 Task: Look for space in Nangwa, Tanzania from 24th August, 2023 to 10th September, 2023 for 8 adults in price range Rs.12000 to Rs.15000. Place can be entire place or shared room with 4 bedrooms having 8 beds and 4 bathrooms. Property type can be house, flat, guest house. Amenities needed are: wifi, TV, free parkinig on premises, gym, breakfast. Booking option can be shelf check-in. Required host language is English.
Action: Mouse moved to (435, 89)
Screenshot: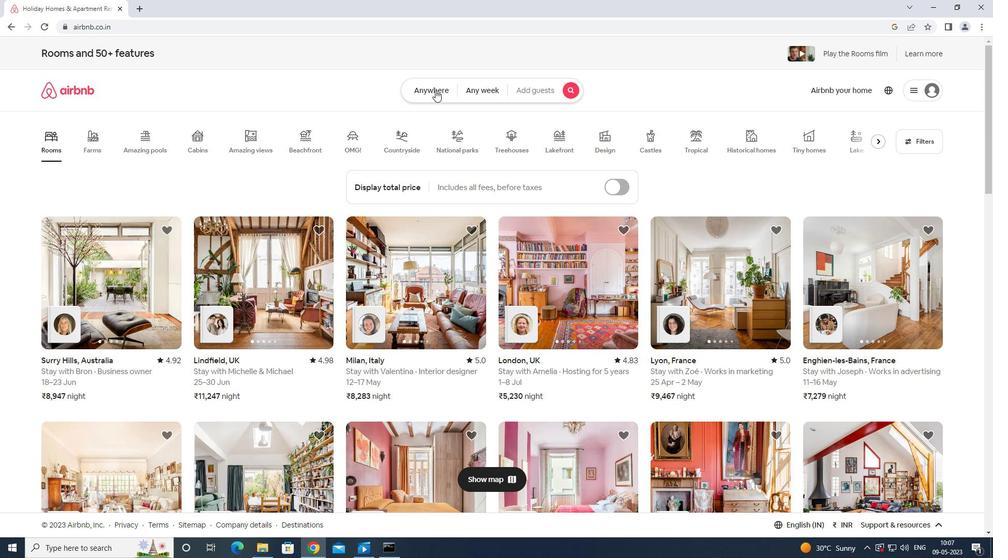 
Action: Mouse pressed left at (435, 89)
Screenshot: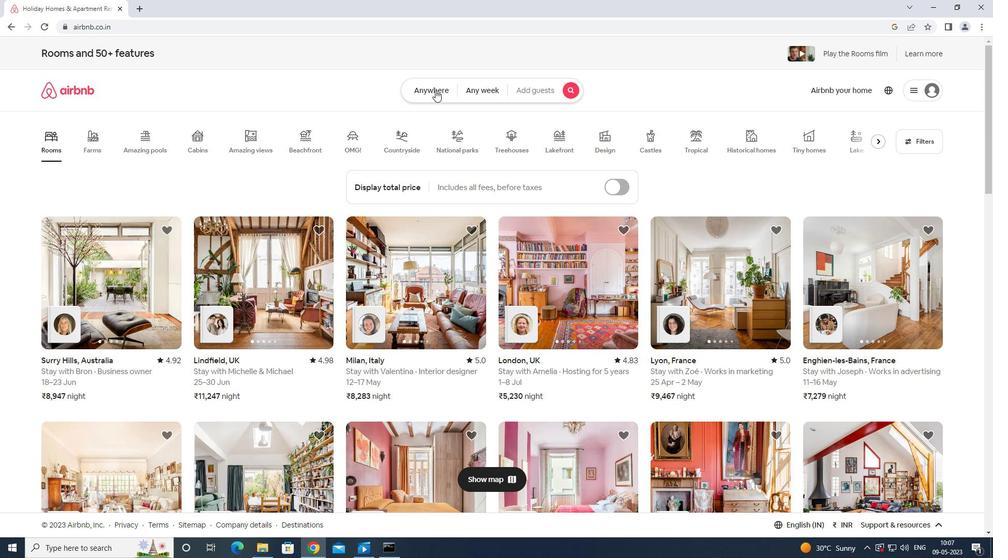 
Action: Mouse moved to (426, 126)
Screenshot: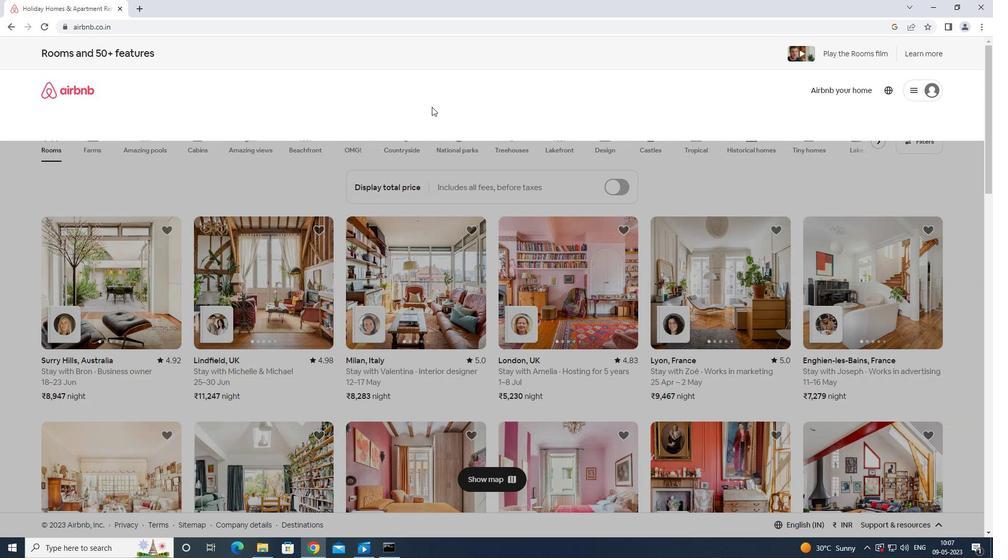 
Action: Key pressed na
Screenshot: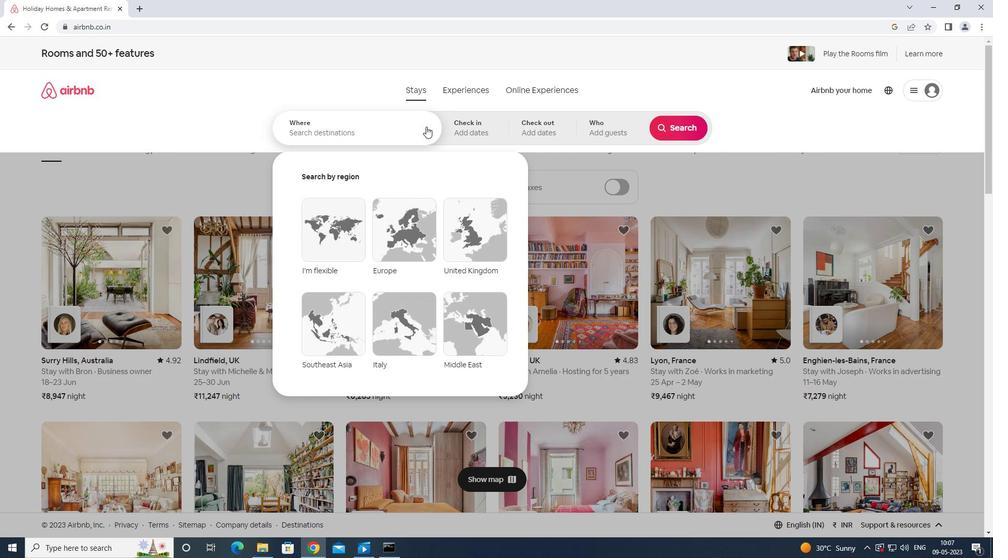 
Action: Mouse moved to (436, 128)
Screenshot: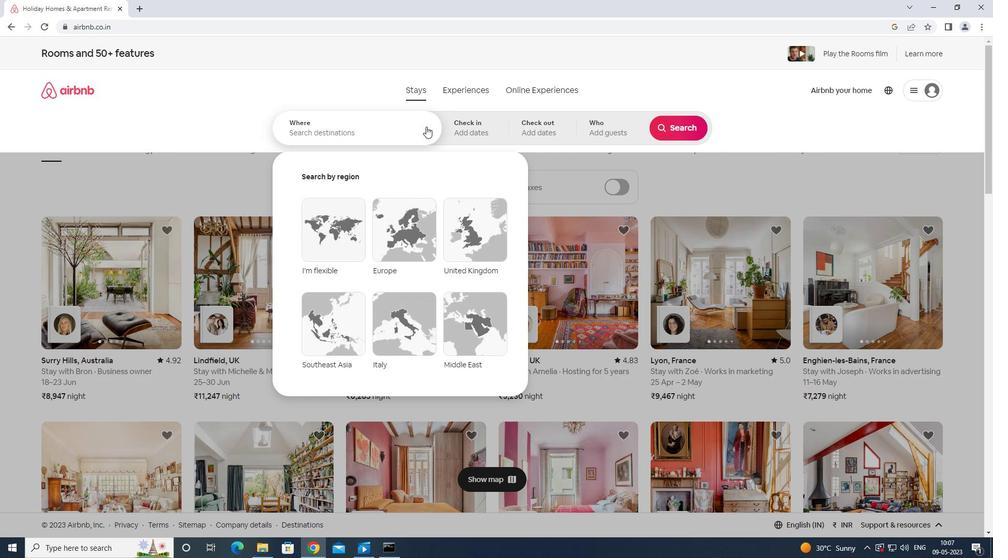 
Action: Mouse pressed left at (436, 128)
Screenshot: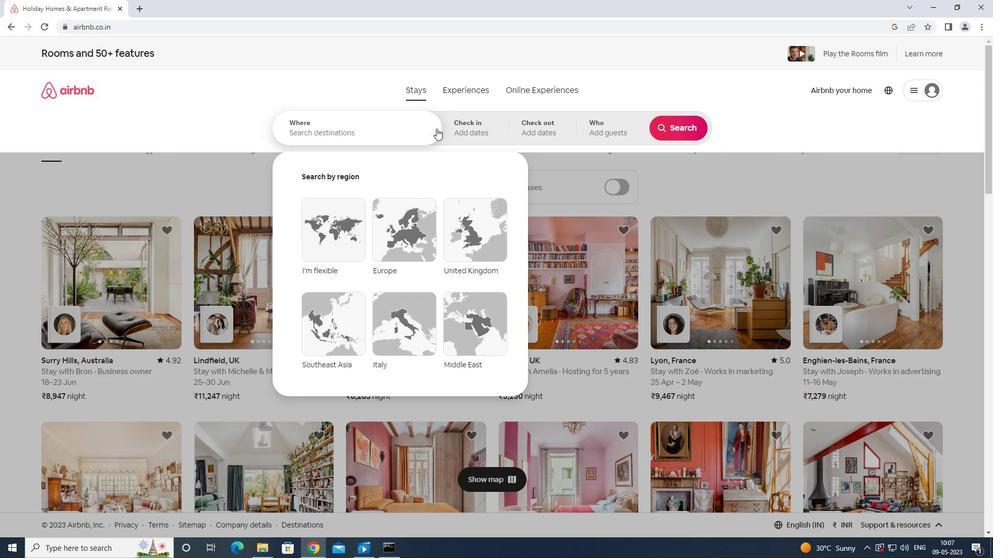 
Action: Key pressed nangwa<Key.space>tanzania<Key.enter>
Screenshot: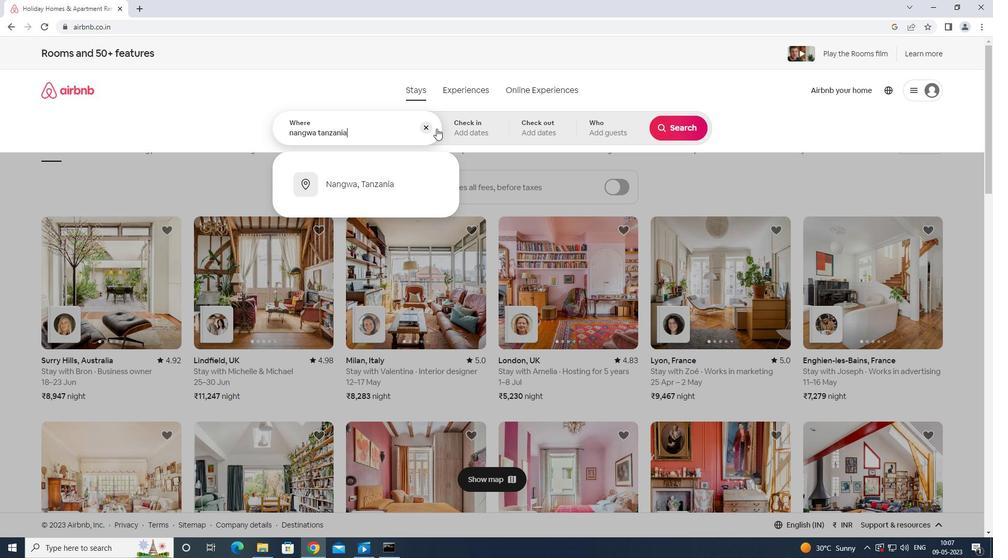 
Action: Mouse moved to (678, 209)
Screenshot: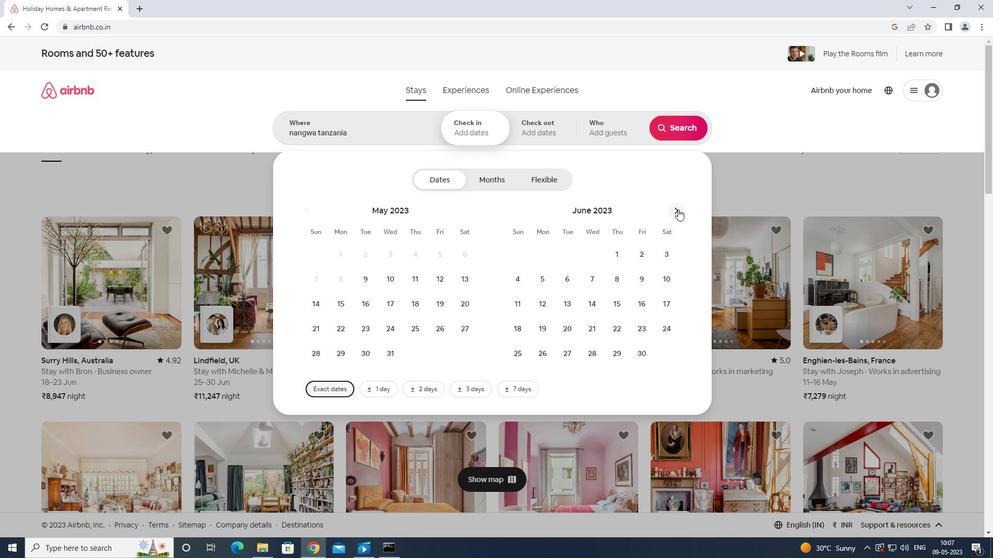 
Action: Mouse pressed left at (678, 209)
Screenshot: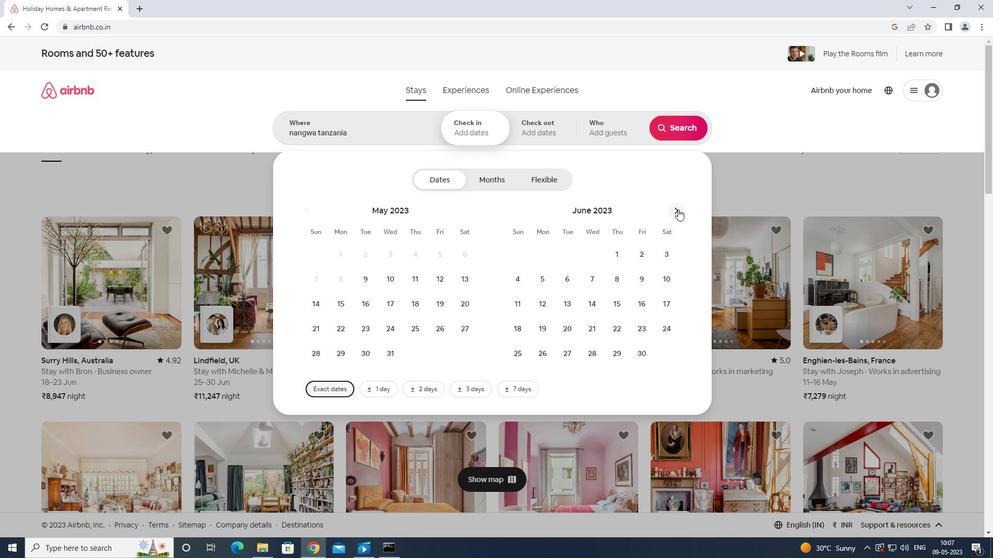 
Action: Mouse moved to (679, 209)
Screenshot: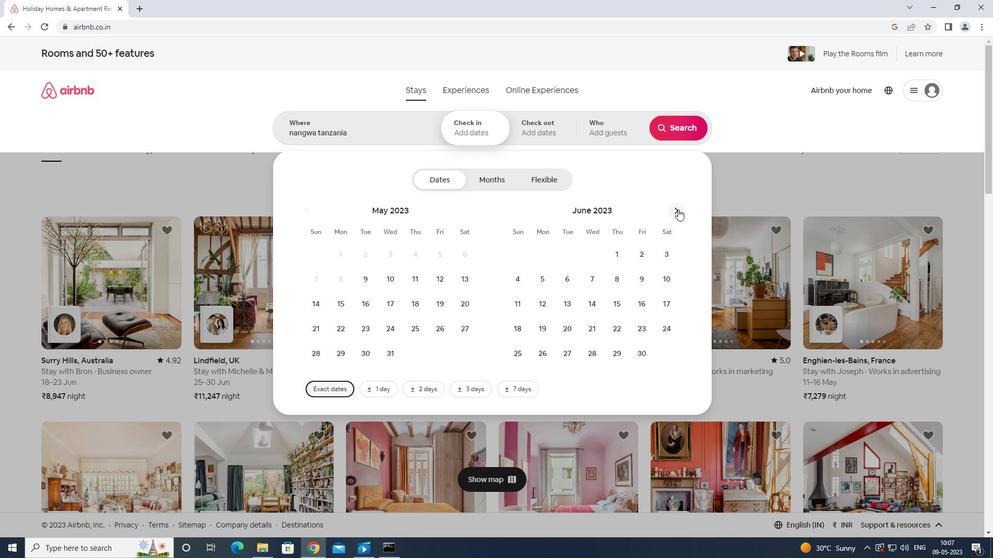 
Action: Mouse pressed left at (679, 209)
Screenshot: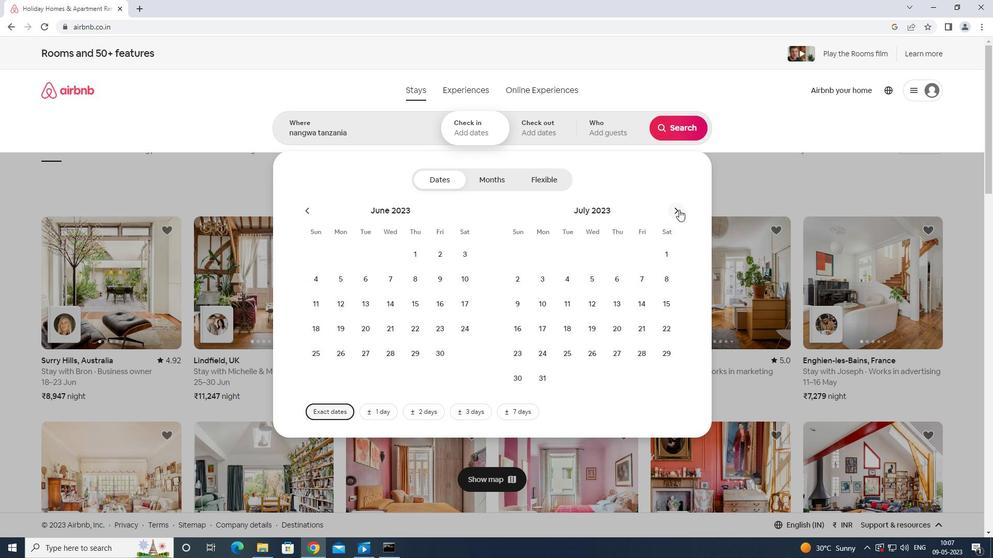 
Action: Mouse moved to (663, 327)
Screenshot: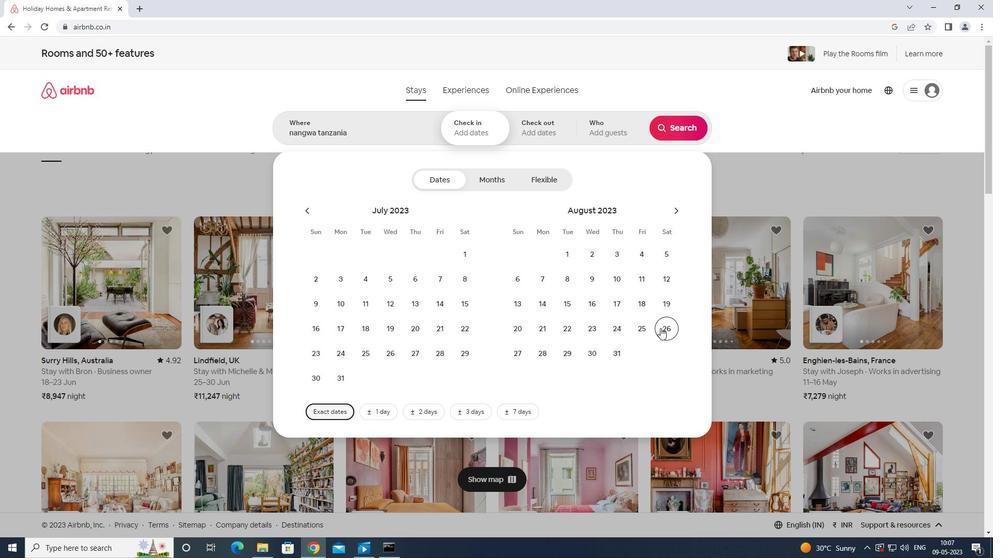 
Action: Mouse pressed left at (663, 327)
Screenshot: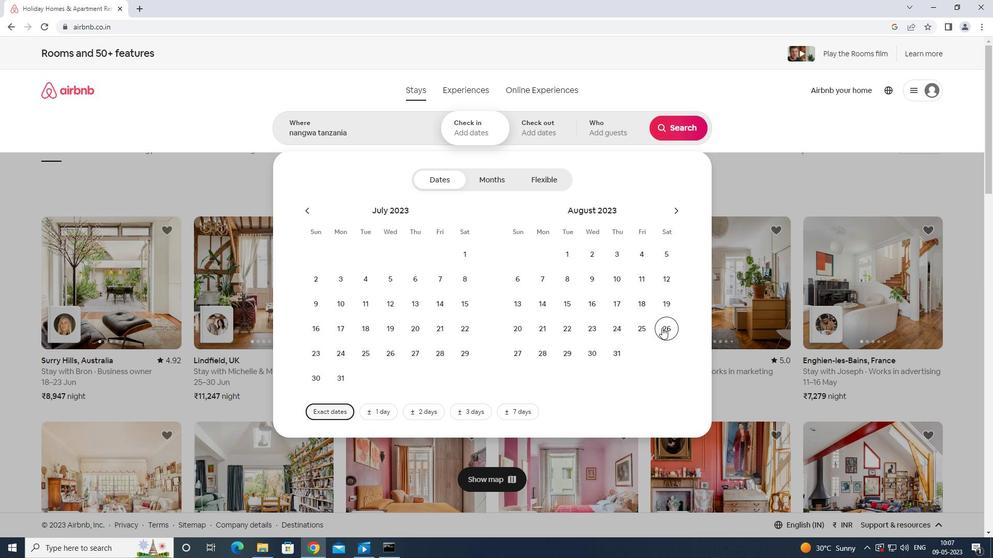 
Action: Mouse moved to (667, 208)
Screenshot: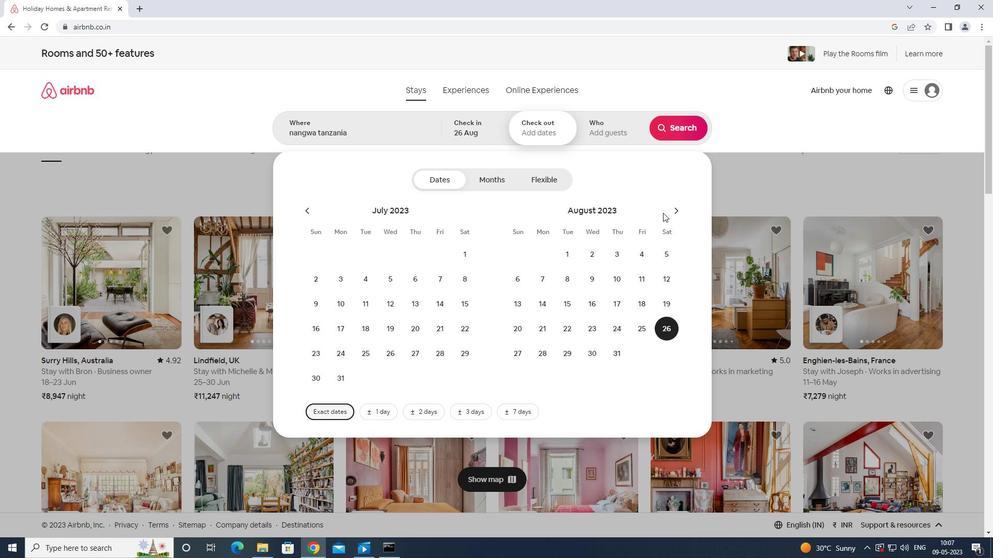 
Action: Mouse pressed left at (667, 208)
Screenshot: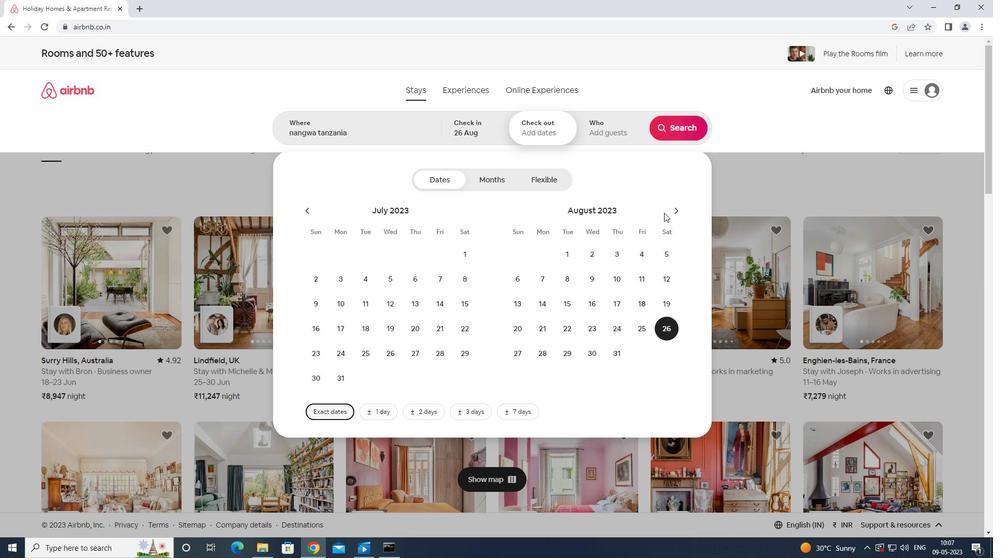 
Action: Mouse moved to (672, 211)
Screenshot: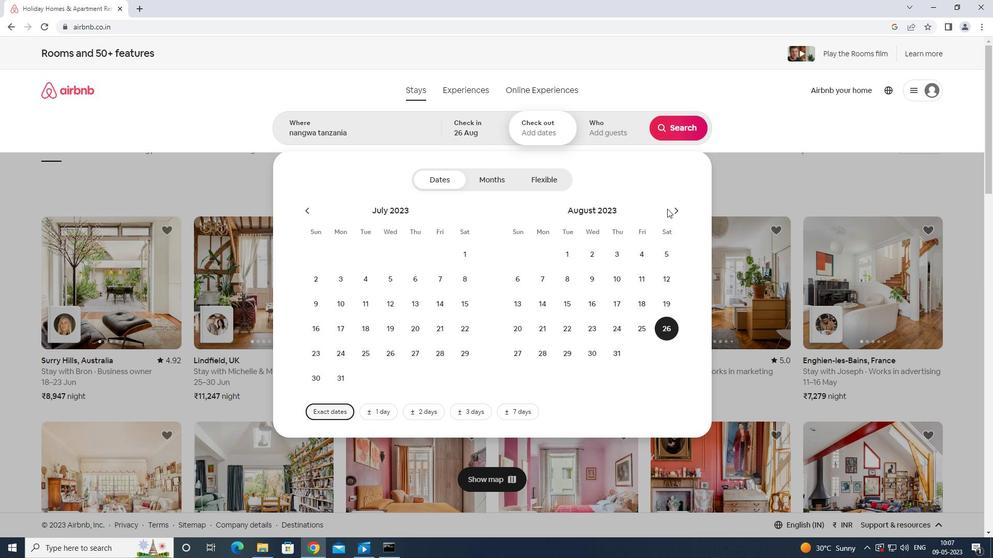 
Action: Mouse pressed left at (672, 211)
Screenshot: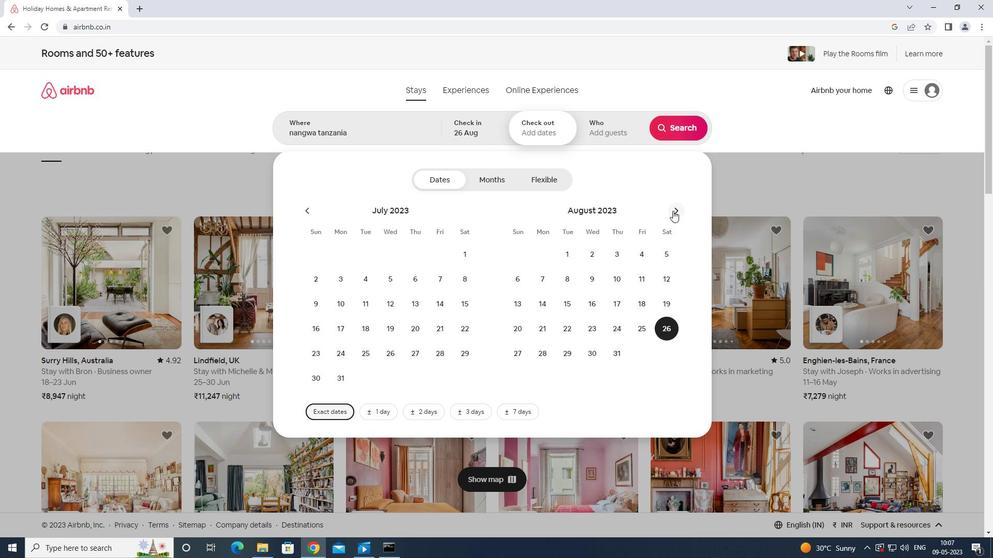 
Action: Mouse moved to (519, 302)
Screenshot: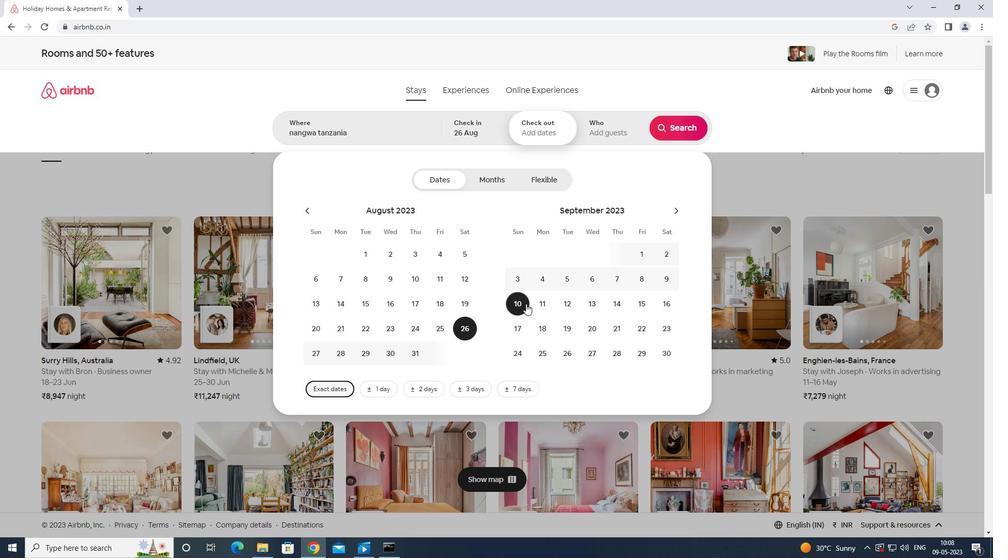 
Action: Mouse pressed left at (519, 302)
Screenshot: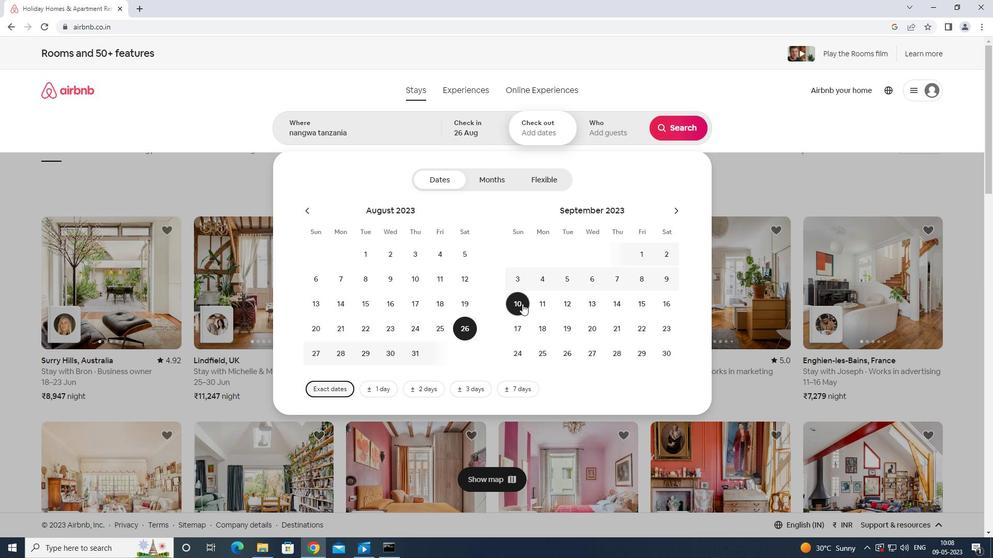 
Action: Mouse moved to (606, 124)
Screenshot: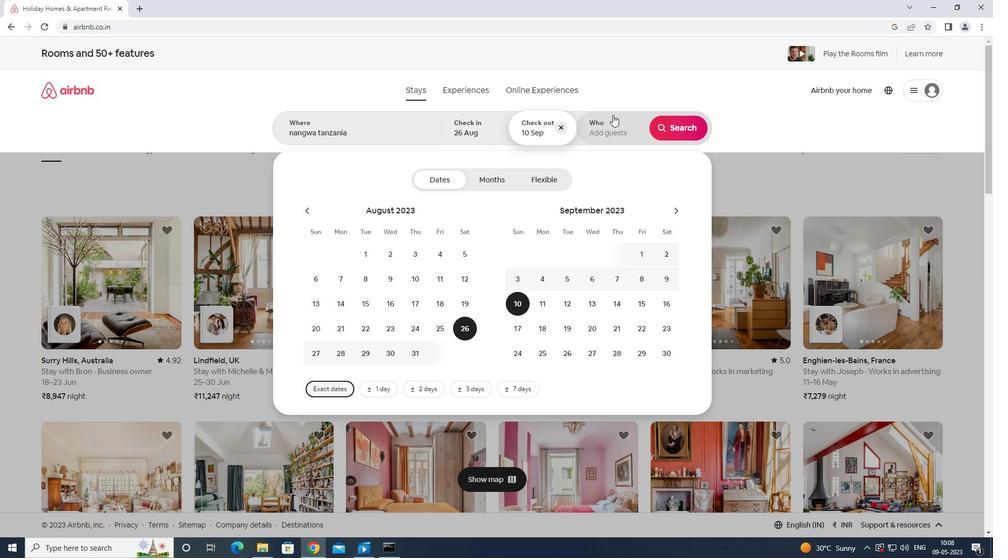 
Action: Mouse pressed left at (606, 124)
Screenshot: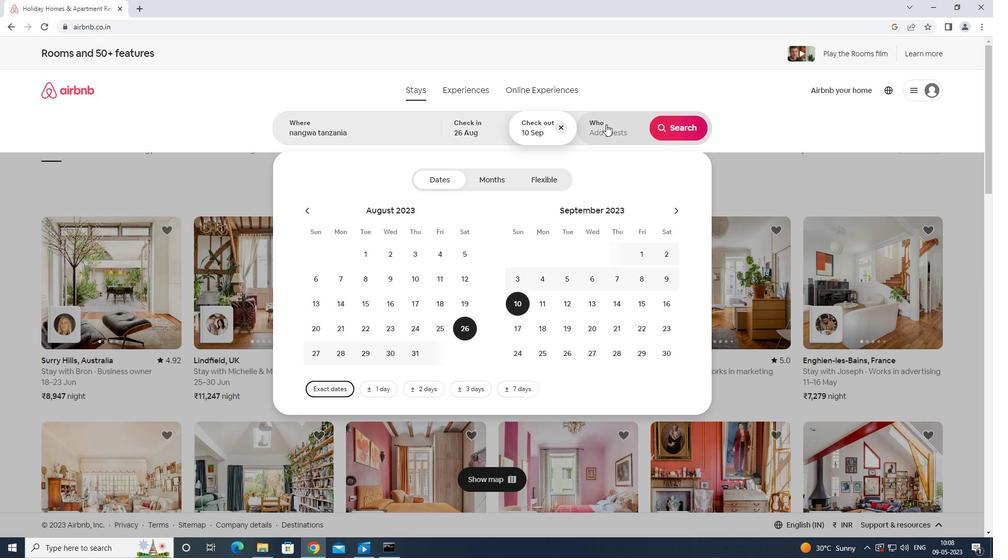 
Action: Mouse moved to (679, 179)
Screenshot: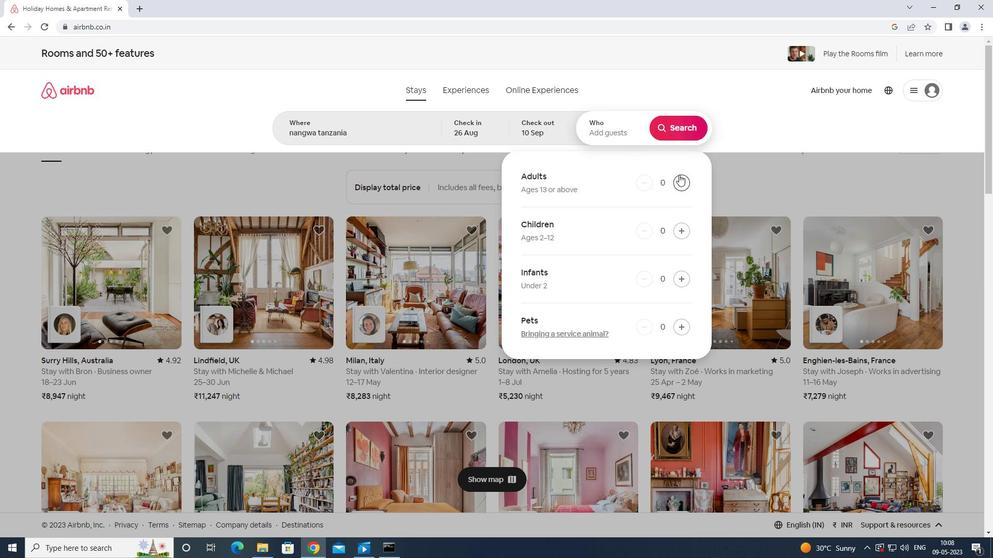 
Action: Mouse pressed left at (679, 179)
Screenshot: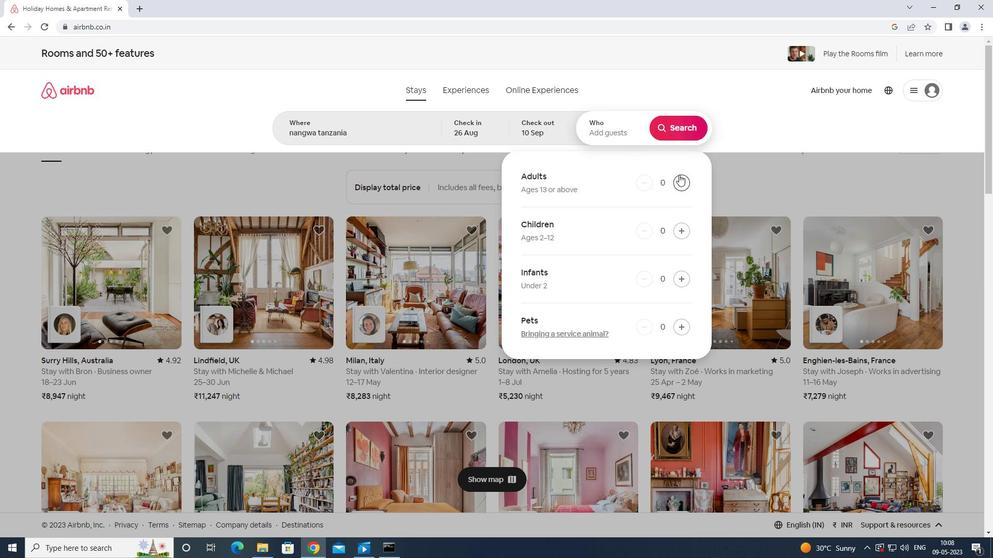 
Action: Mouse moved to (680, 179)
Screenshot: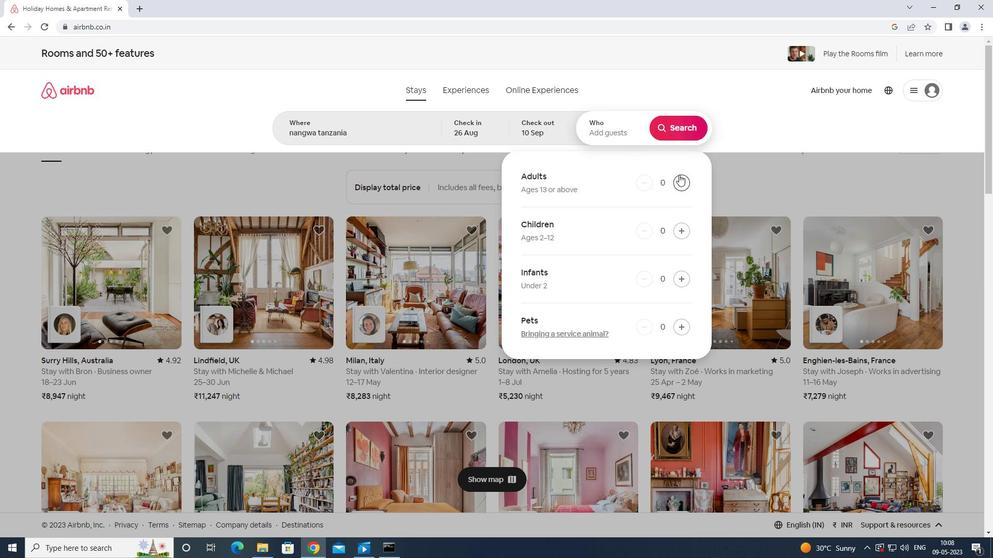 
Action: Mouse pressed left at (680, 179)
Screenshot: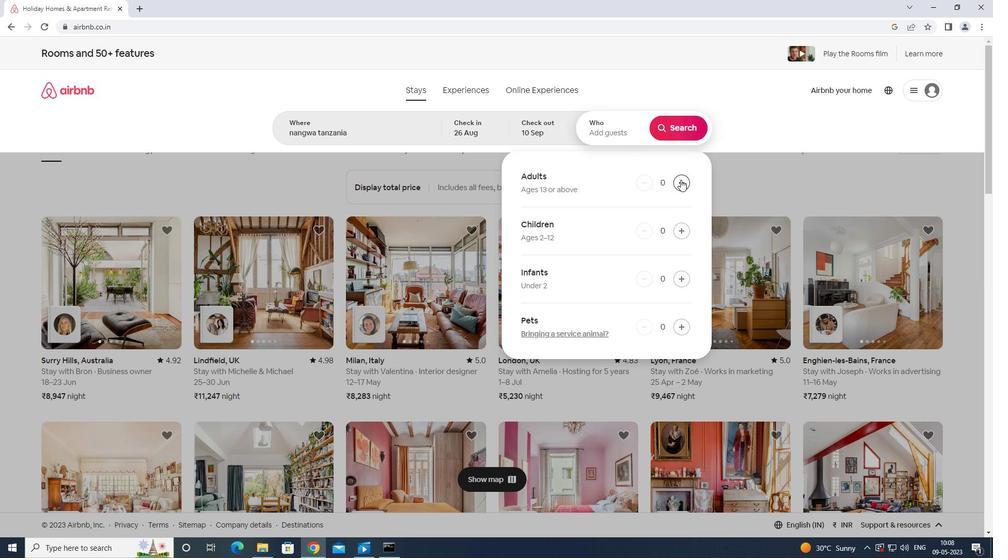 
Action: Mouse moved to (681, 179)
Screenshot: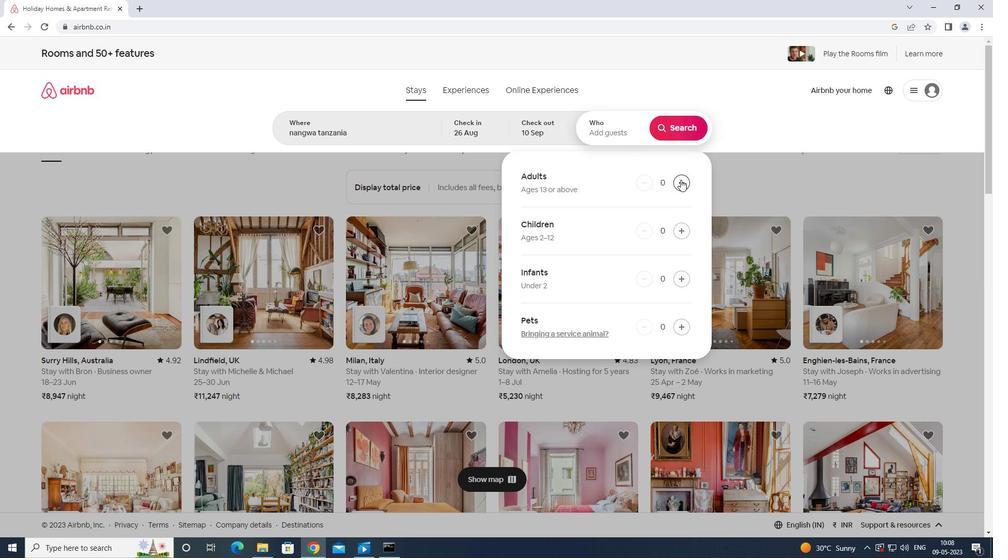 
Action: Mouse pressed left at (681, 179)
Screenshot: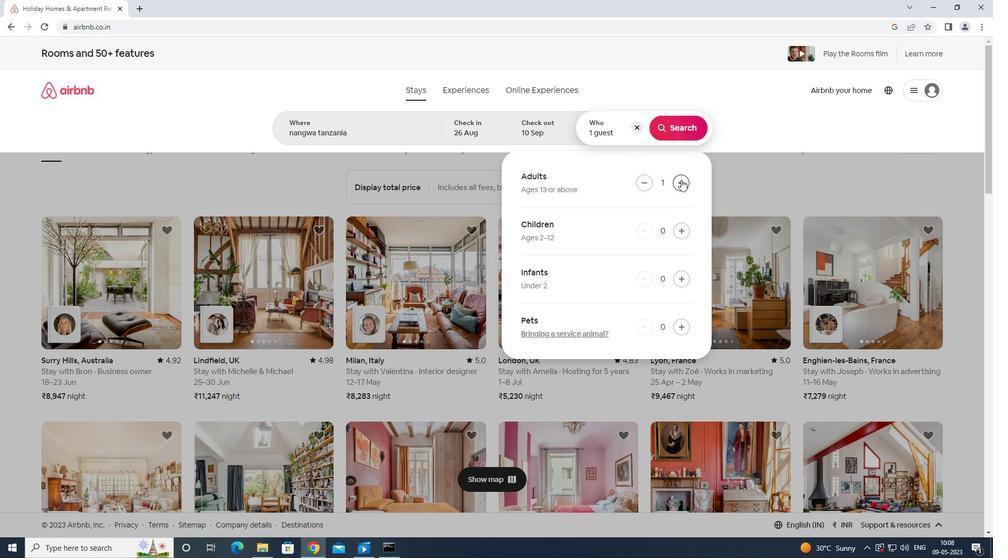 
Action: Mouse pressed left at (681, 179)
Screenshot: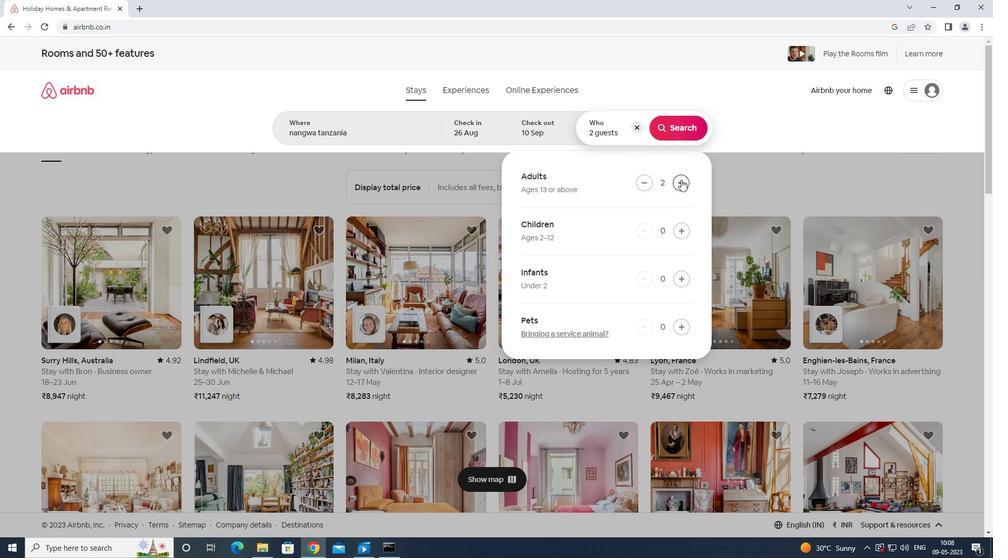
Action: Mouse pressed left at (681, 179)
Screenshot: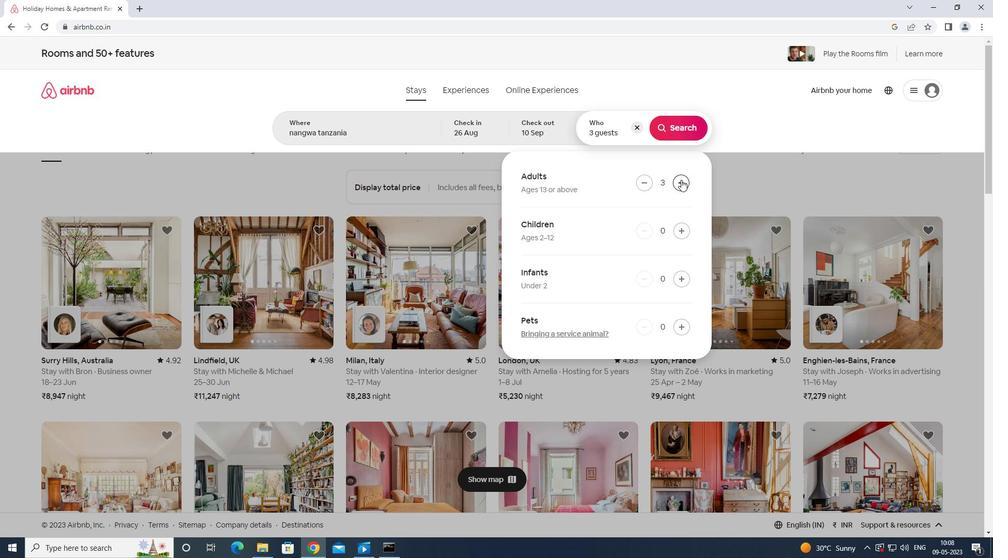 
Action: Mouse pressed left at (681, 179)
Screenshot: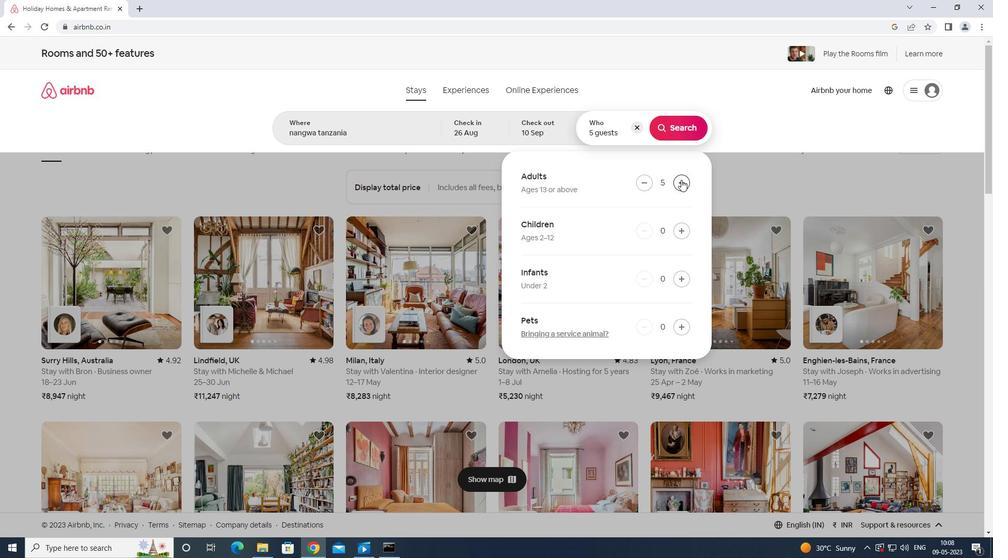 
Action: Mouse moved to (681, 179)
Screenshot: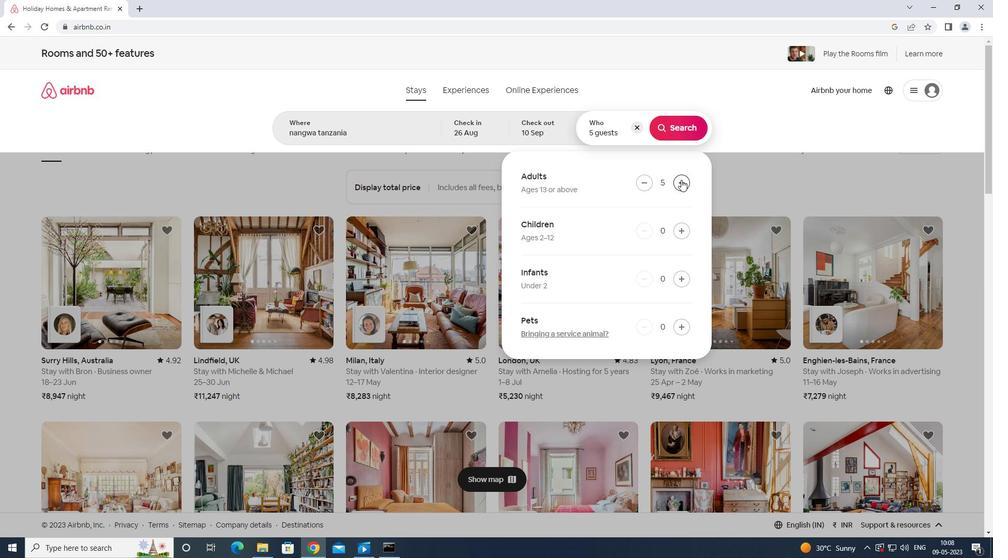 
Action: Mouse pressed left at (681, 179)
Screenshot: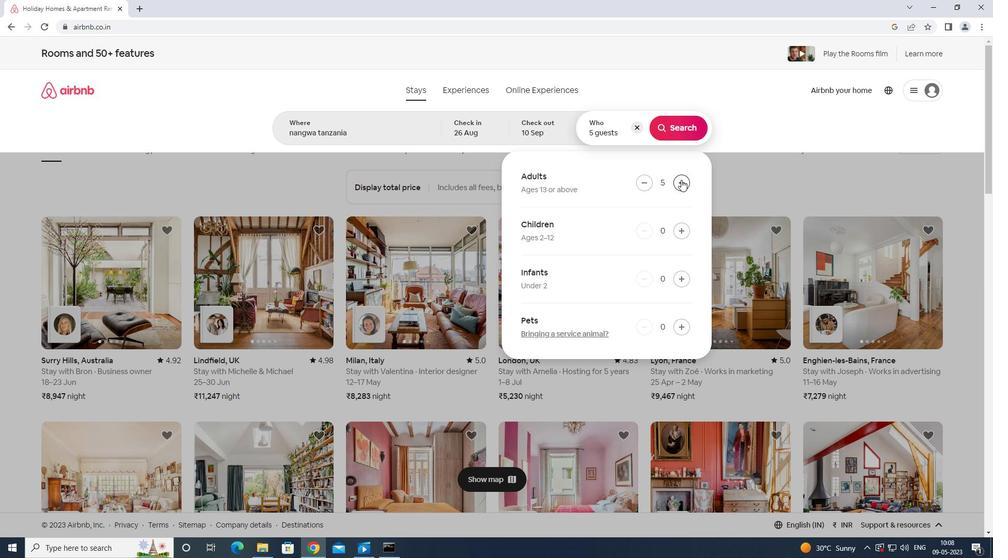 
Action: Mouse pressed left at (681, 179)
Screenshot: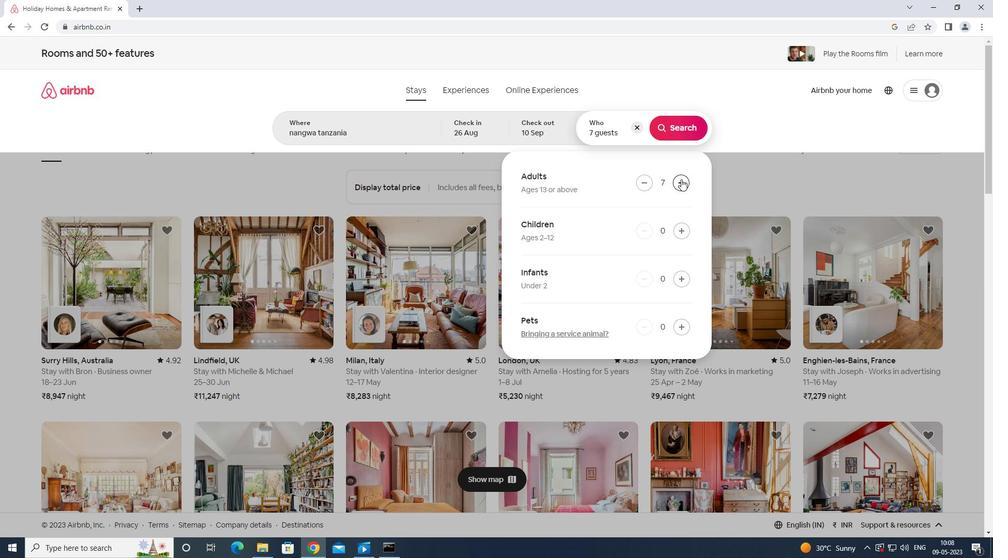
Action: Mouse moved to (684, 127)
Screenshot: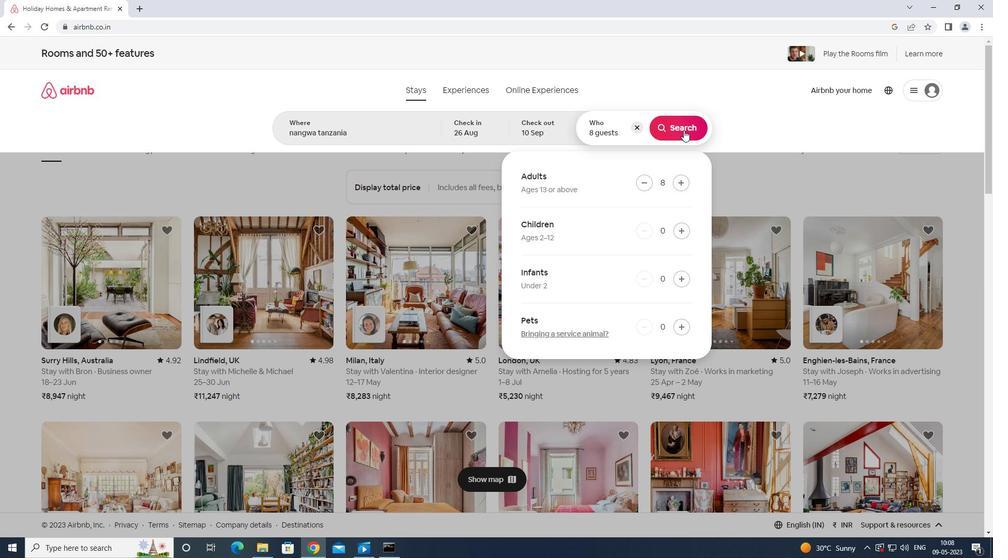 
Action: Mouse pressed left at (684, 127)
Screenshot: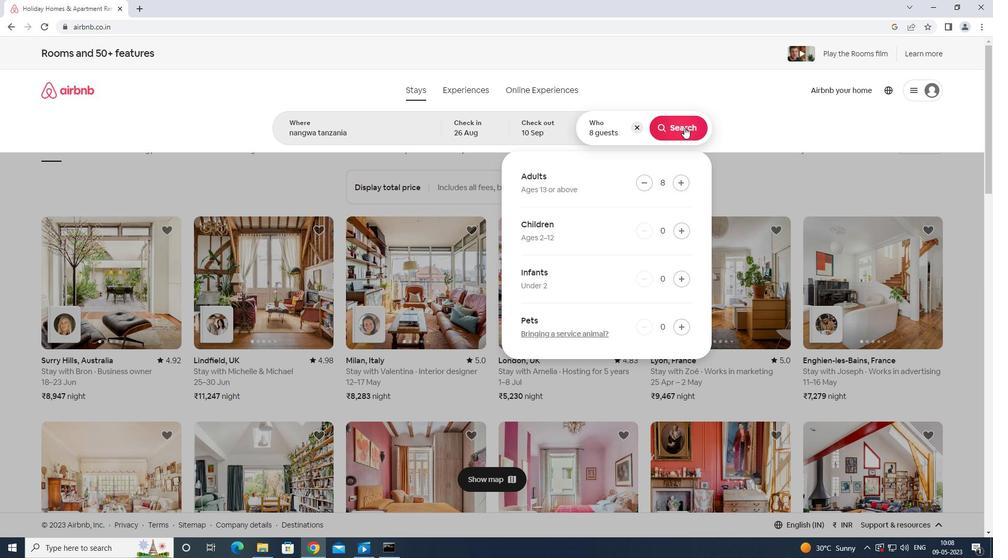 
Action: Mouse moved to (949, 96)
Screenshot: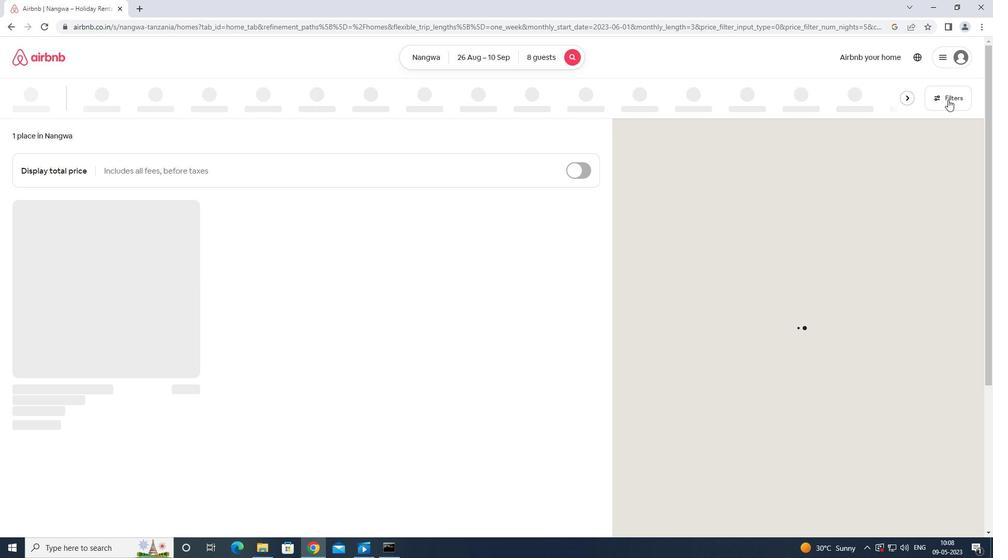 
Action: Mouse pressed left at (949, 96)
Screenshot: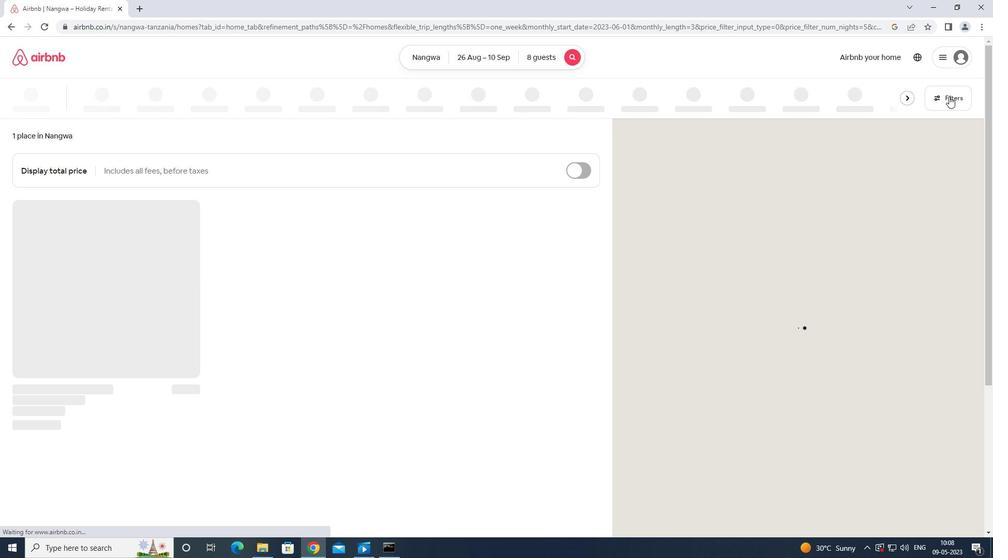 
Action: Mouse moved to (419, 347)
Screenshot: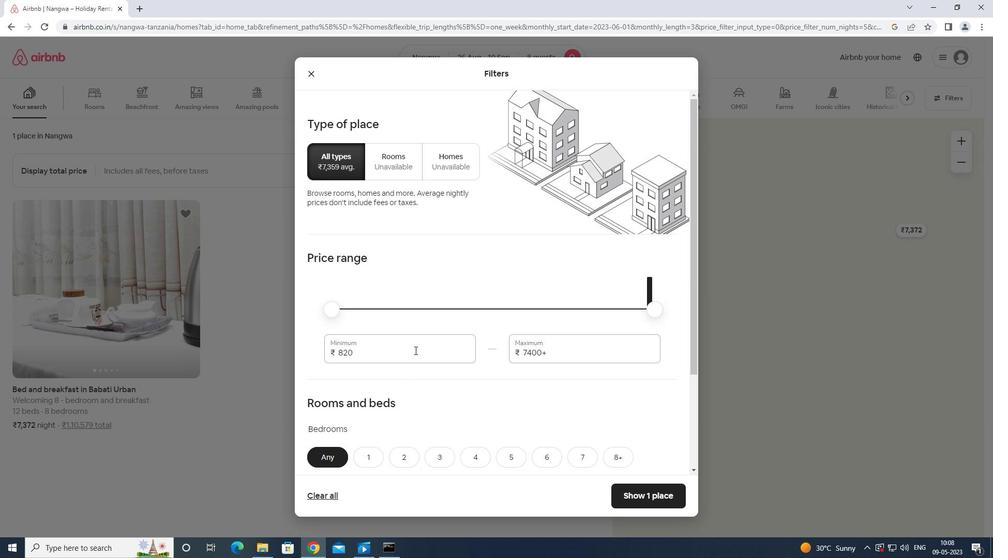 
Action: Mouse pressed left at (419, 347)
Screenshot: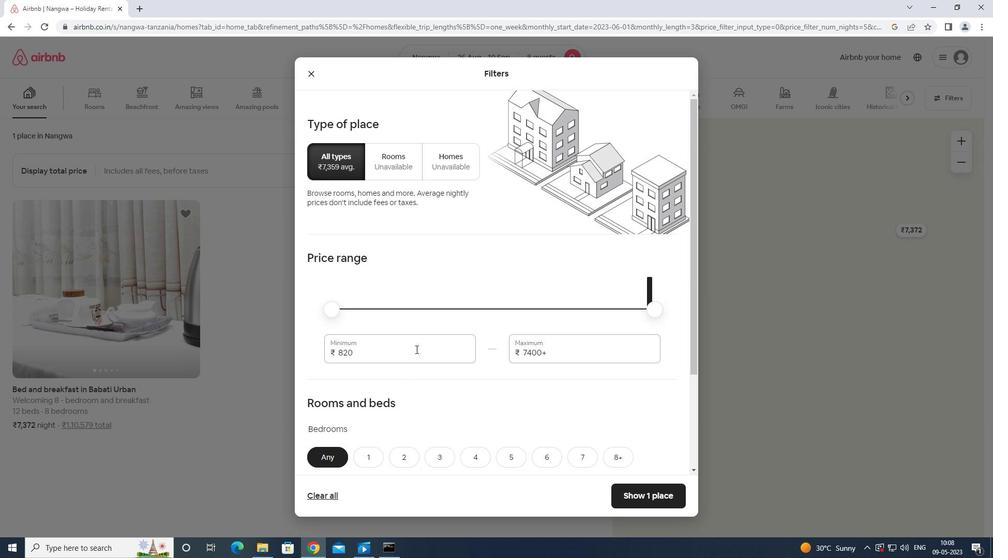 
Action: Mouse moved to (426, 338)
Screenshot: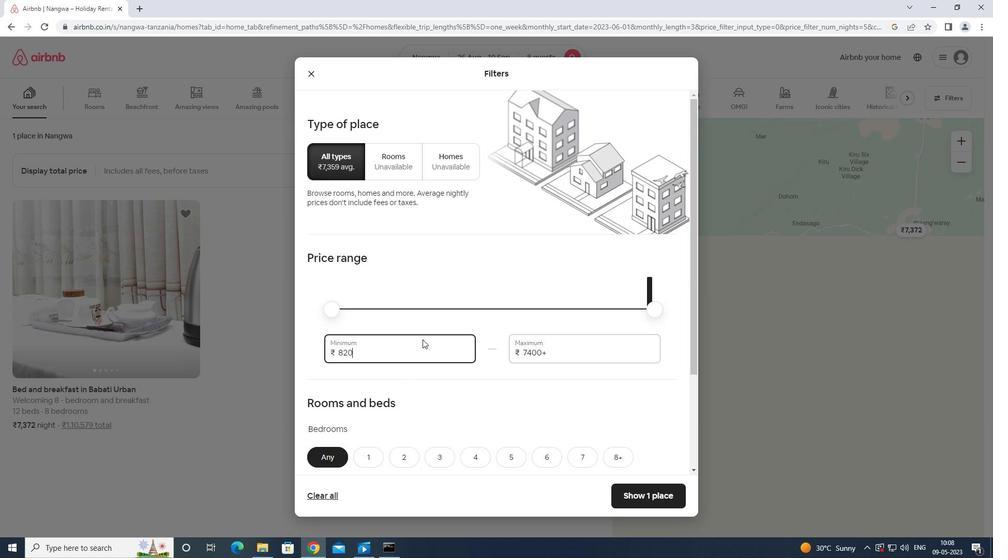 
Action: Key pressed <Key.backspace>
Screenshot: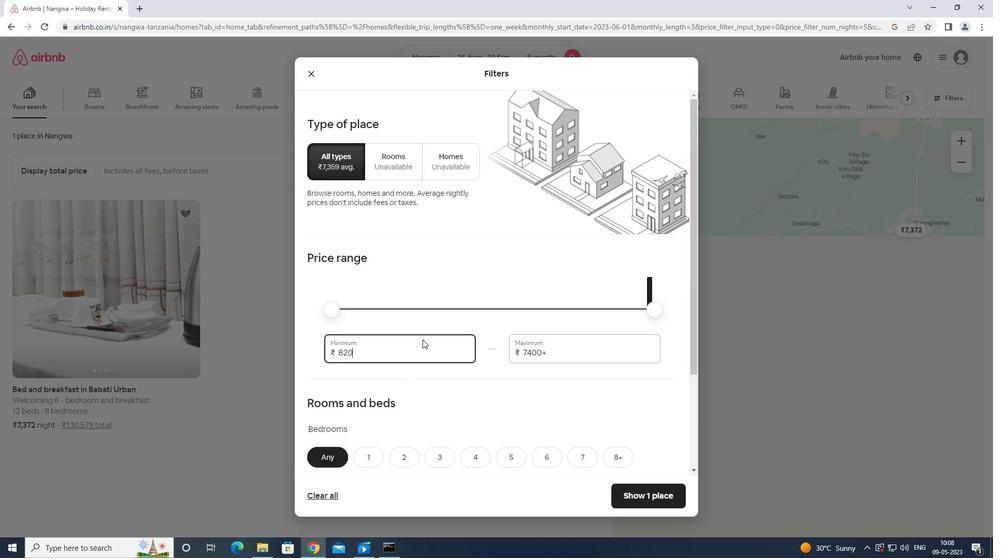 
Action: Mouse moved to (432, 329)
Screenshot: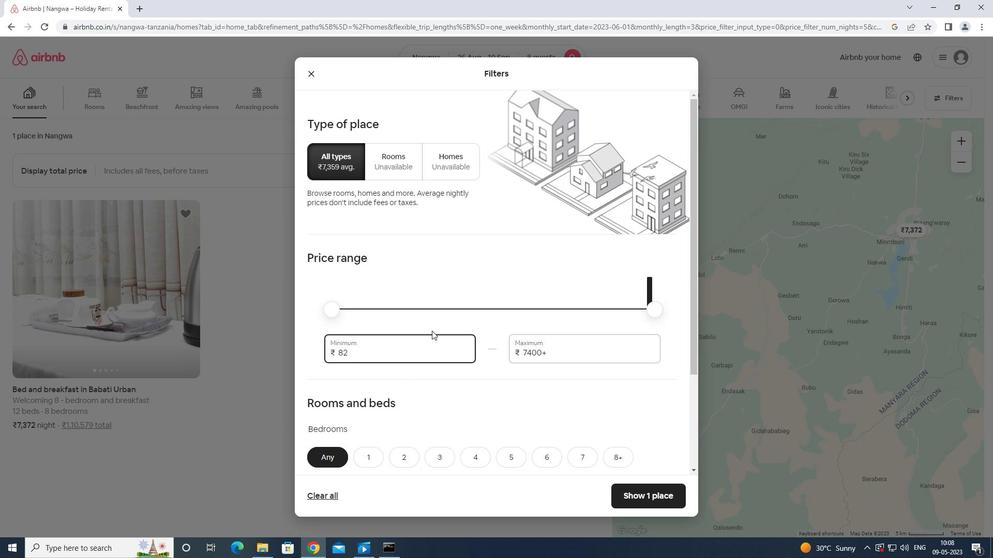 
Action: Key pressed <Key.backspace>
Screenshot: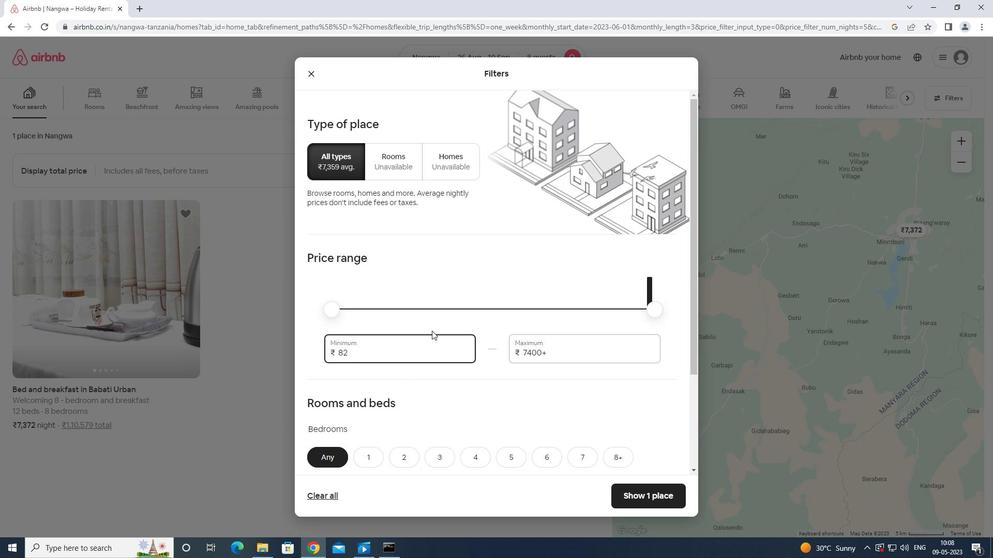 
Action: Mouse moved to (432, 329)
Screenshot: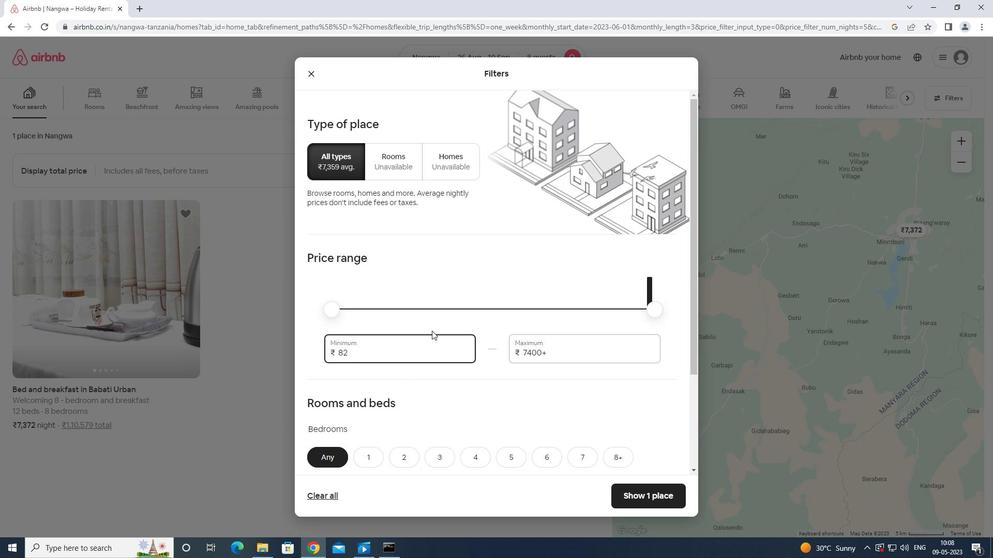 
Action: Key pressed <Key.backspace><Key.backspace><Key.backspace><Key.backspace><Key.backspace><Key.backspace>
Screenshot: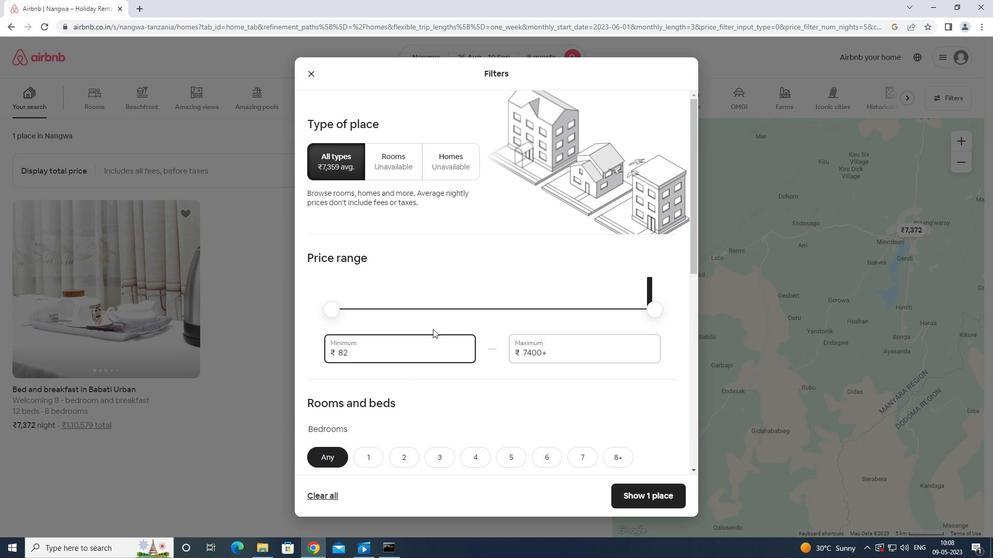 
Action: Mouse moved to (433, 329)
Screenshot: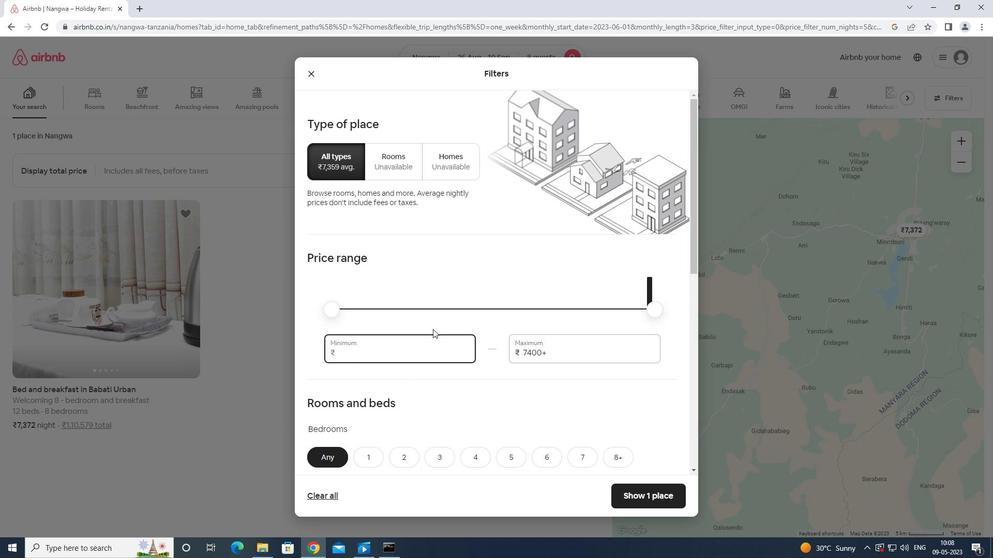 
Action: Key pressed <Key.backspace>
Screenshot: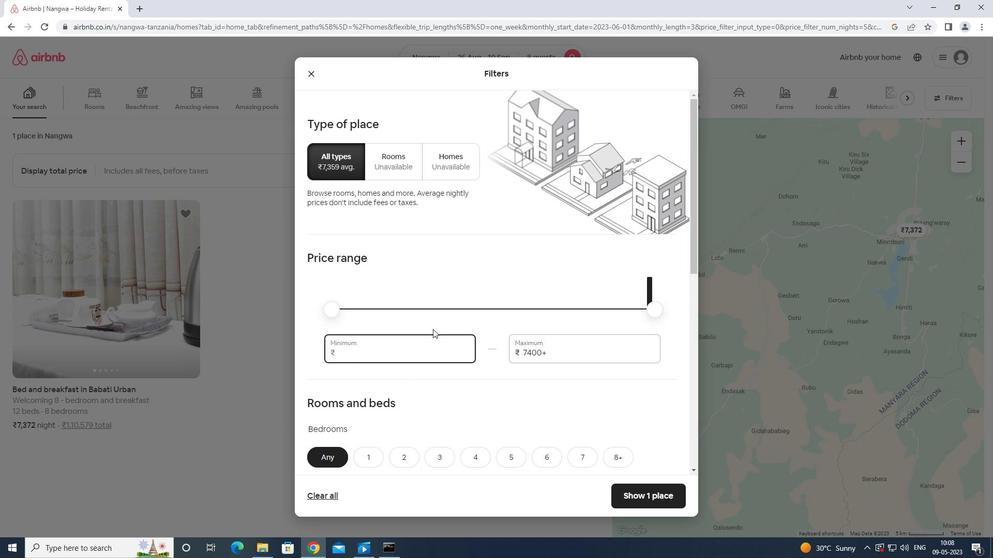 
Action: Mouse moved to (437, 328)
Screenshot: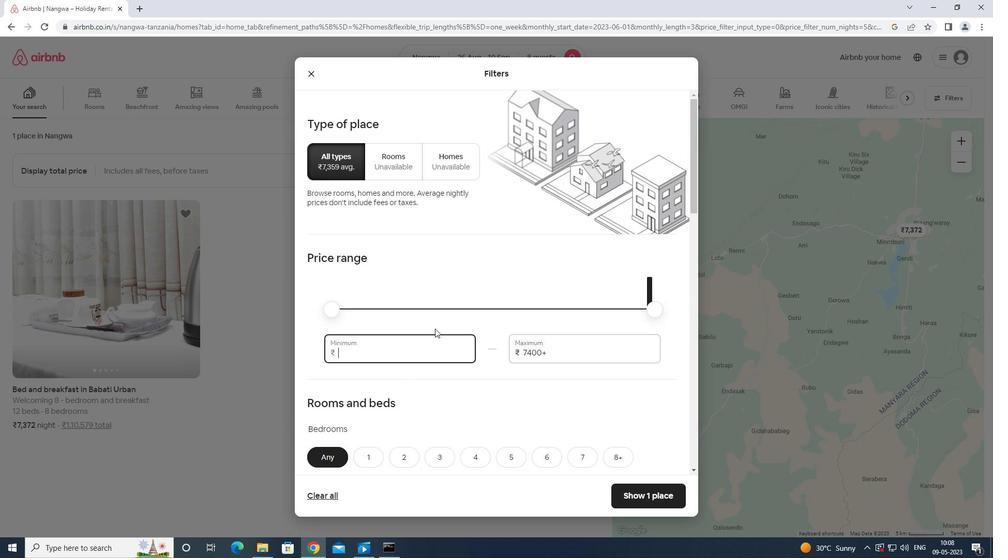 
Action: Key pressed 1
Screenshot: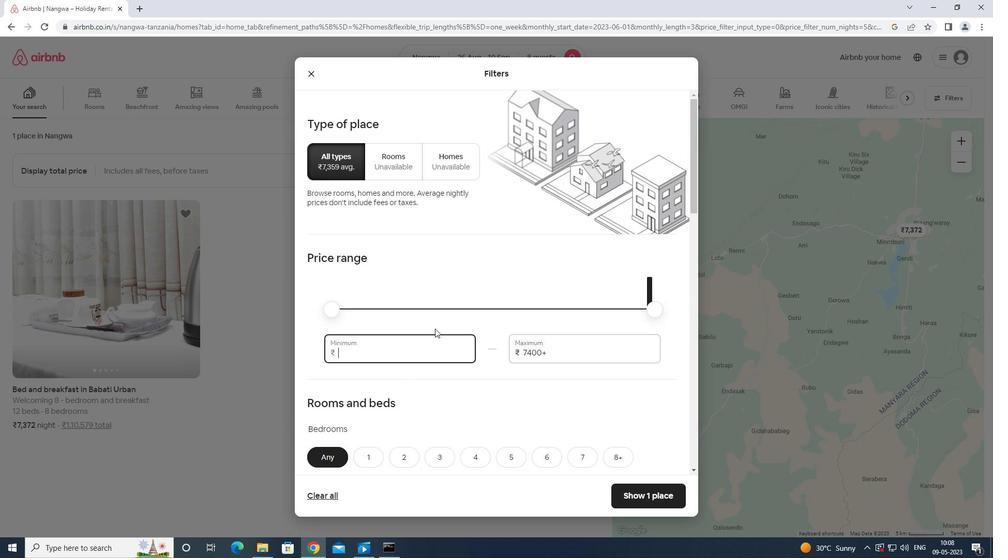 
Action: Mouse moved to (438, 328)
Screenshot: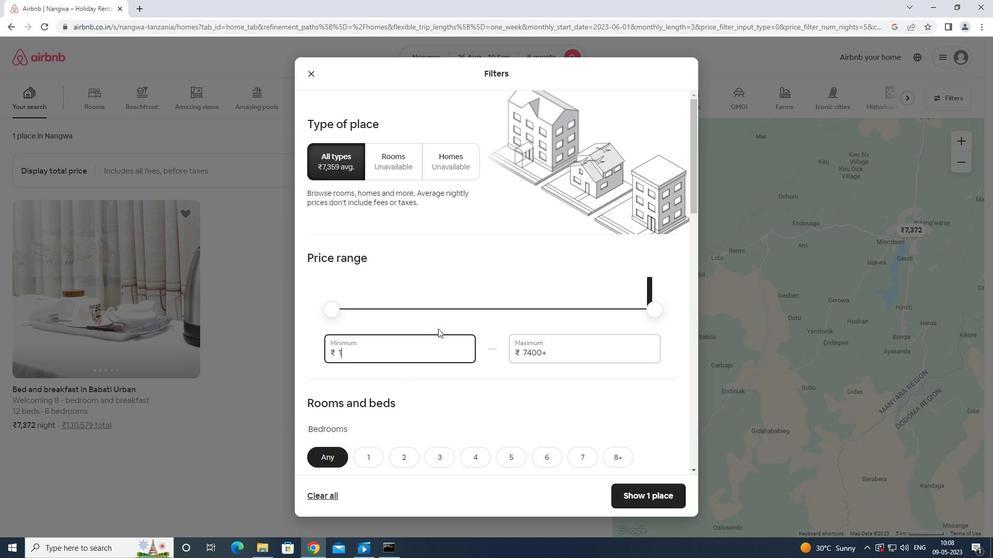 
Action: Key pressed 20
Screenshot: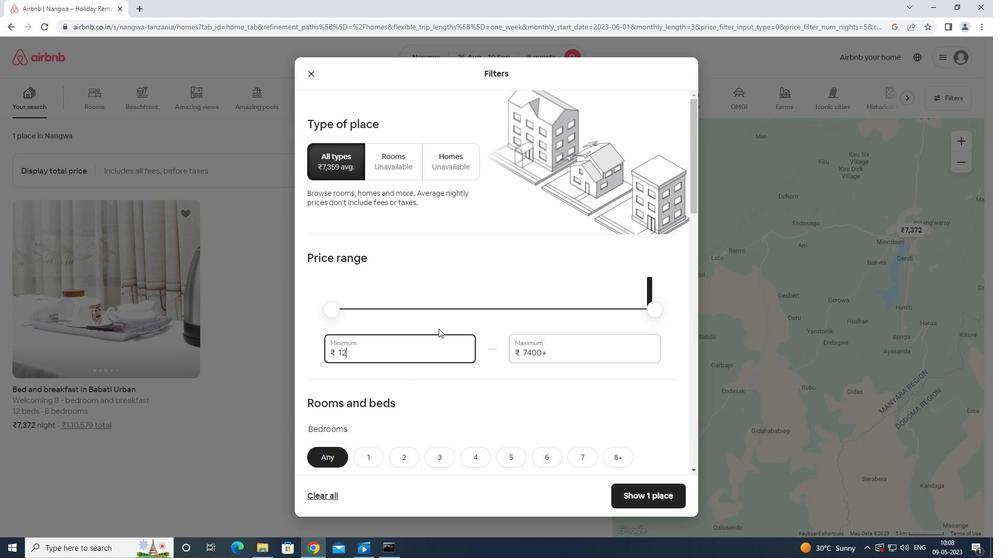 
Action: Mouse moved to (439, 328)
Screenshot: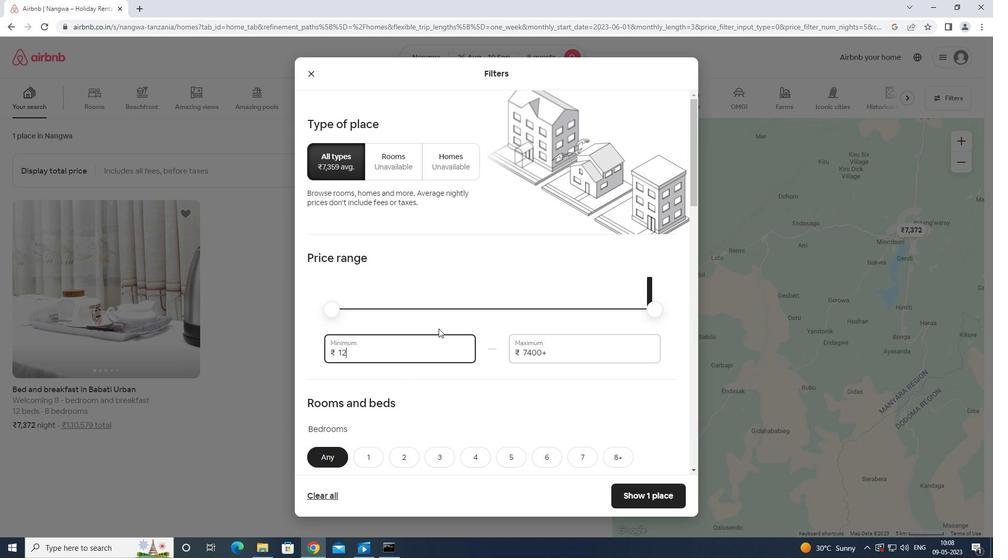 
Action: Key pressed 0
Screenshot: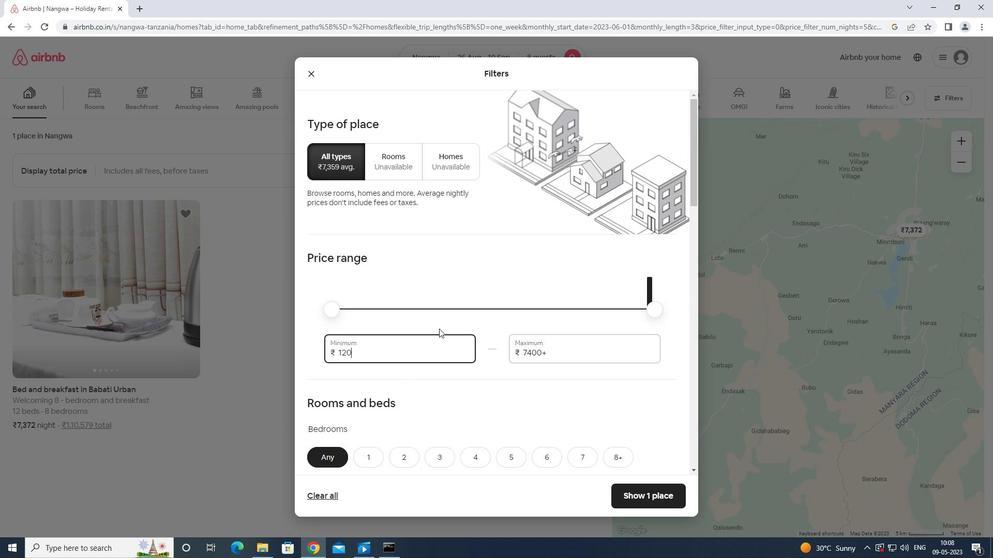
Action: Mouse moved to (439, 328)
Screenshot: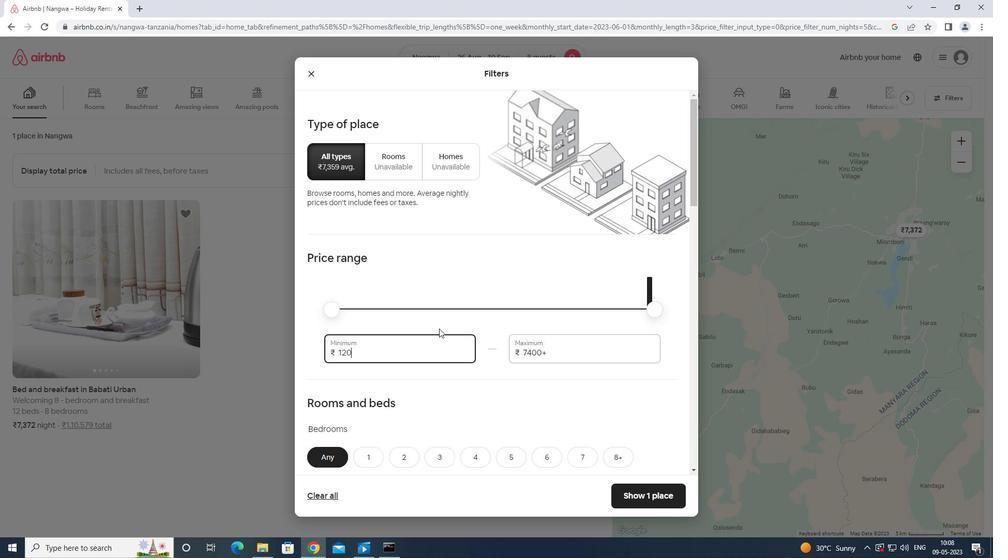 
Action: Key pressed 0
Screenshot: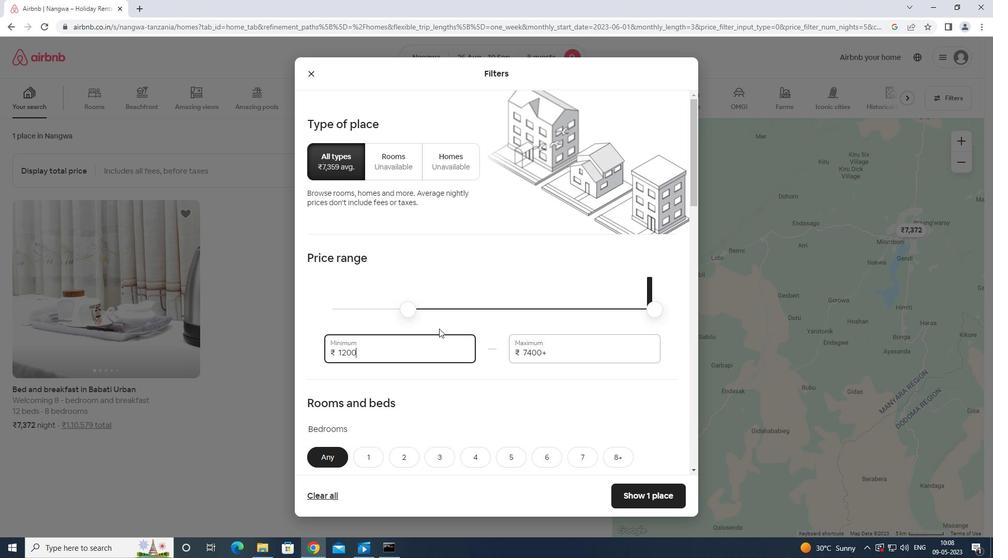 
Action: Mouse moved to (563, 349)
Screenshot: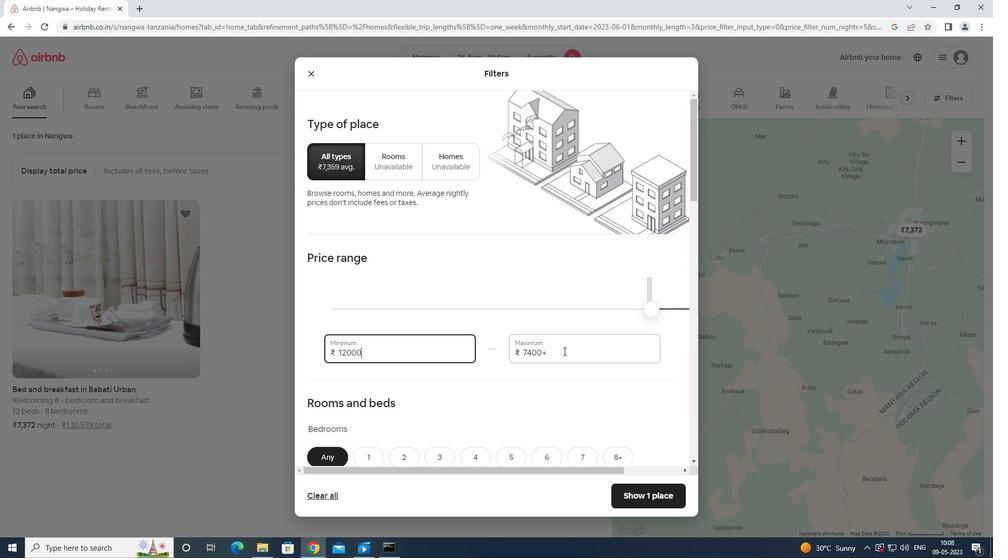 
Action: Mouse pressed left at (563, 349)
Screenshot: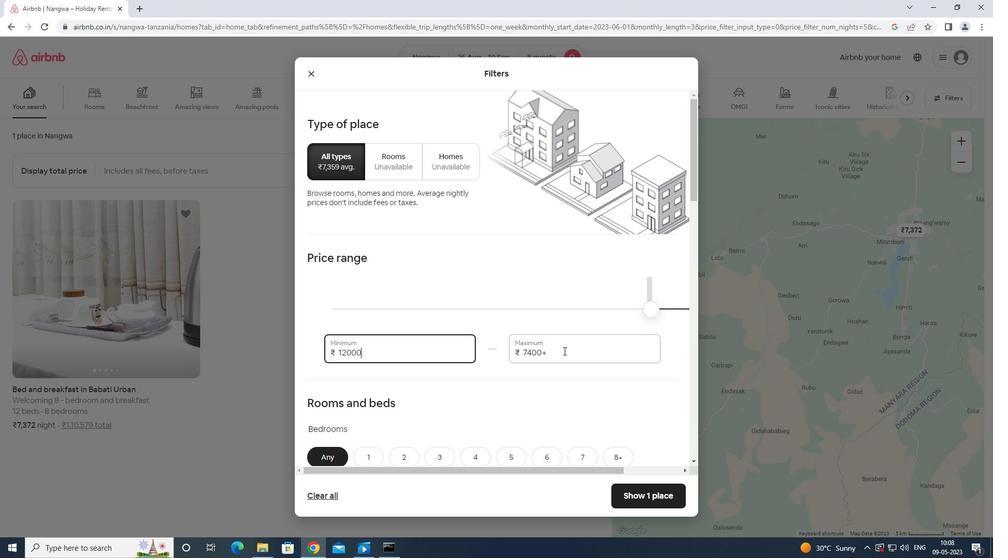 
Action: Mouse moved to (558, 343)
Screenshot: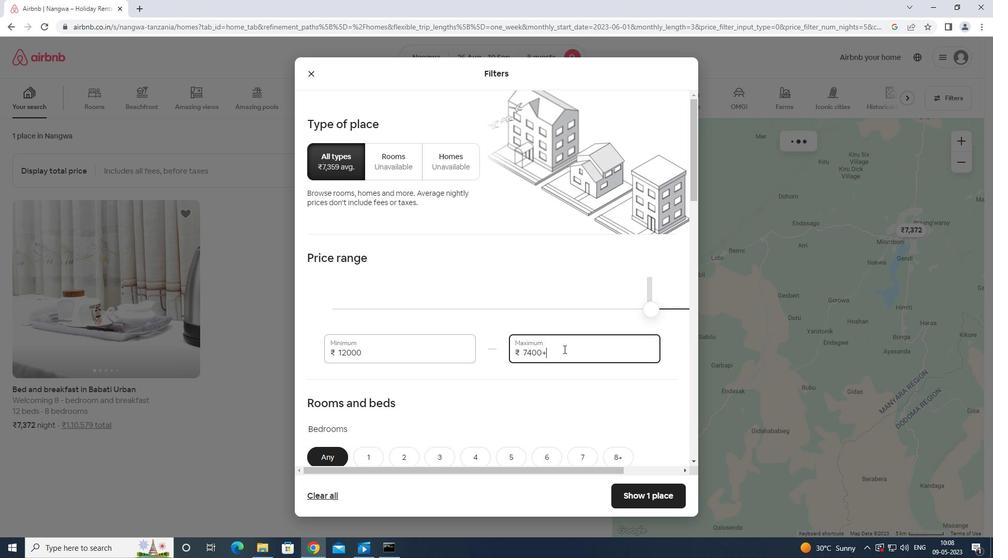 
Action: Key pressed <Key.backspace><Key.backspace><Key.backspace><Key.backspace><Key.backspace><Key.backspace><Key.backspace><Key.backspace><Key.backspace><Key.backspace>15000
Screenshot: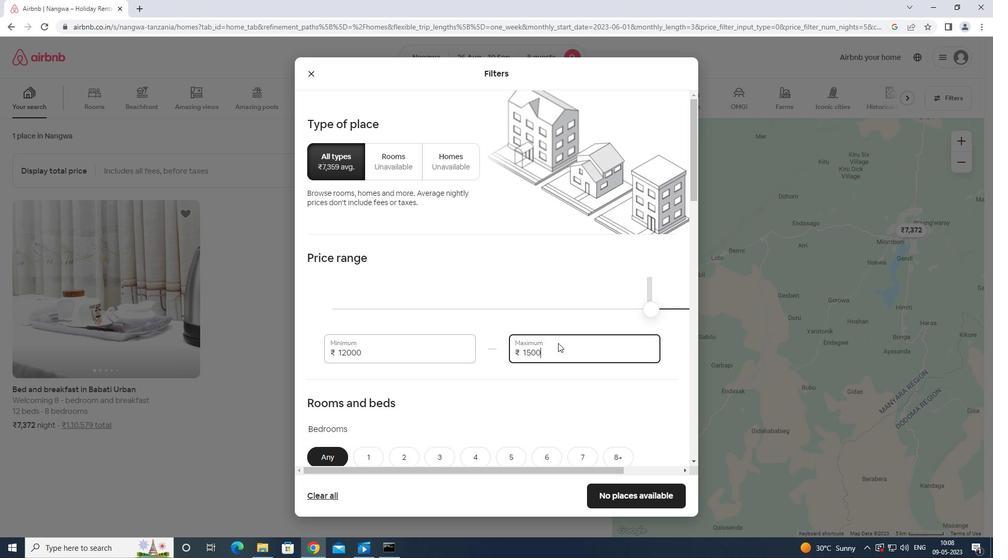 
Action: Mouse moved to (542, 351)
Screenshot: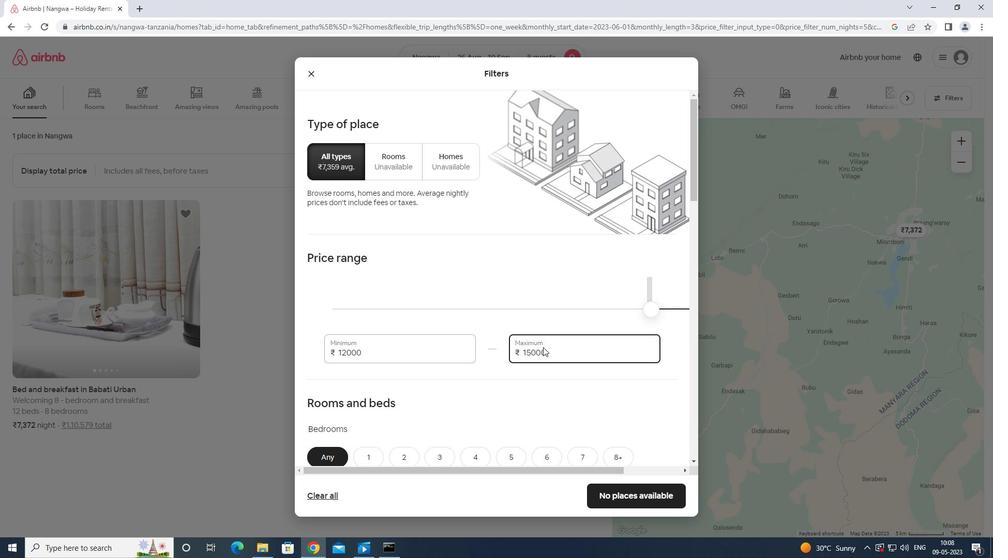 
Action: Mouse scrolled (542, 350) with delta (0, 0)
Screenshot: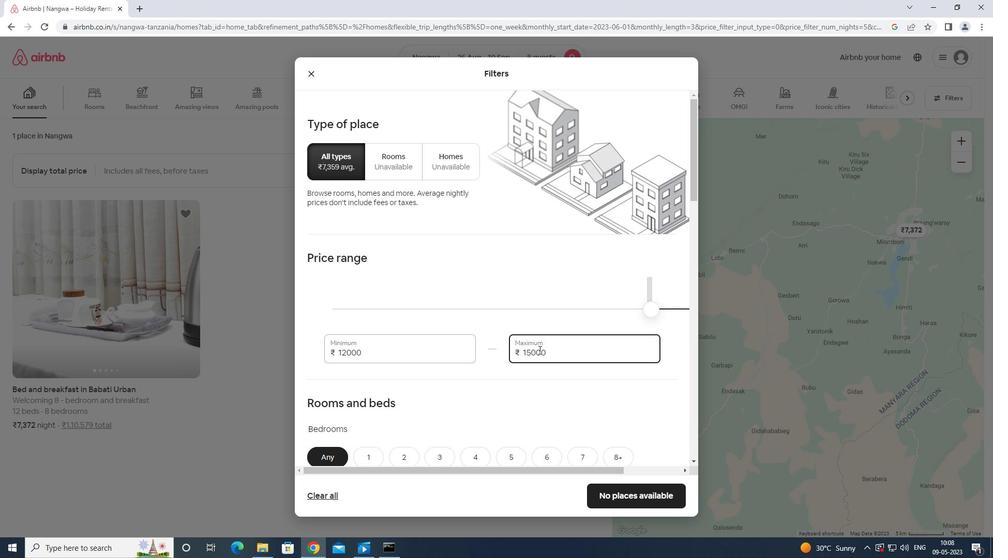 
Action: Mouse scrolled (542, 350) with delta (0, 0)
Screenshot: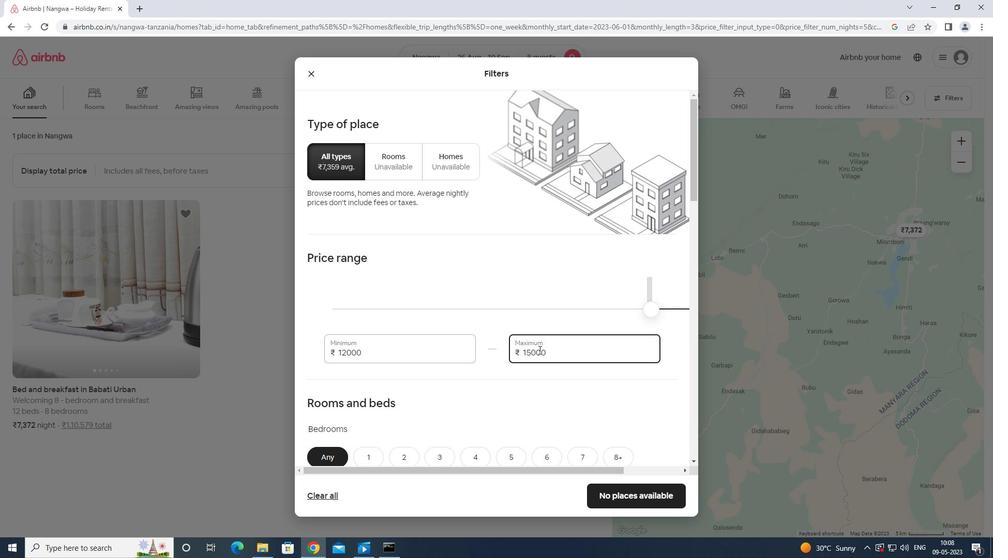 
Action: Mouse scrolled (542, 350) with delta (0, 0)
Screenshot: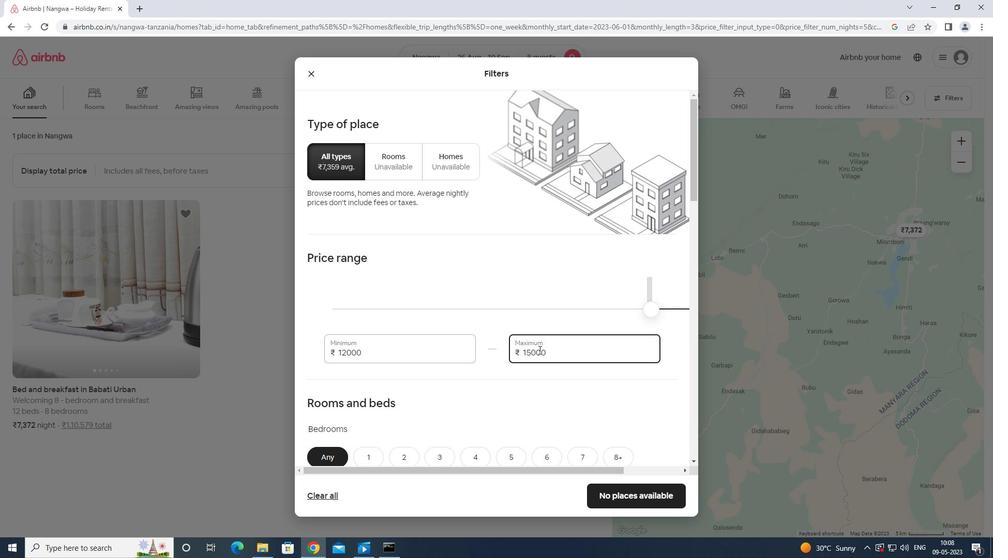 
Action: Mouse moved to (543, 351)
Screenshot: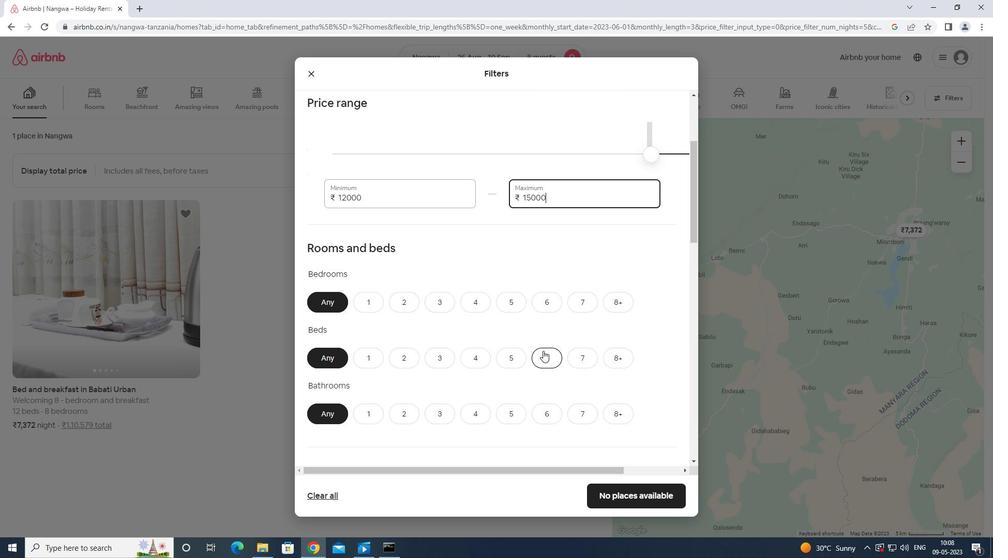 
Action: Mouse scrolled (543, 350) with delta (0, 0)
Screenshot: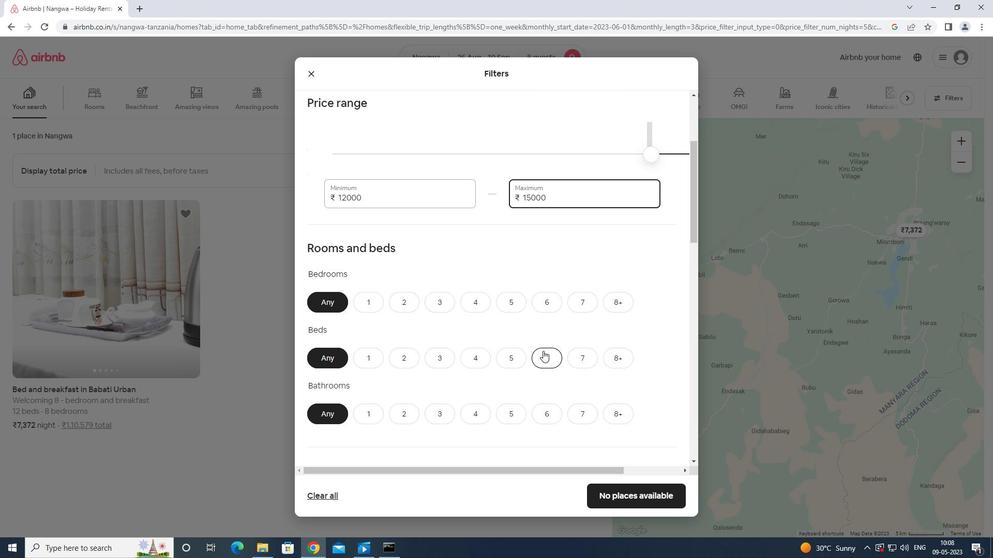 
Action: Mouse scrolled (543, 350) with delta (0, 0)
Screenshot: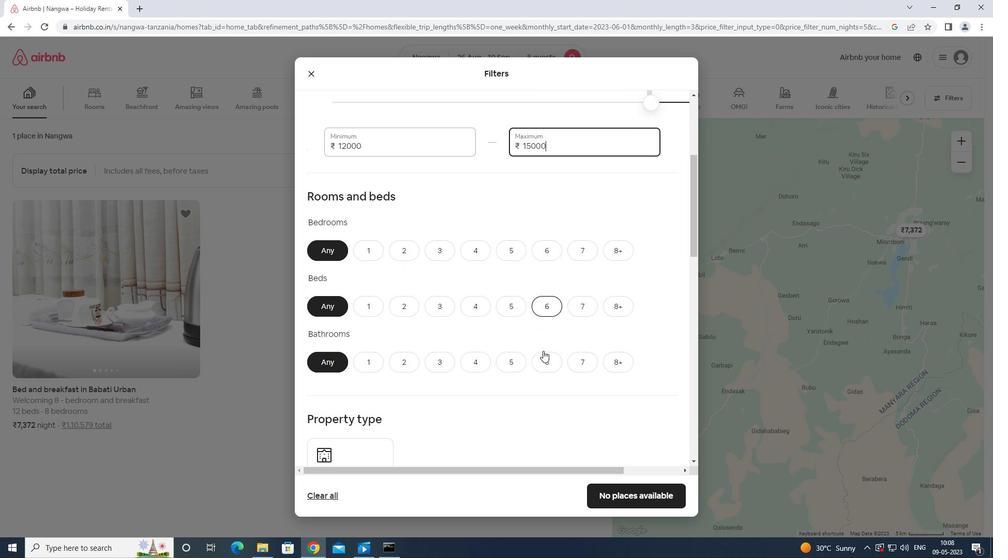 
Action: Mouse moved to (482, 200)
Screenshot: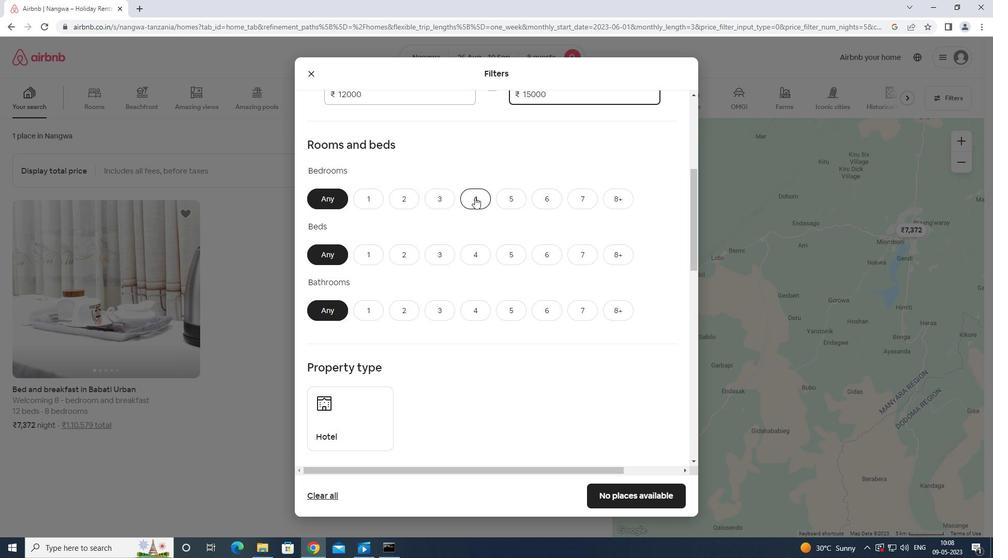 
Action: Mouse pressed left at (482, 200)
Screenshot: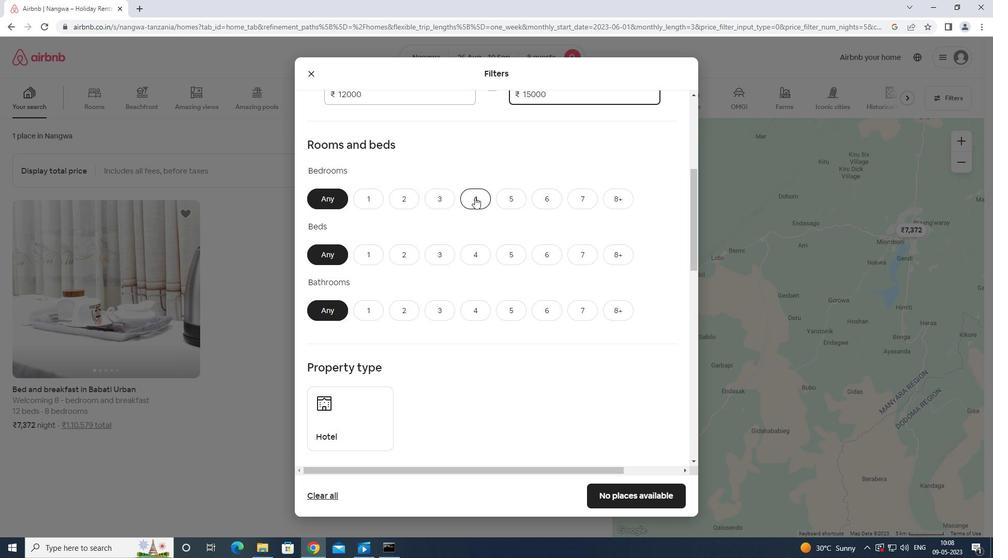 
Action: Mouse moved to (620, 252)
Screenshot: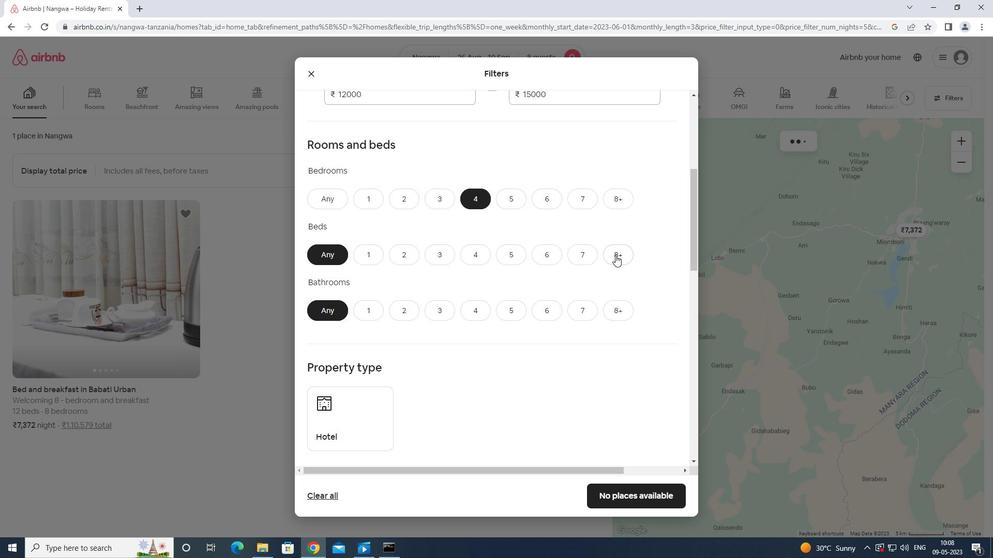 
Action: Mouse pressed left at (620, 252)
Screenshot: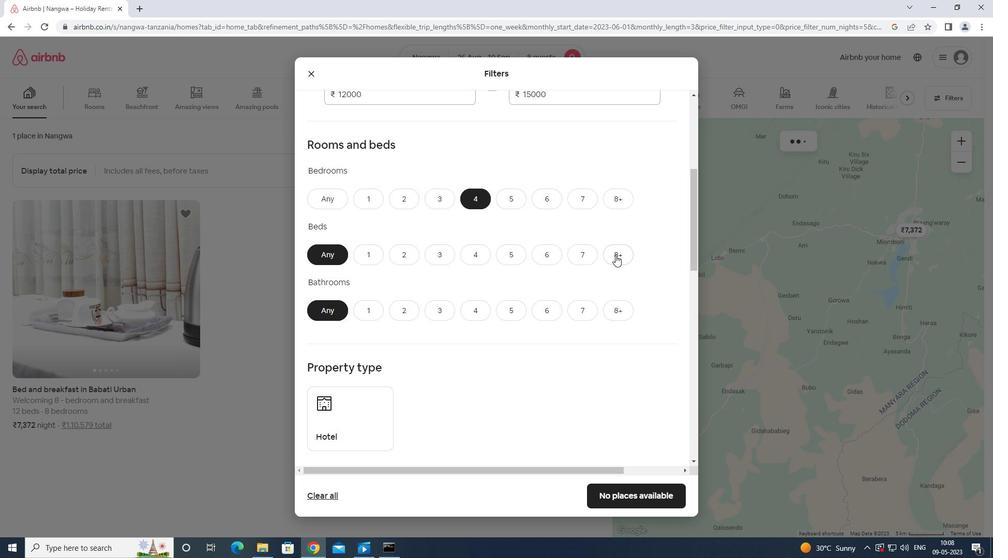 
Action: Mouse moved to (477, 312)
Screenshot: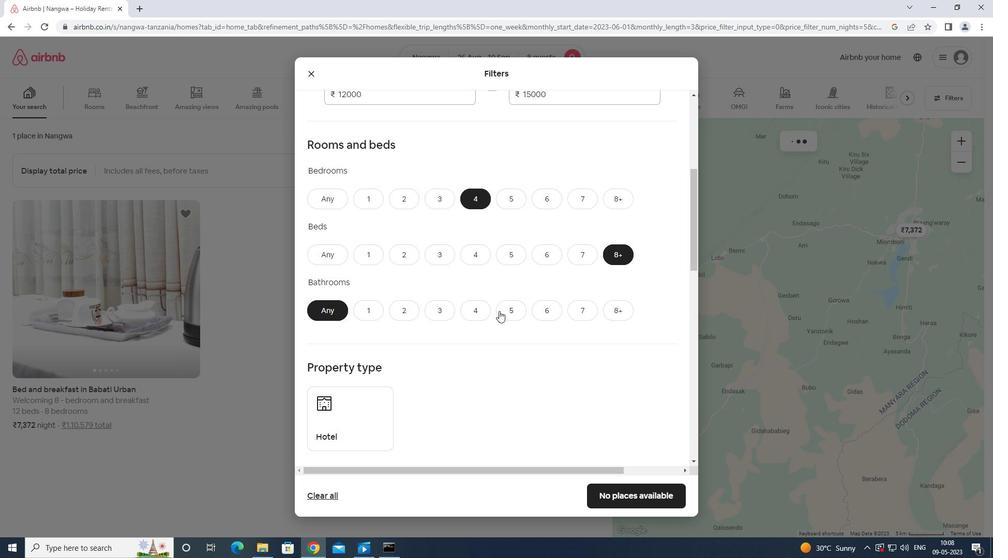 
Action: Mouse pressed left at (477, 312)
Screenshot: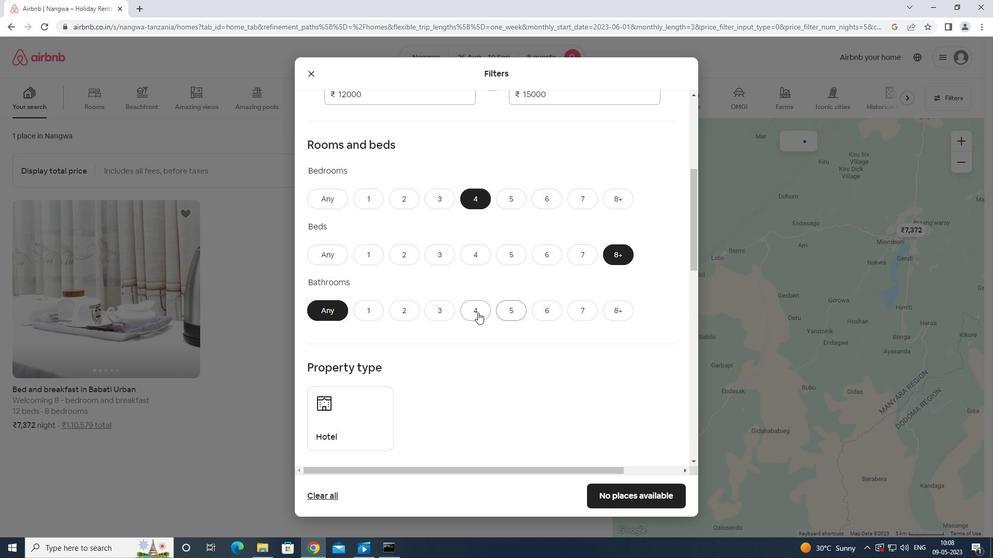 
Action: Mouse moved to (477, 310)
Screenshot: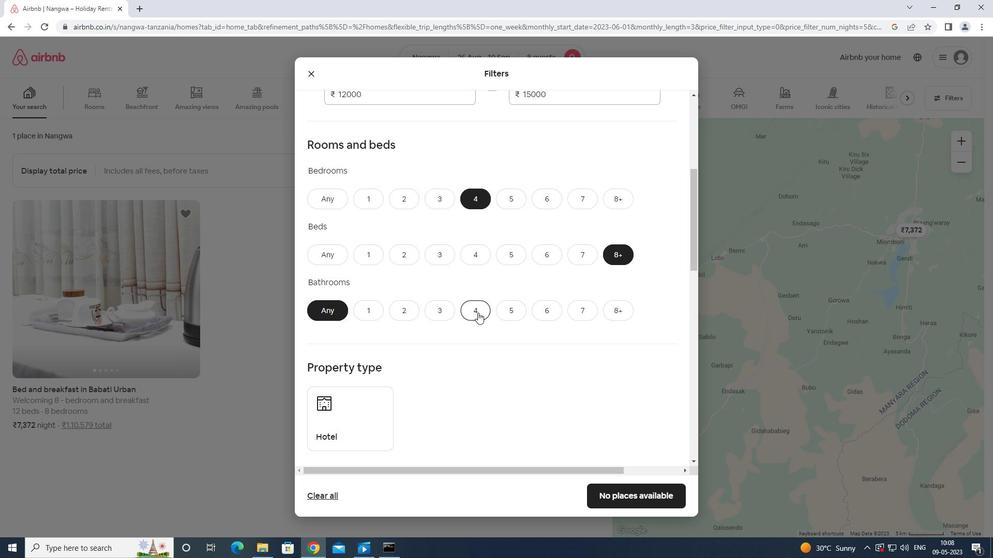 
Action: Mouse scrolled (477, 310) with delta (0, 0)
Screenshot: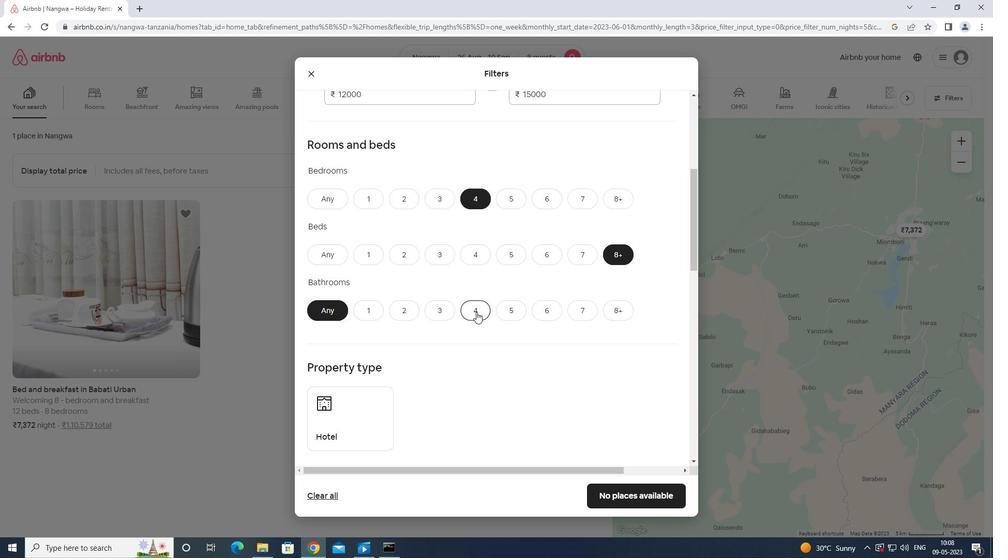 
Action: Mouse moved to (371, 347)
Screenshot: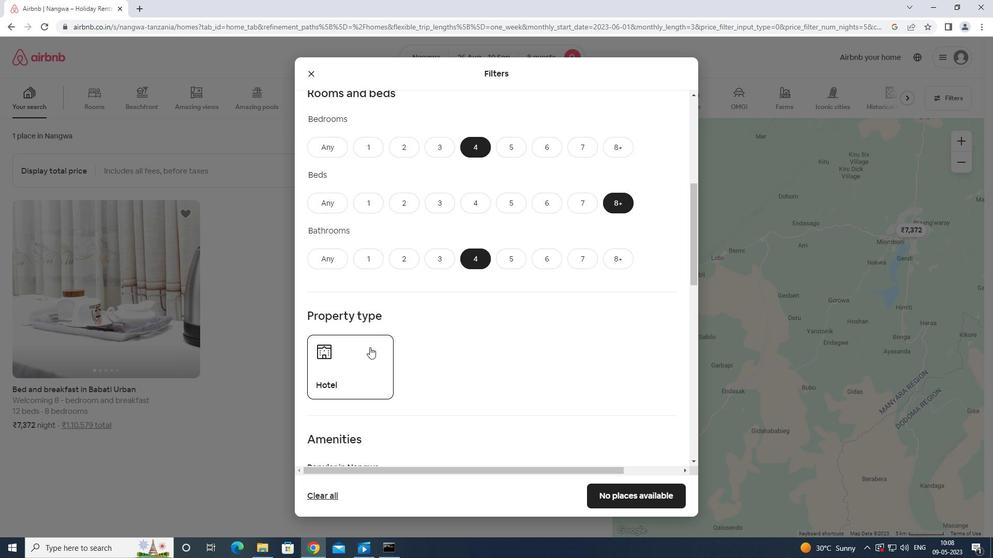 
Action: Mouse scrolled (371, 346) with delta (0, 0)
Screenshot: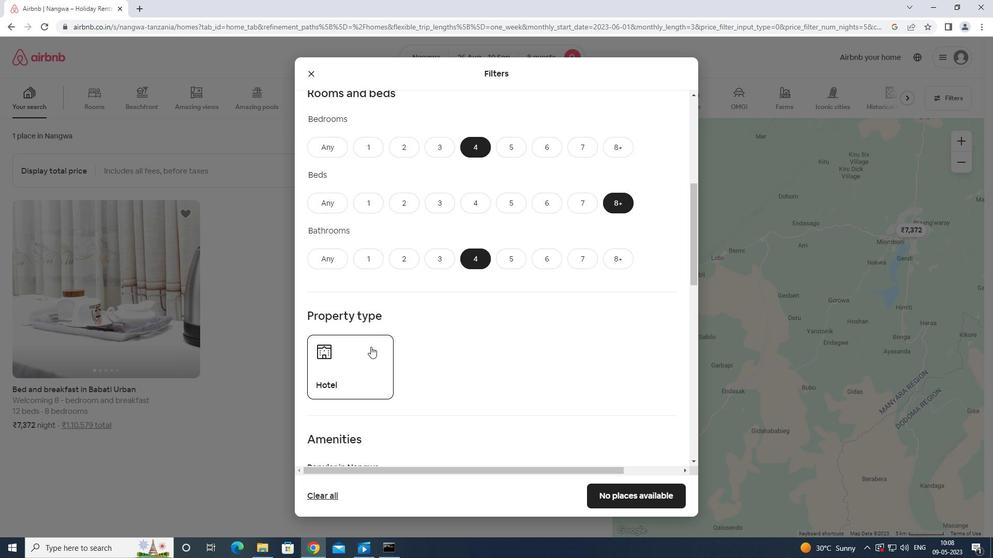 
Action: Mouse moved to (371, 347)
Screenshot: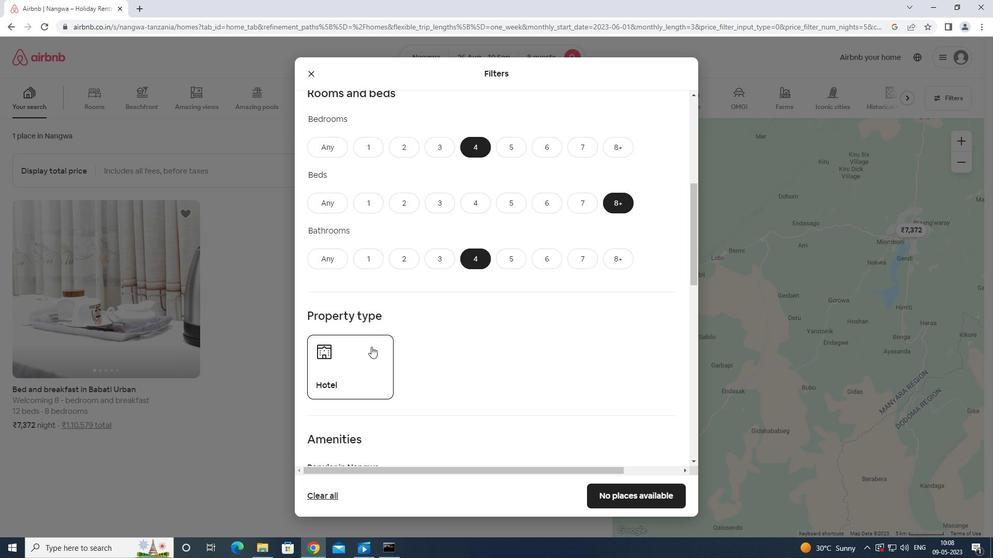 
Action: Mouse scrolled (371, 346) with delta (0, 0)
Screenshot: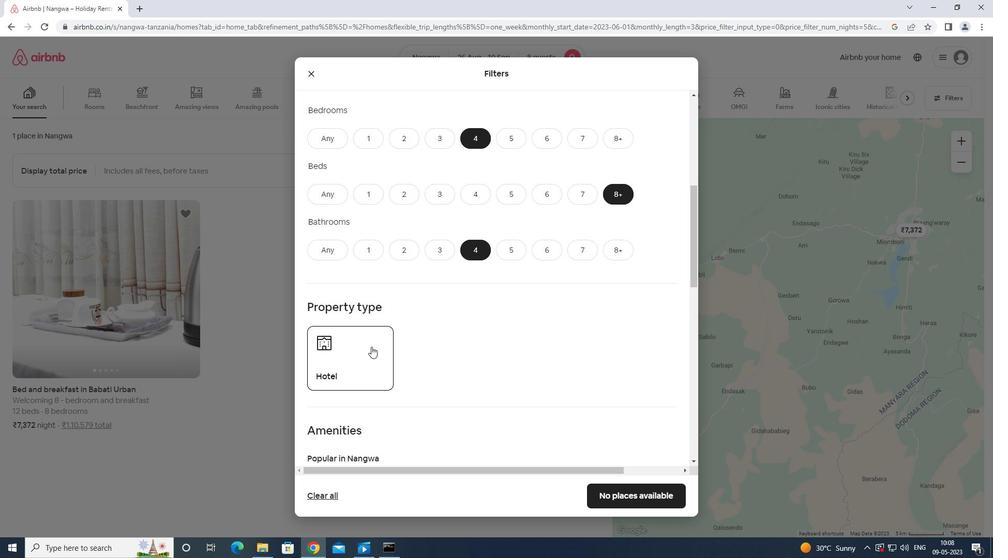 
Action: Mouse moved to (371, 347)
Screenshot: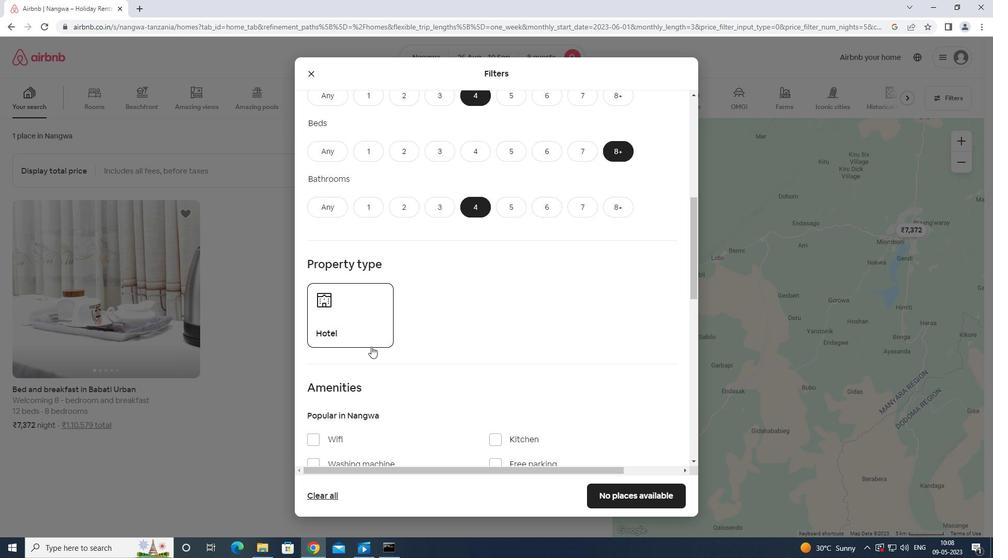 
Action: Mouse scrolled (371, 346) with delta (0, 0)
Screenshot: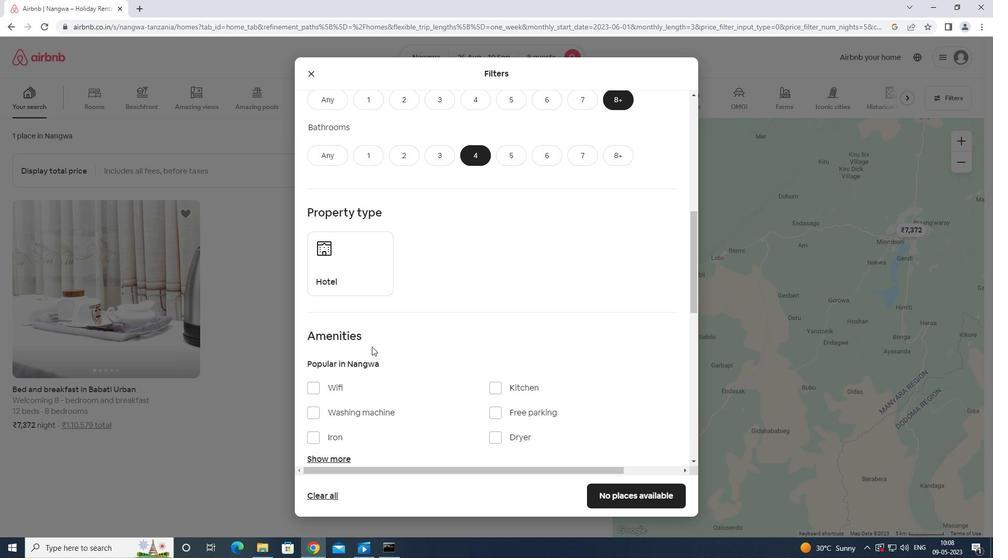 
Action: Mouse moved to (312, 332)
Screenshot: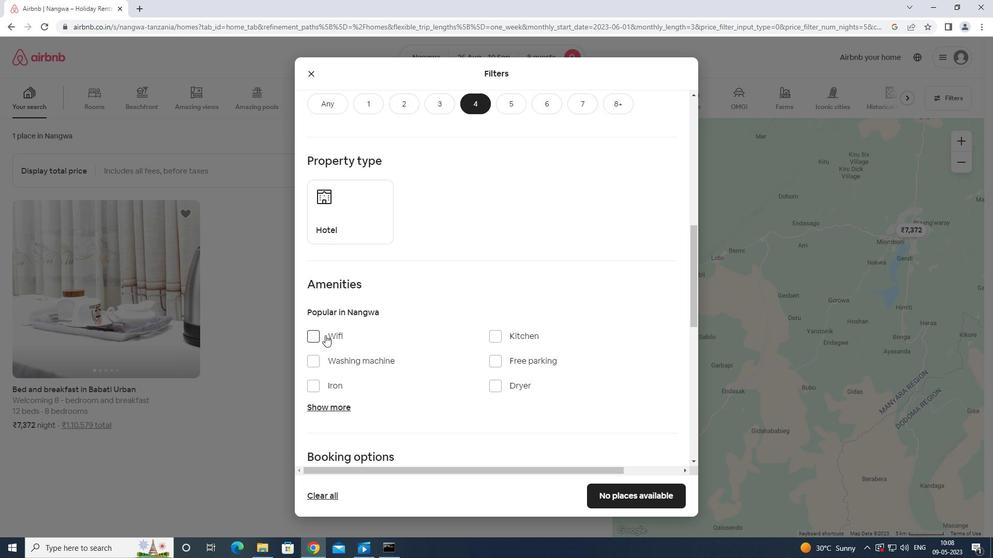 
Action: Mouse pressed left at (312, 332)
Screenshot: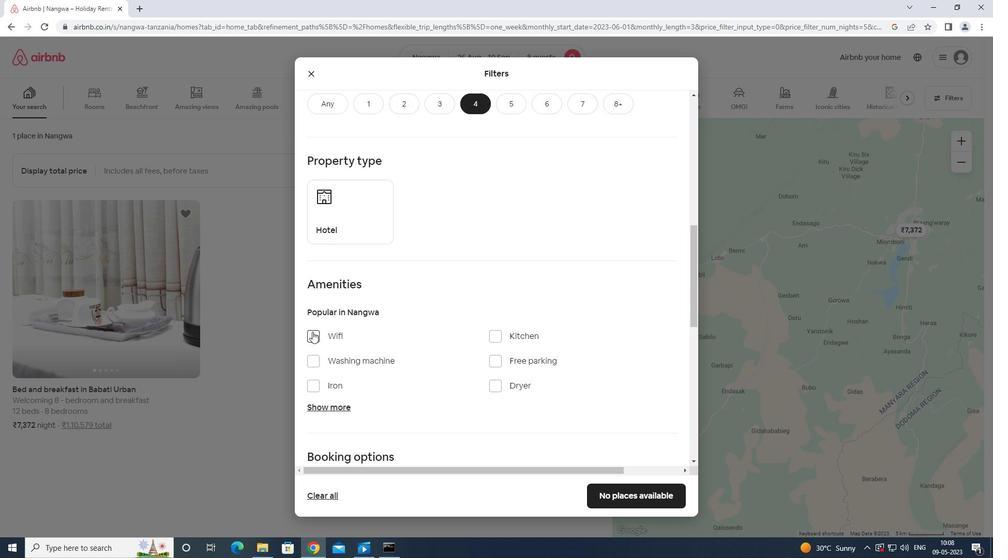 
Action: Mouse moved to (499, 357)
Screenshot: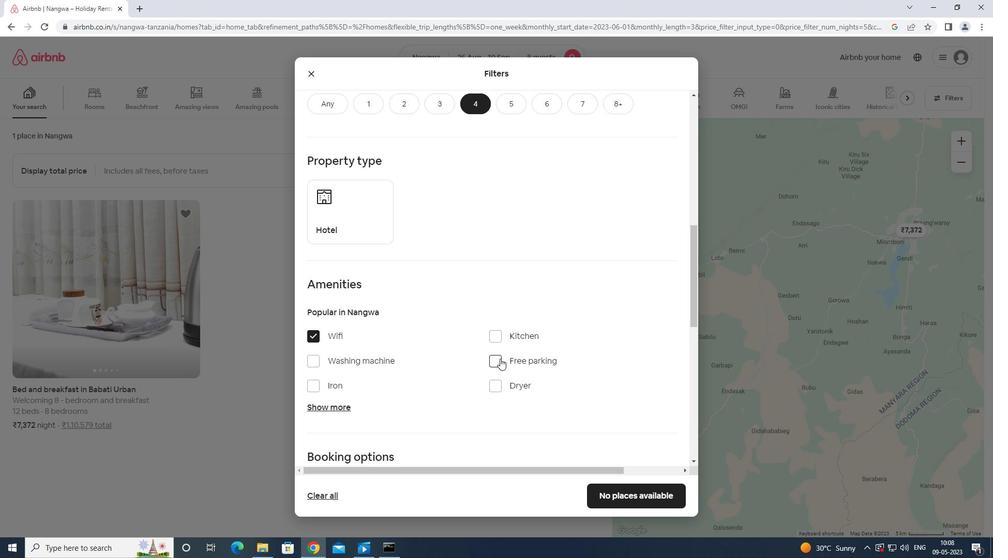 
Action: Mouse pressed left at (499, 357)
Screenshot: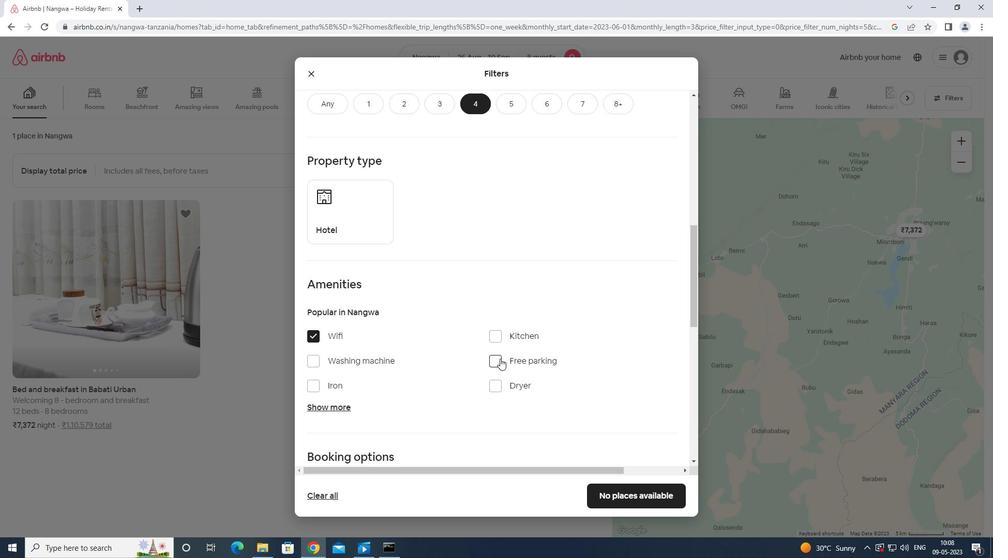 
Action: Mouse moved to (337, 410)
Screenshot: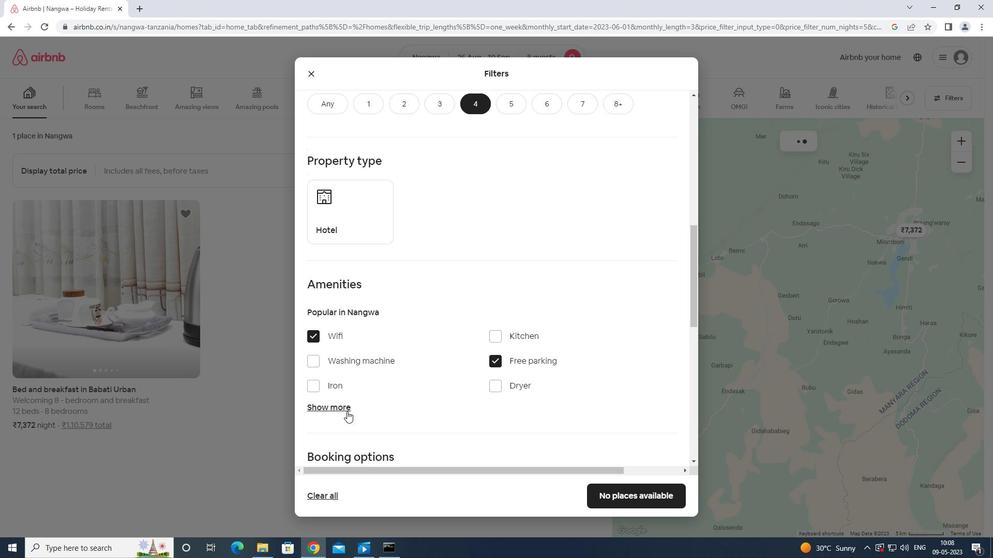 
Action: Mouse pressed left at (337, 410)
Screenshot: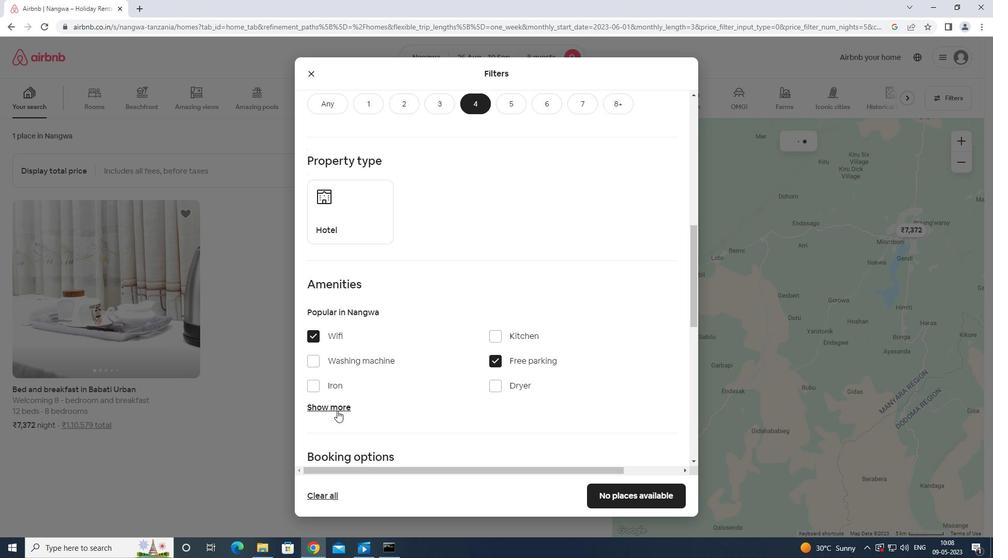 
Action: Mouse moved to (388, 387)
Screenshot: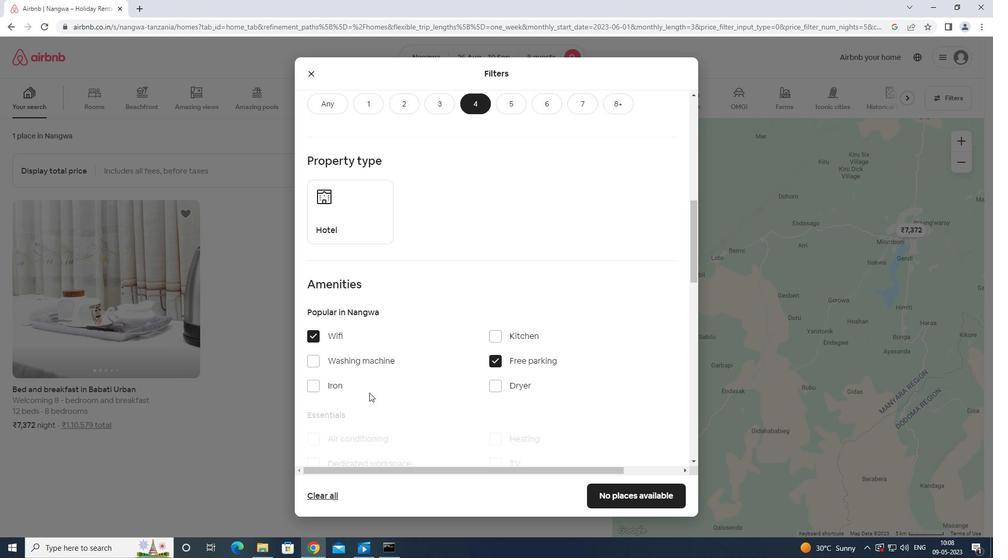 
Action: Mouse scrolled (388, 387) with delta (0, 0)
Screenshot: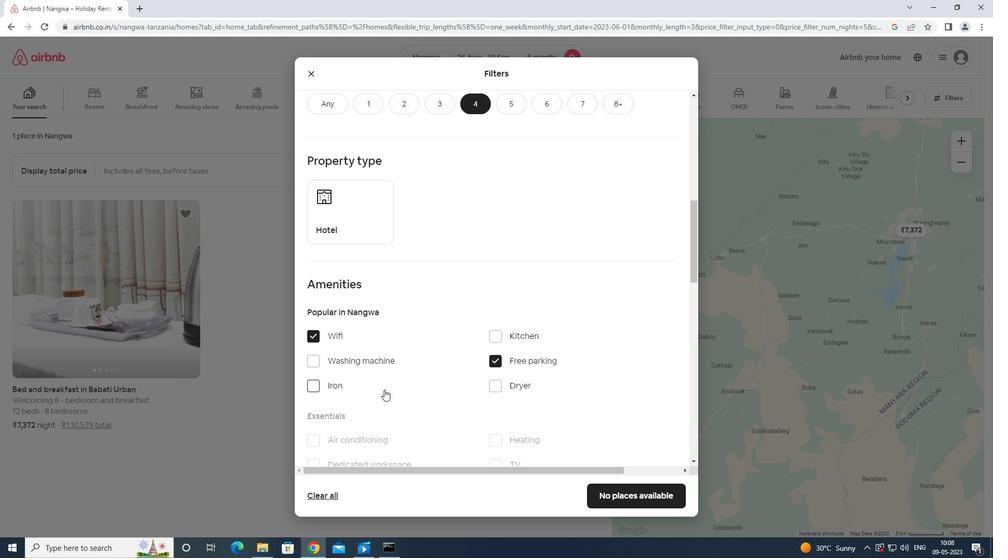 
Action: Mouse moved to (389, 387)
Screenshot: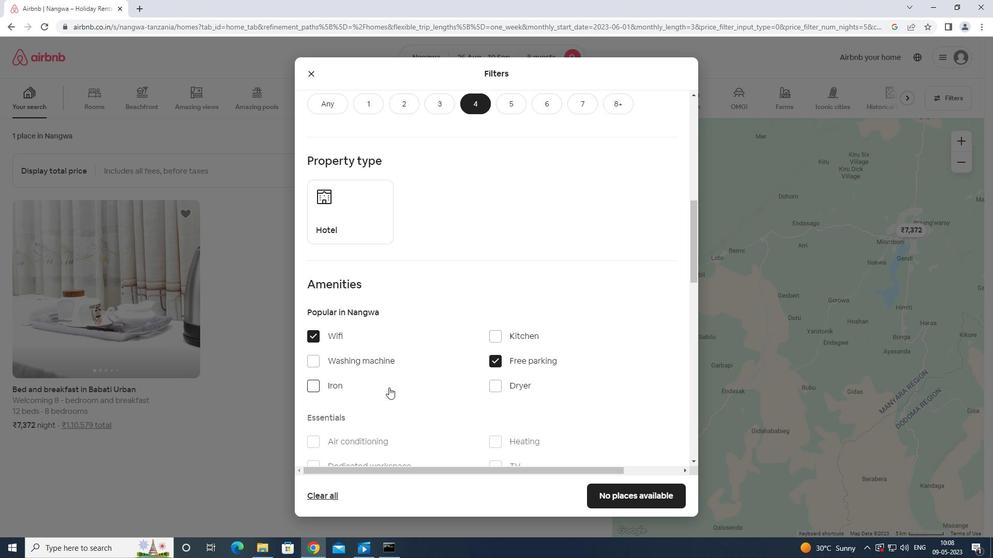 
Action: Mouse scrolled (389, 387) with delta (0, 0)
Screenshot: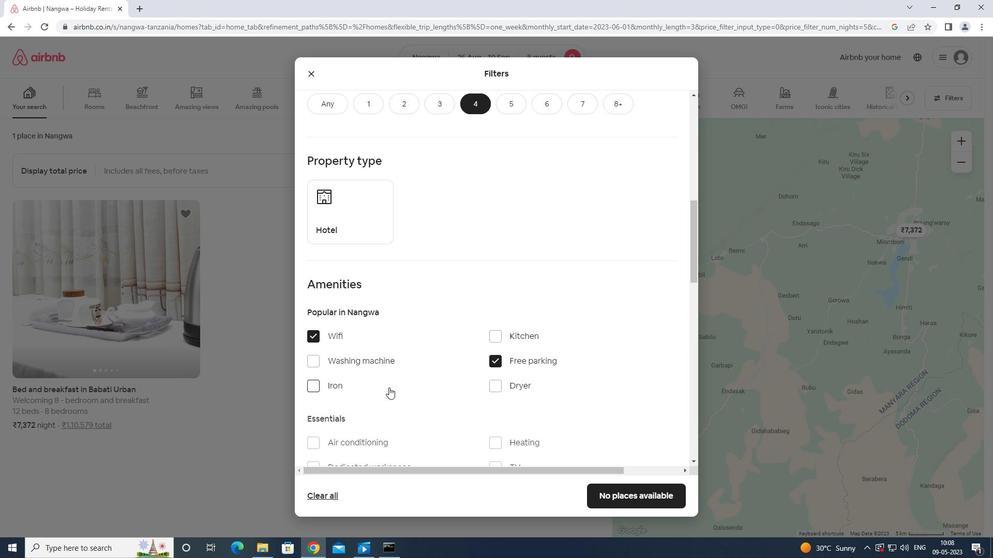 
Action: Mouse moved to (498, 368)
Screenshot: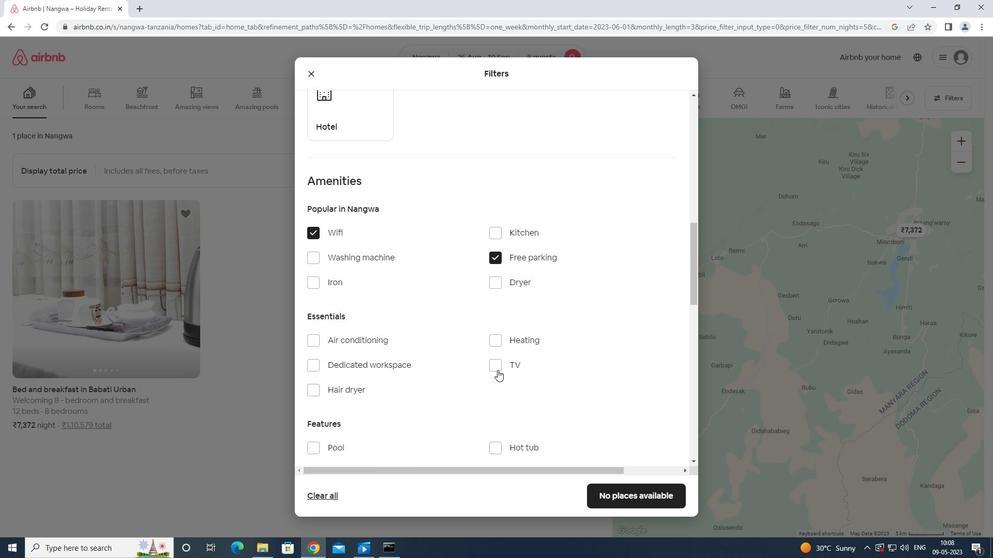 
Action: Mouse pressed left at (498, 368)
Screenshot: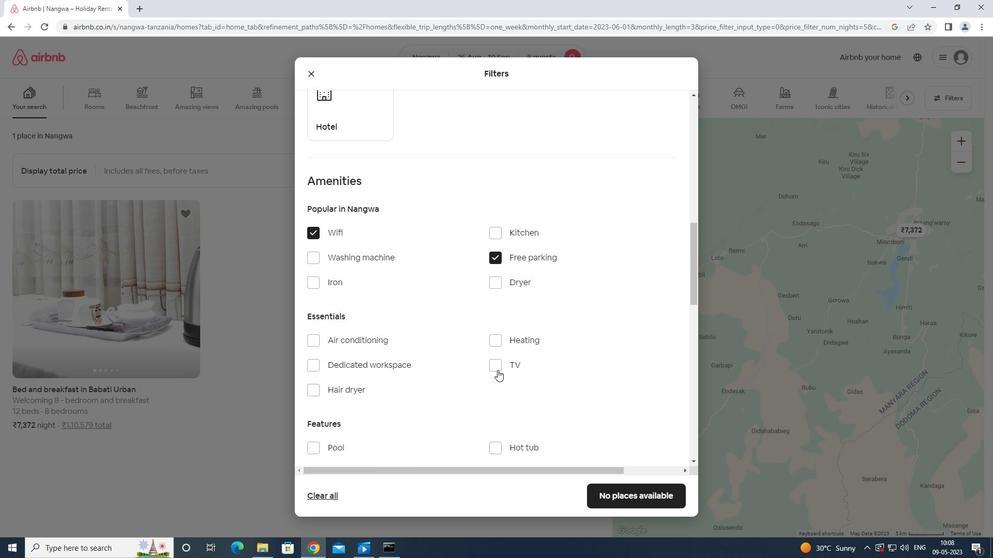 
Action: Mouse moved to (477, 353)
Screenshot: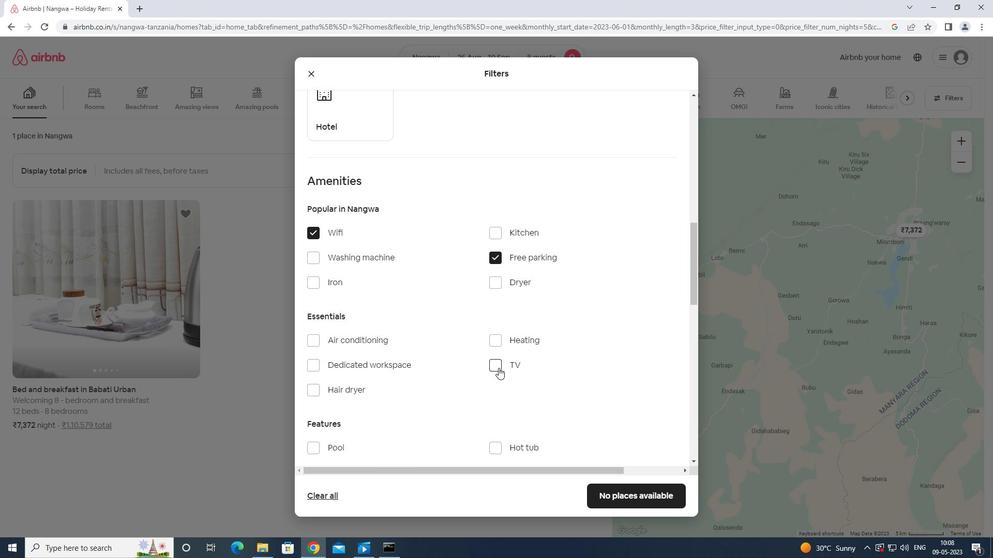 
Action: Mouse scrolled (477, 353) with delta (0, 0)
Screenshot: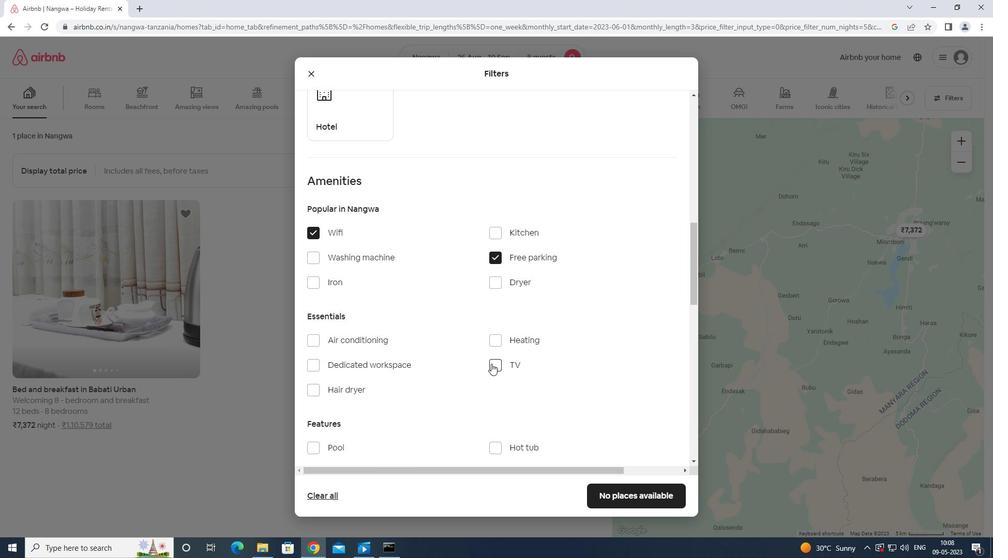 
Action: Mouse scrolled (477, 353) with delta (0, 0)
Screenshot: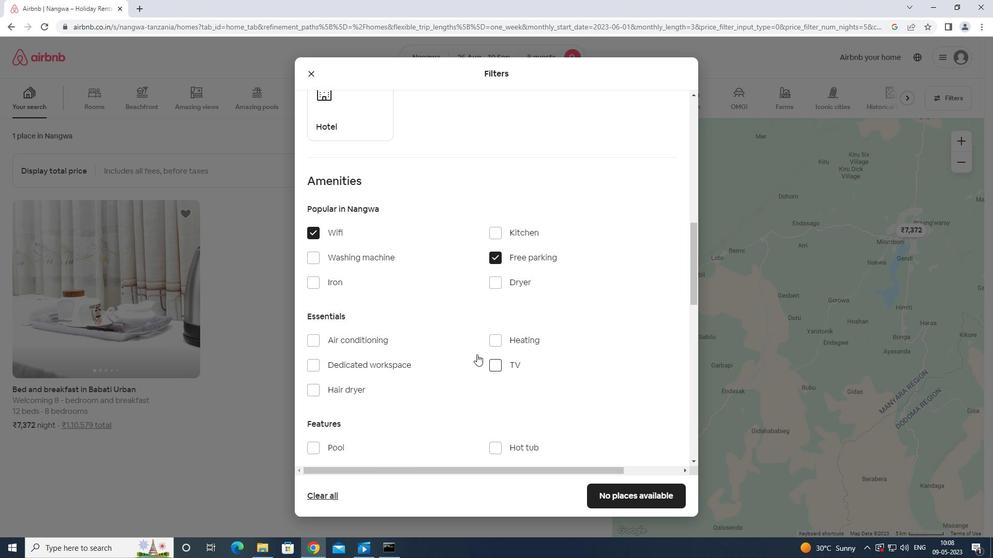 
Action: Mouse scrolled (477, 353) with delta (0, 0)
Screenshot: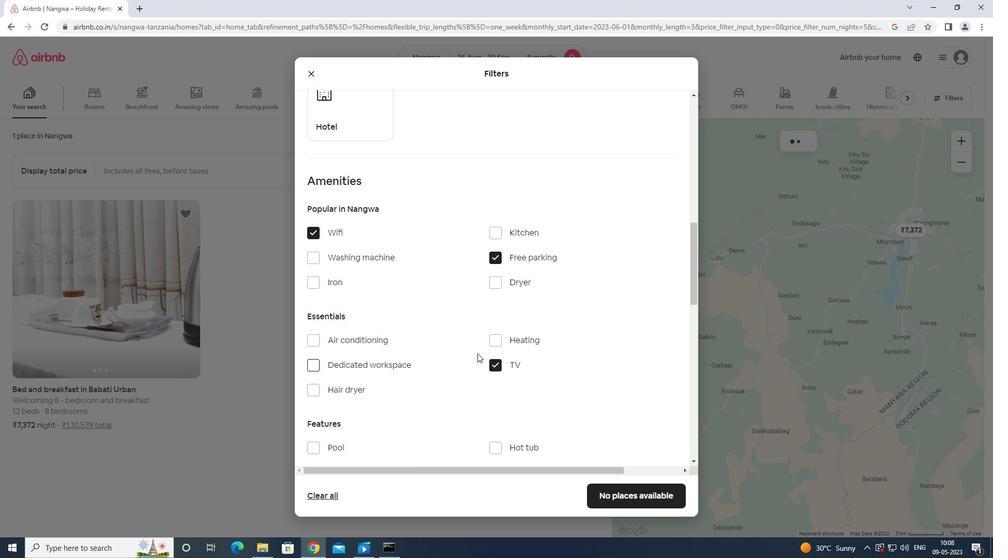 
Action: Mouse moved to (308, 343)
Screenshot: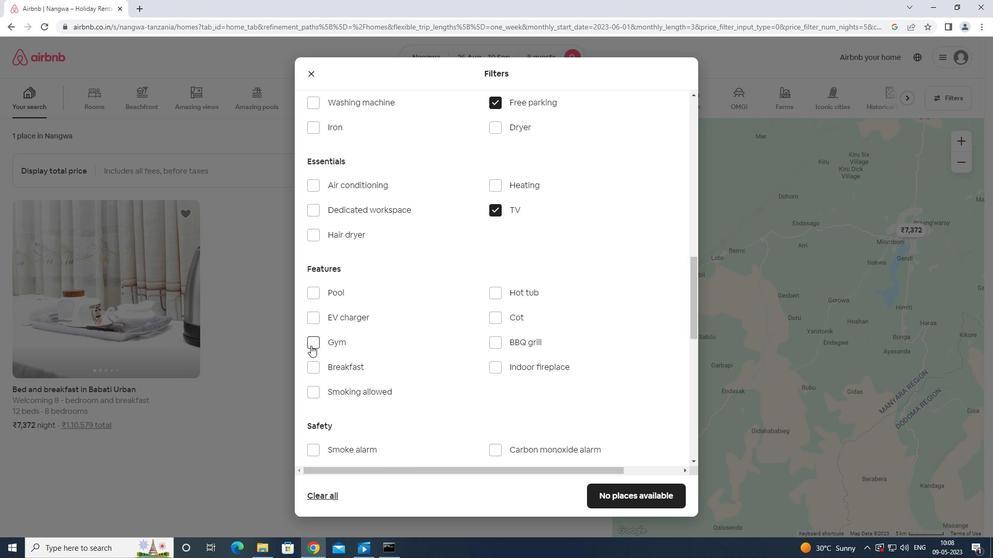 
Action: Mouse pressed left at (308, 343)
Screenshot: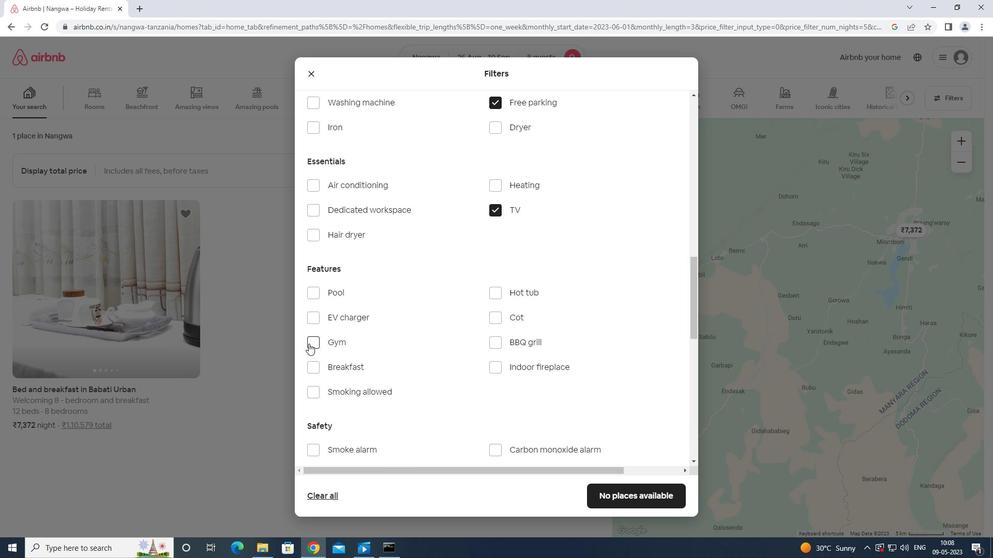 
Action: Mouse moved to (309, 364)
Screenshot: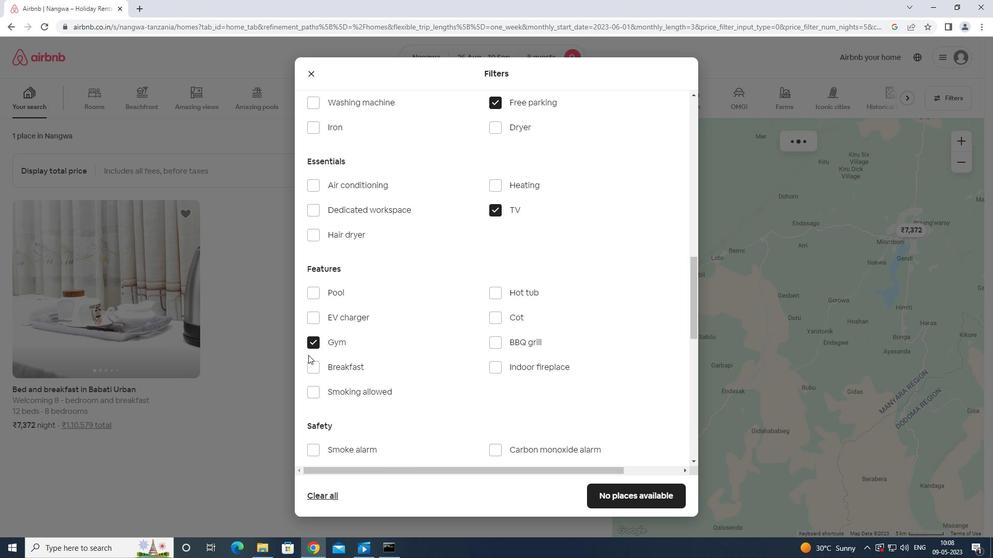 
Action: Mouse pressed left at (309, 364)
Screenshot: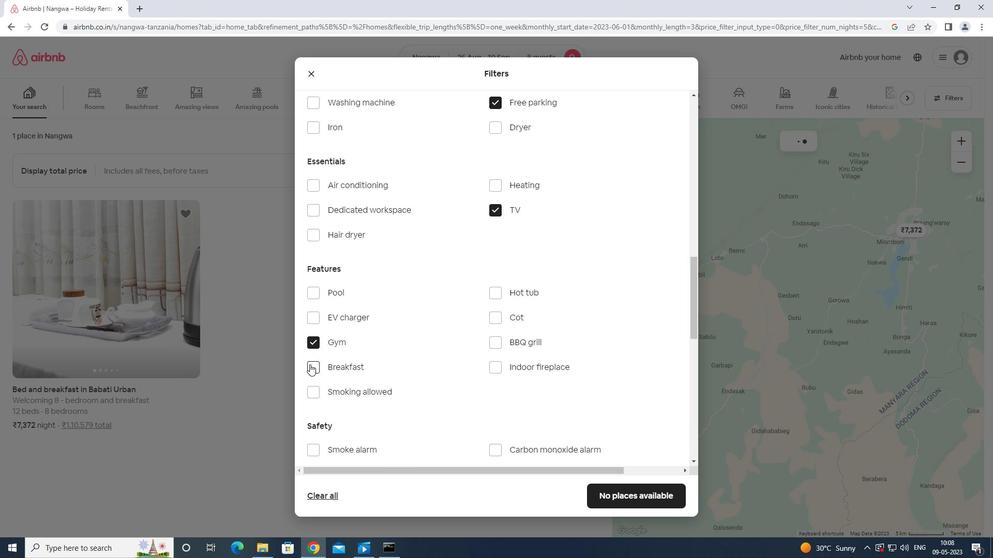 
Action: Mouse moved to (318, 364)
Screenshot: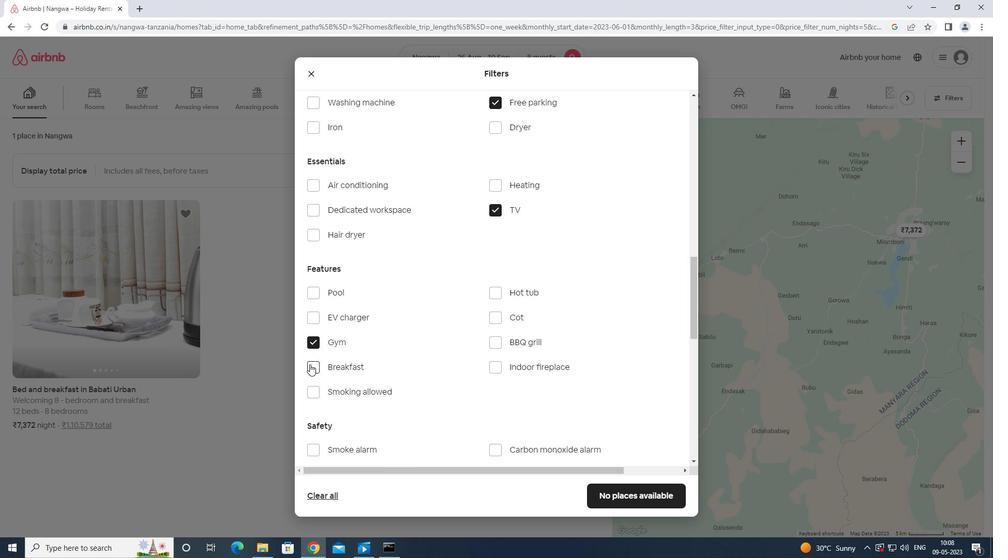 
Action: Mouse scrolled (318, 364) with delta (0, 0)
Screenshot: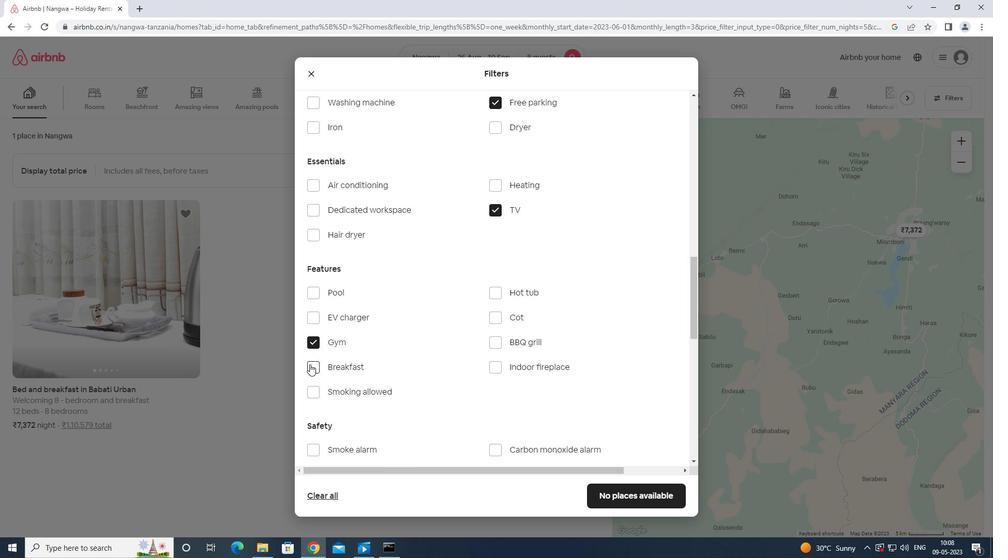 
Action: Mouse moved to (321, 365)
Screenshot: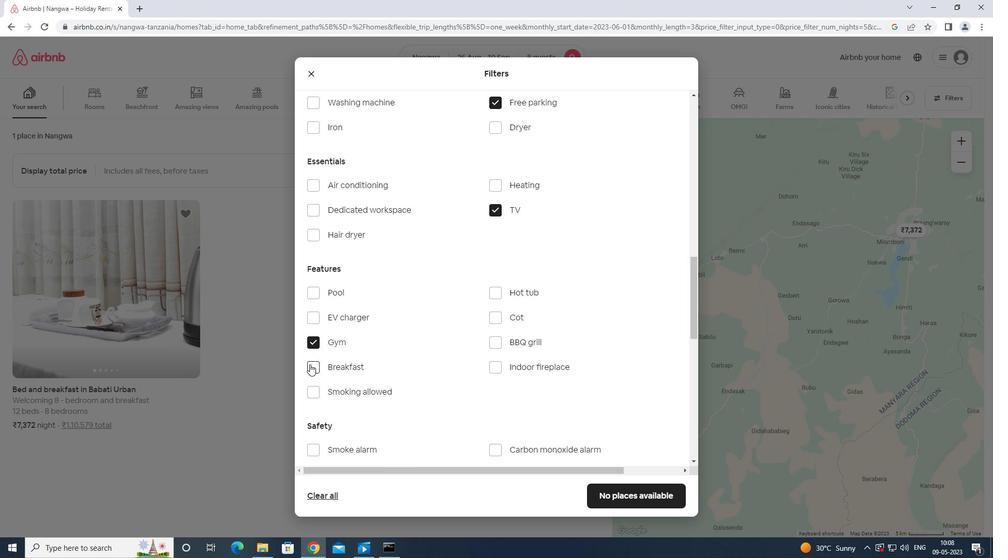 
Action: Mouse scrolled (321, 364) with delta (0, 0)
Screenshot: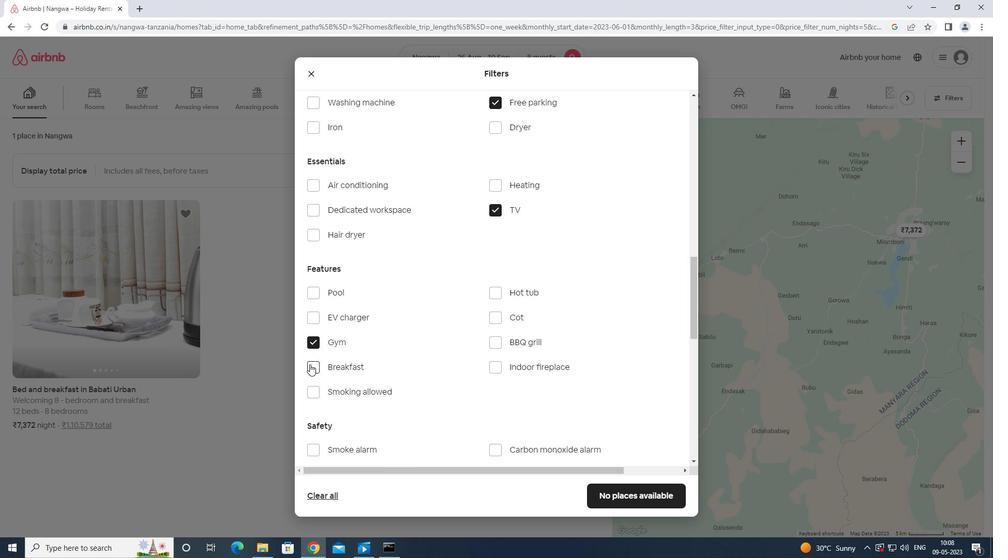 
Action: Mouse moved to (322, 365)
Screenshot: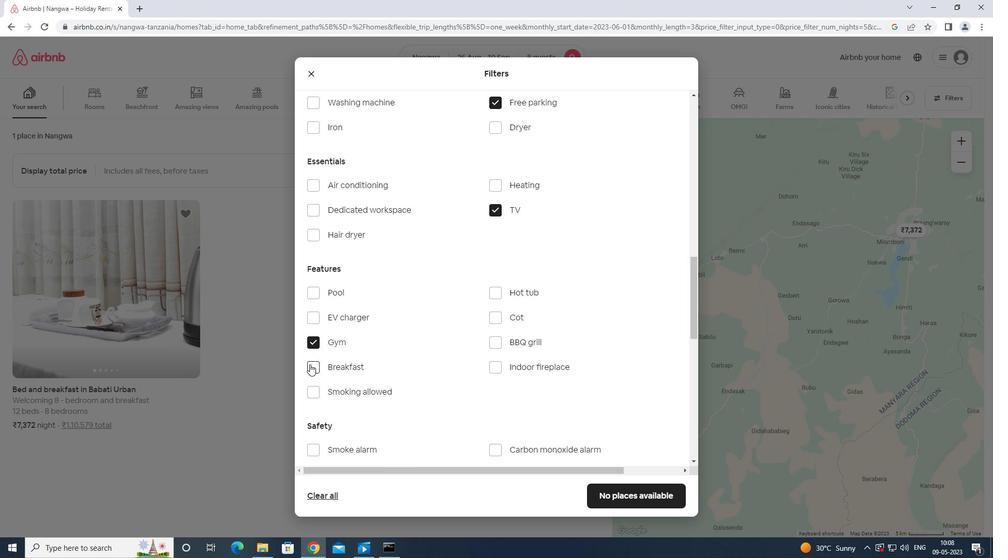 
Action: Mouse scrolled (322, 364) with delta (0, 0)
Screenshot: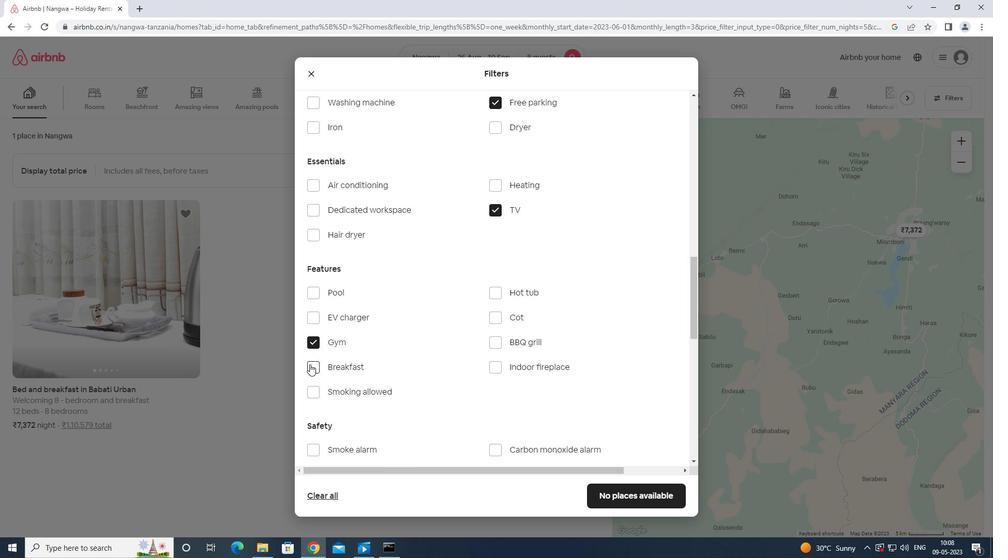 
Action: Mouse moved to (327, 365)
Screenshot: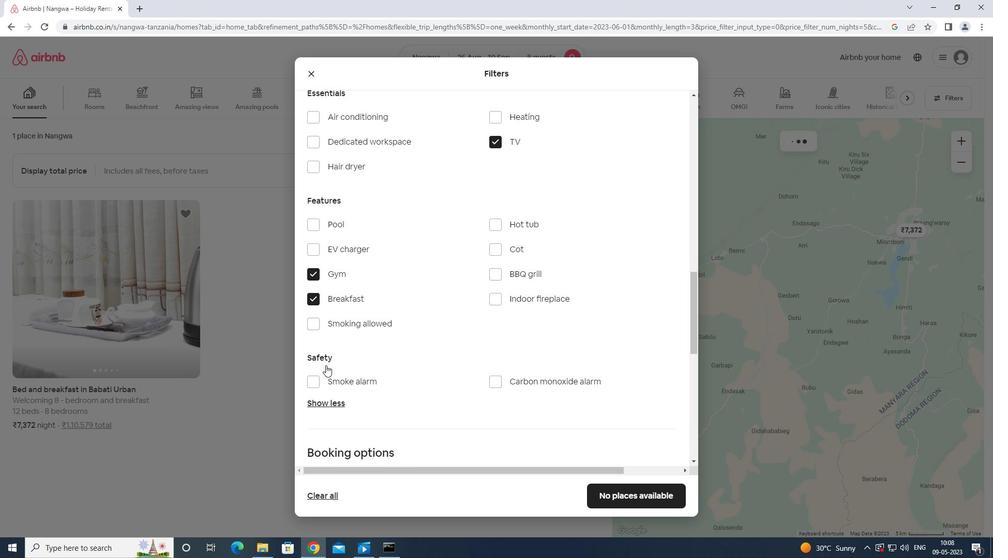 
Action: Mouse scrolled (327, 364) with delta (0, 0)
Screenshot: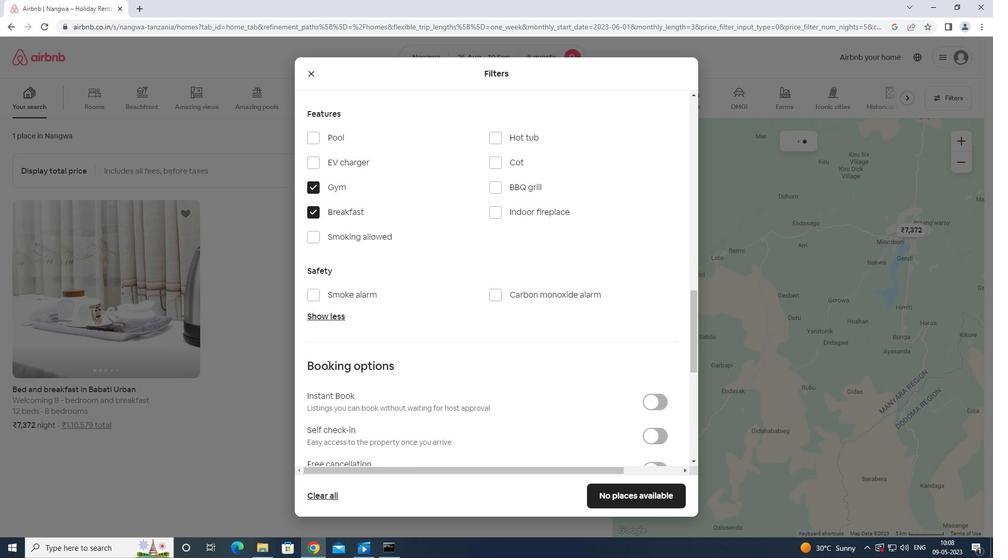 
Action: Mouse moved to (328, 365)
Screenshot: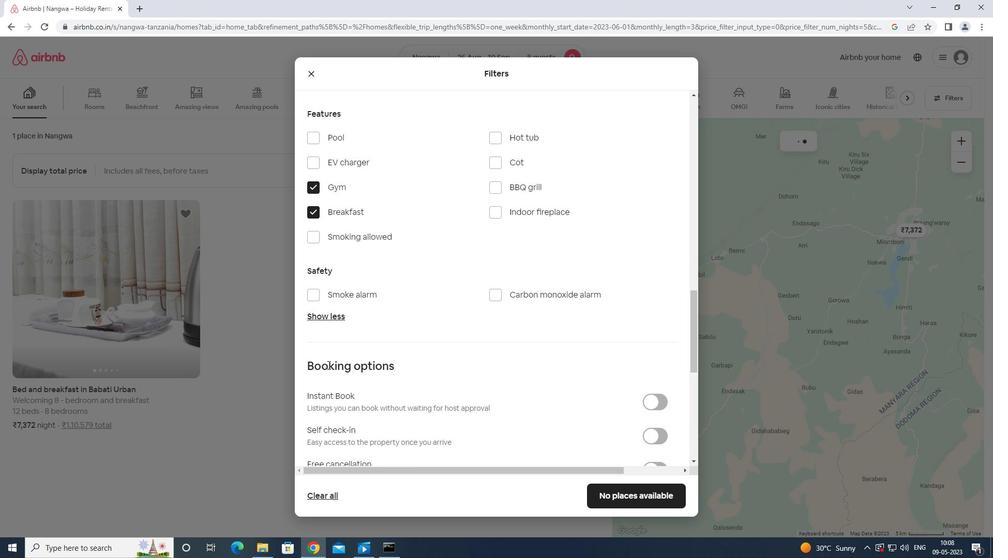 
Action: Mouse scrolled (328, 364) with delta (0, 0)
Screenshot: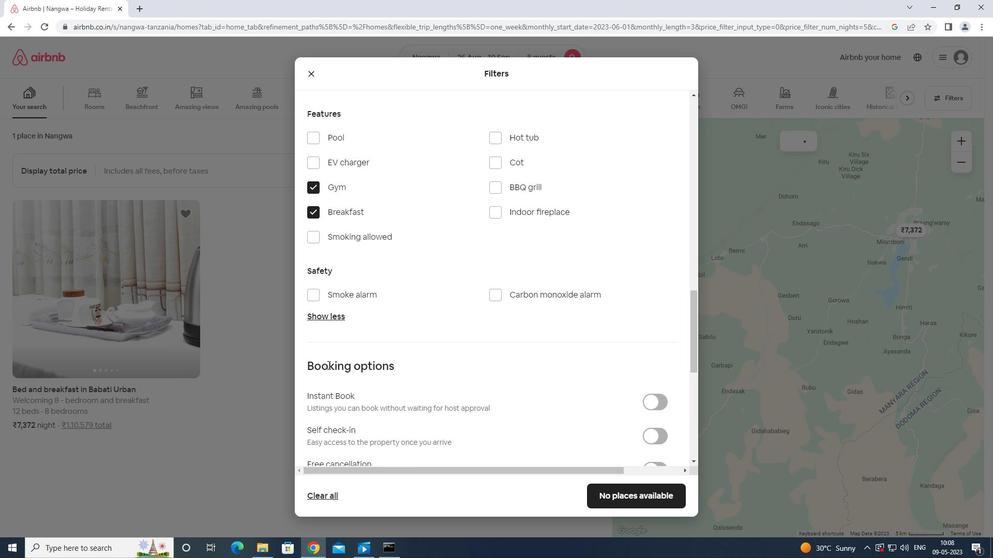
Action: Mouse moved to (656, 333)
Screenshot: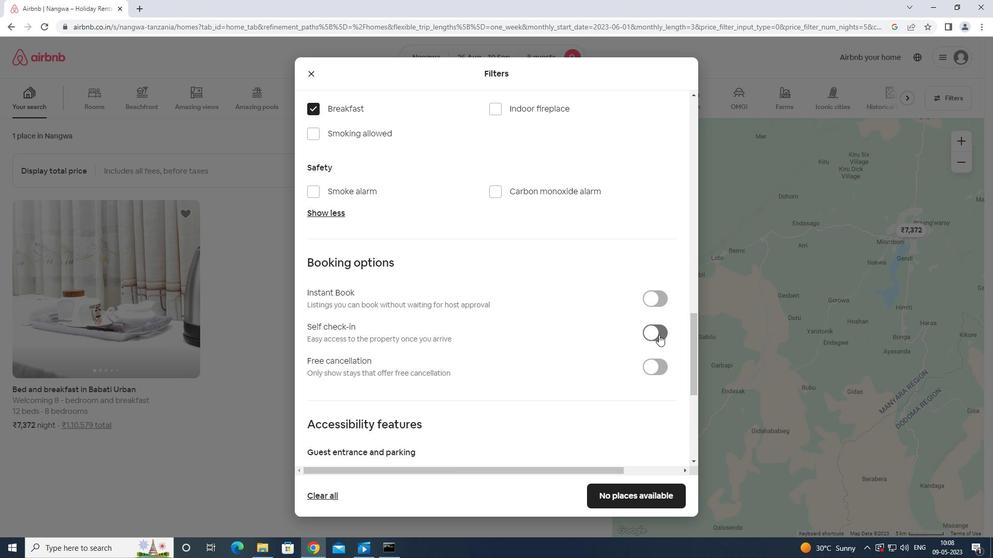 
Action: Mouse pressed left at (656, 333)
Screenshot: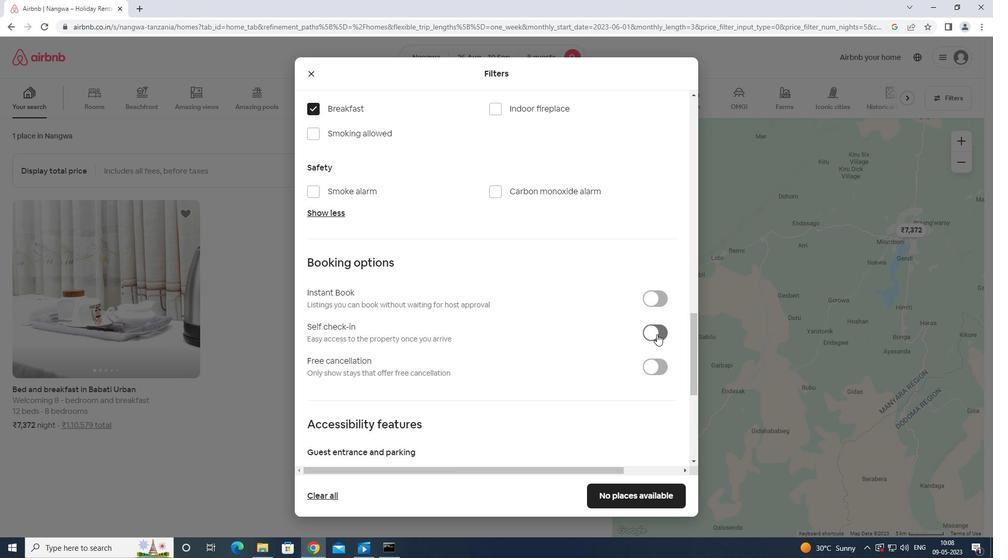 
Action: Mouse moved to (643, 306)
Screenshot: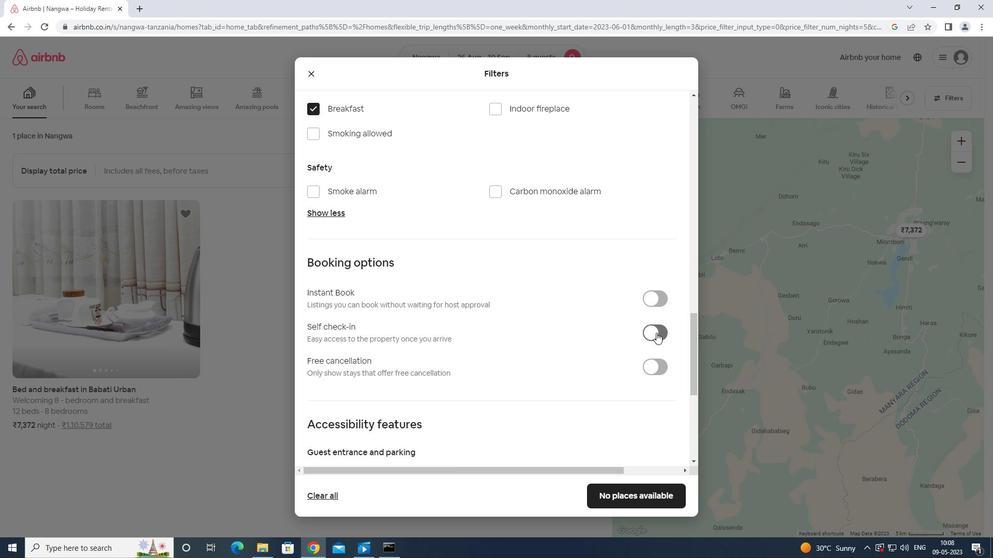 
Action: Mouse scrolled (643, 305) with delta (0, 0)
Screenshot: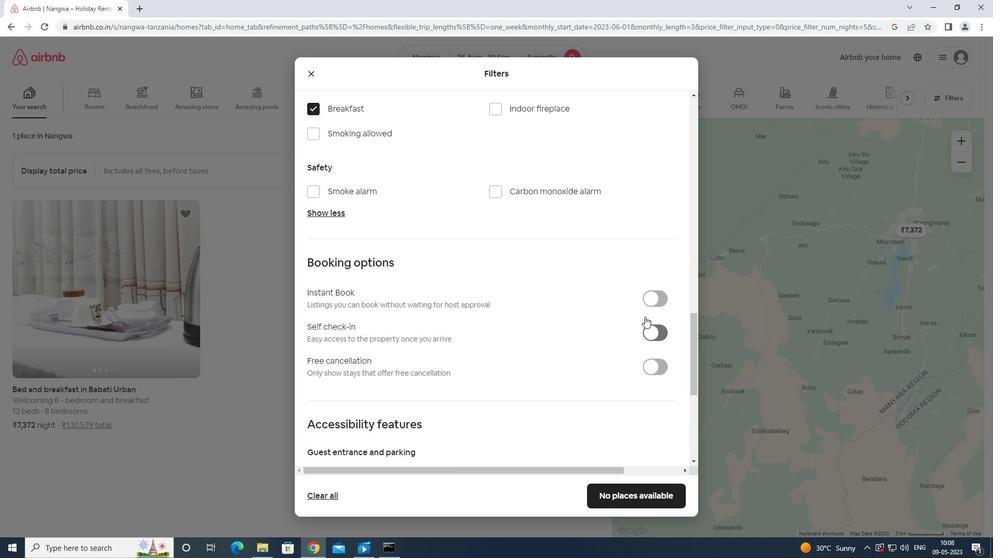 
Action: Mouse scrolled (643, 305) with delta (0, 0)
Screenshot: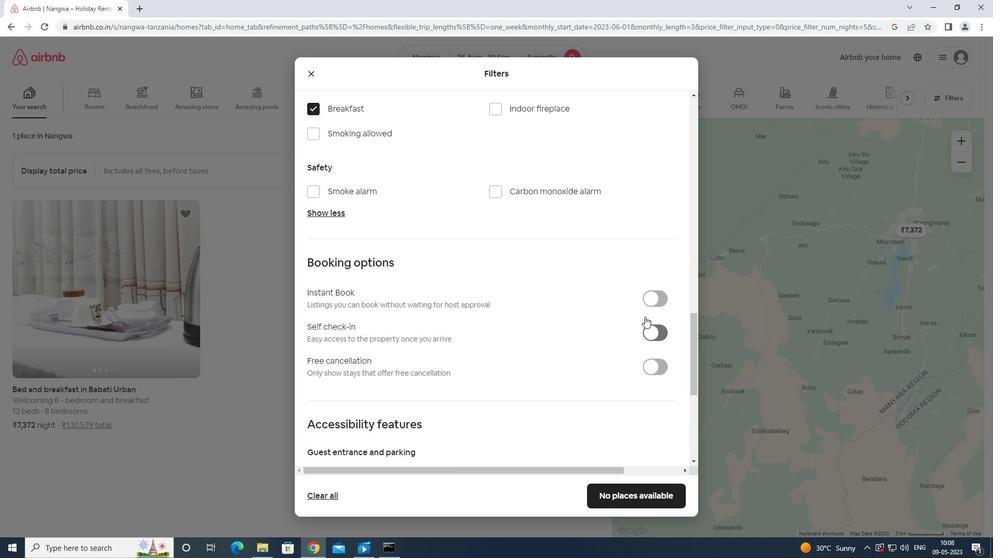 
Action: Mouse scrolled (643, 305) with delta (0, 0)
Screenshot: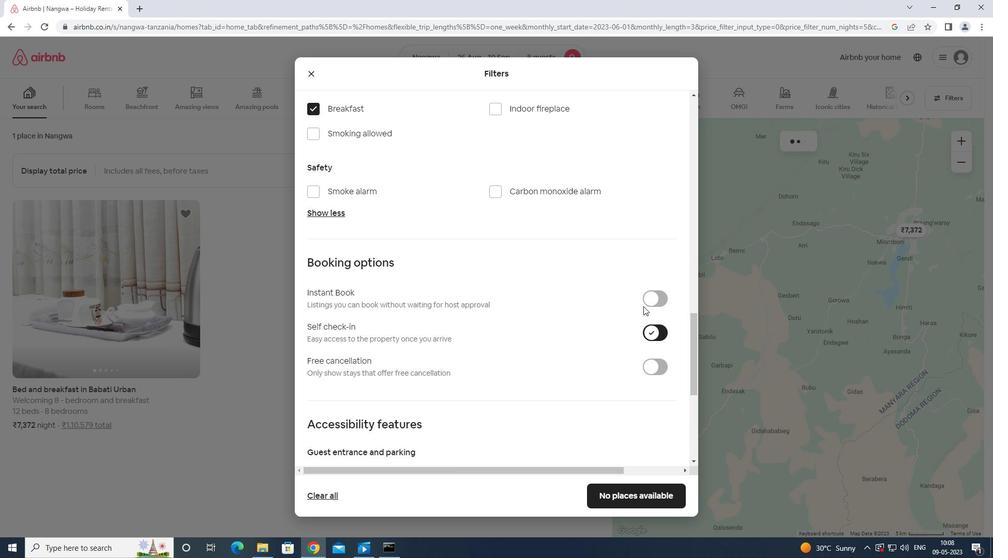 
Action: Mouse scrolled (643, 305) with delta (0, 0)
Screenshot: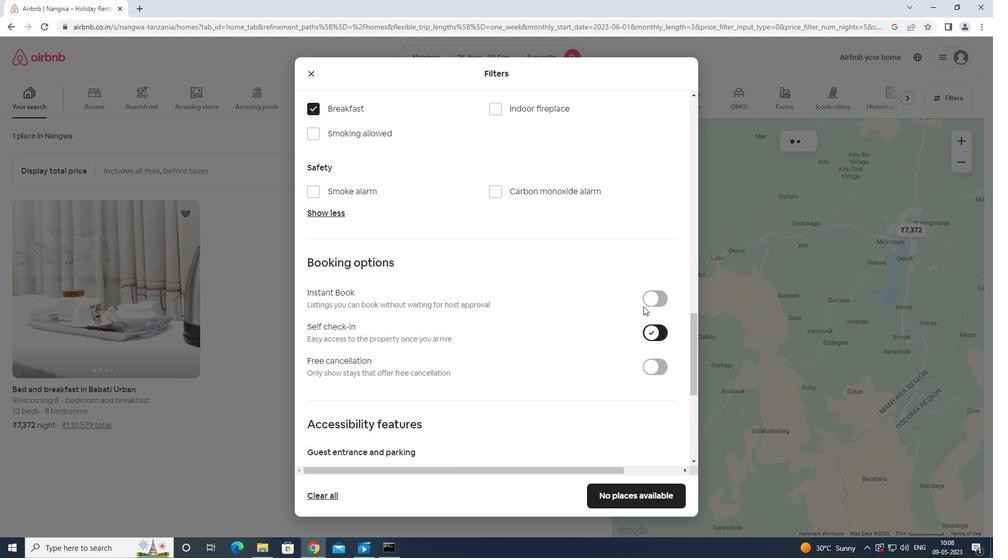 
Action: Mouse moved to (644, 306)
Screenshot: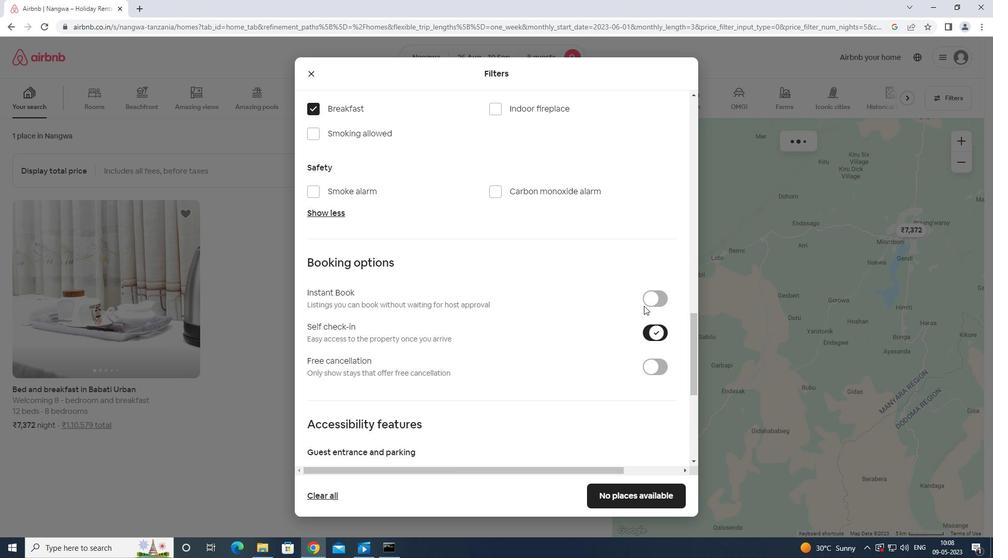 
Action: Mouse scrolled (644, 305) with delta (0, 0)
Screenshot: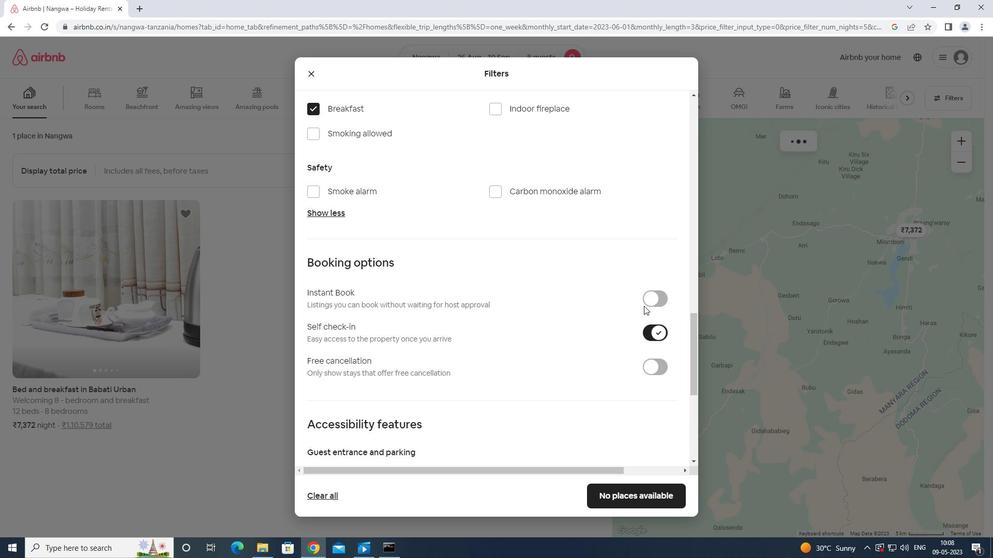 
Action: Mouse scrolled (644, 305) with delta (0, 0)
Screenshot: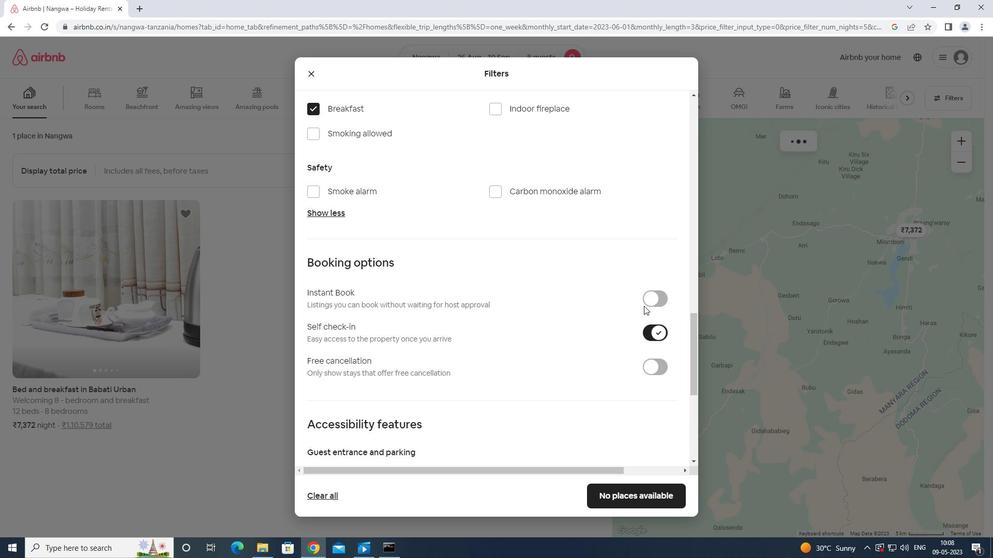 
Action: Mouse scrolled (644, 305) with delta (0, 0)
Screenshot: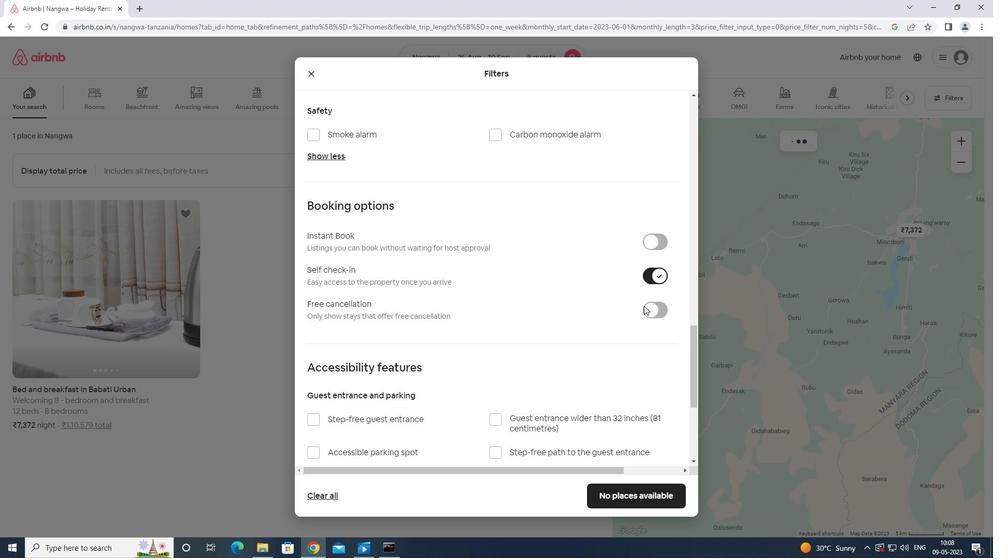 
Action: Mouse moved to (585, 314)
Screenshot: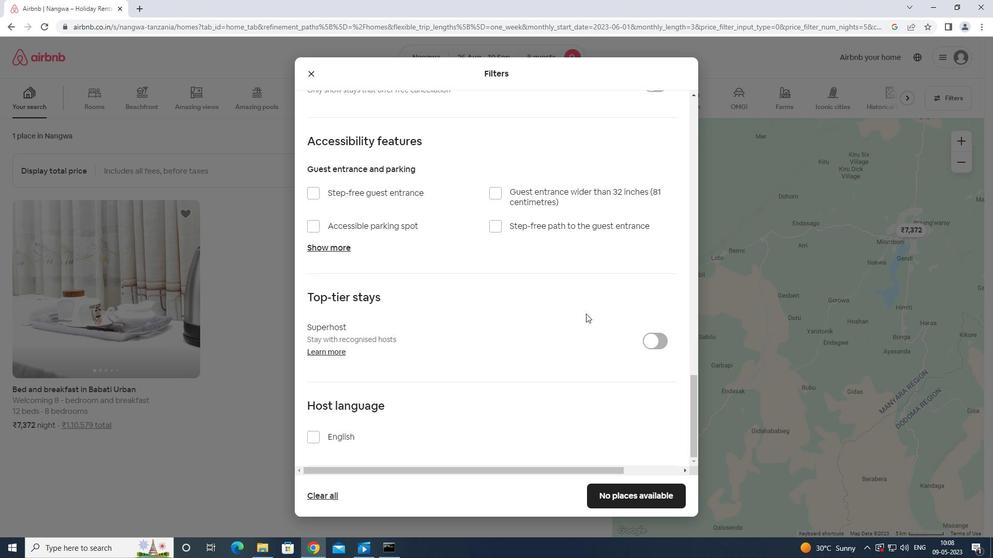 
Action: Mouse scrolled (585, 313) with delta (0, 0)
Screenshot: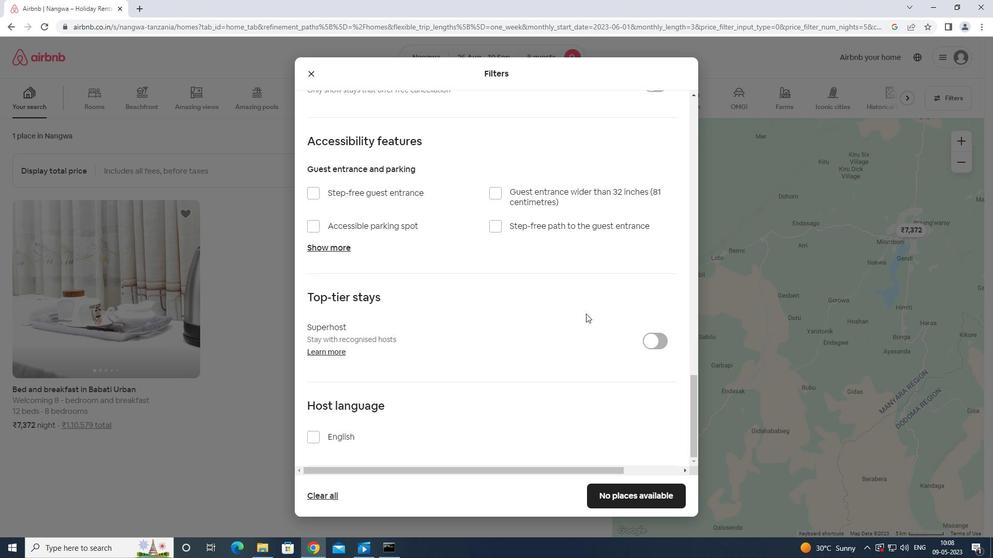 
Action: Mouse scrolled (585, 313) with delta (0, 0)
Screenshot: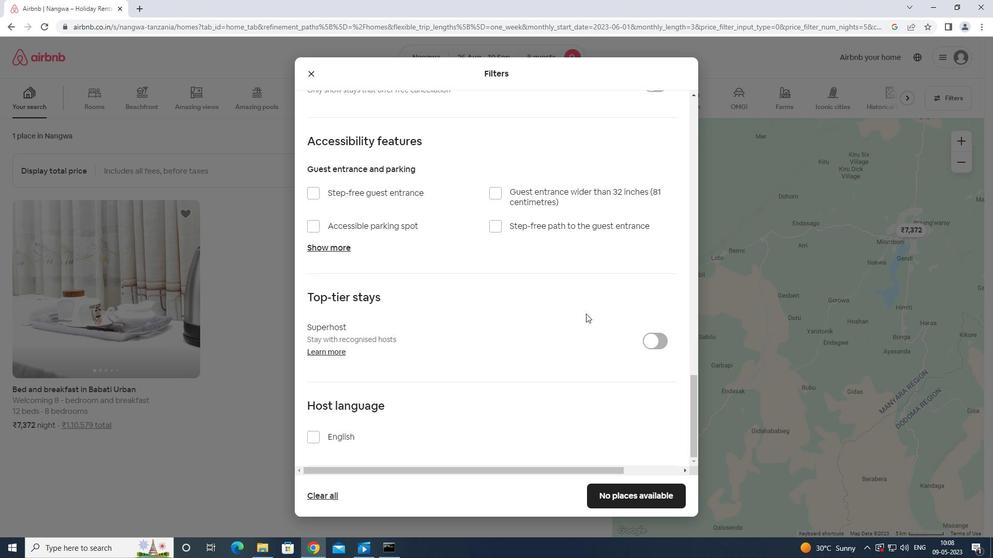 
Action: Mouse scrolled (585, 313) with delta (0, 0)
Screenshot: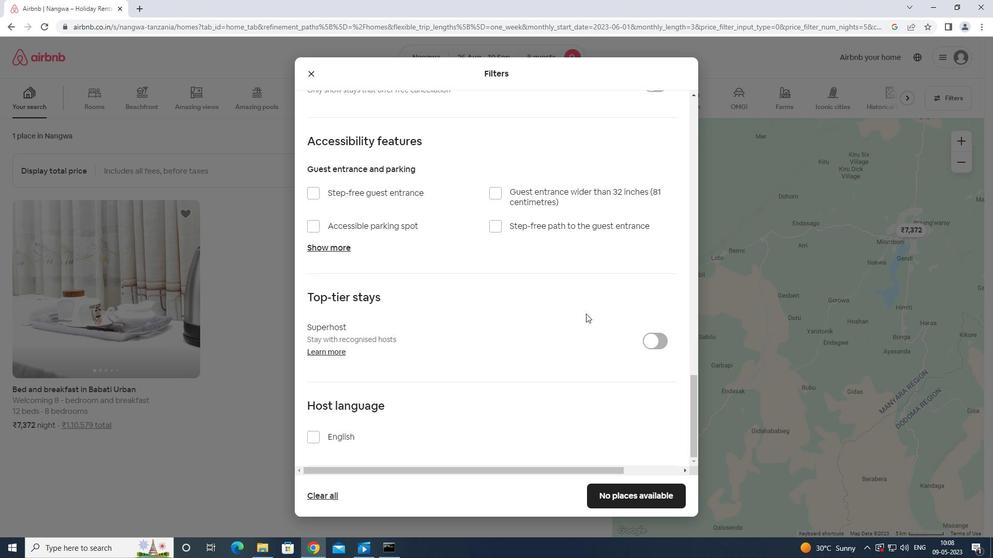 
Action: Mouse moved to (585, 315)
Screenshot: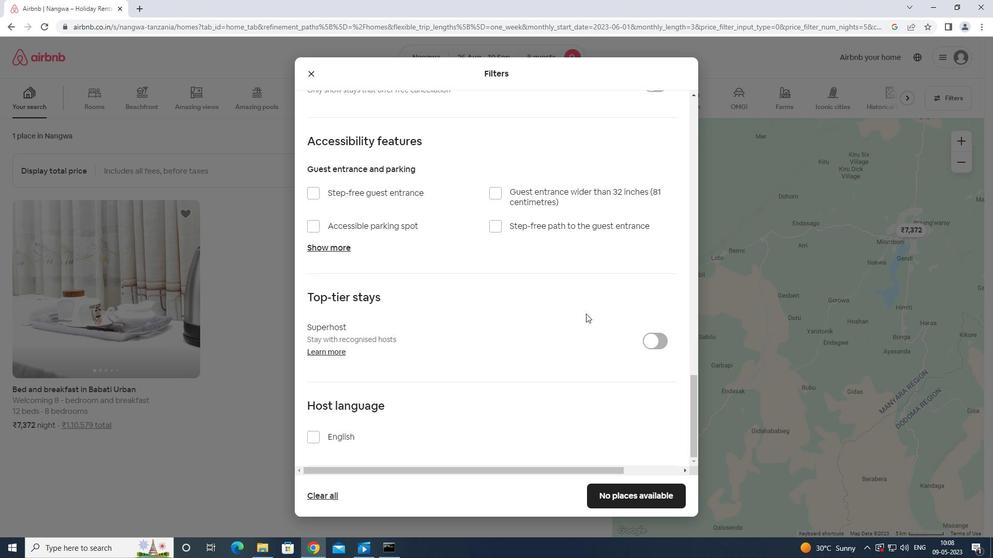 
Action: Mouse scrolled (585, 314) with delta (0, 0)
Screenshot: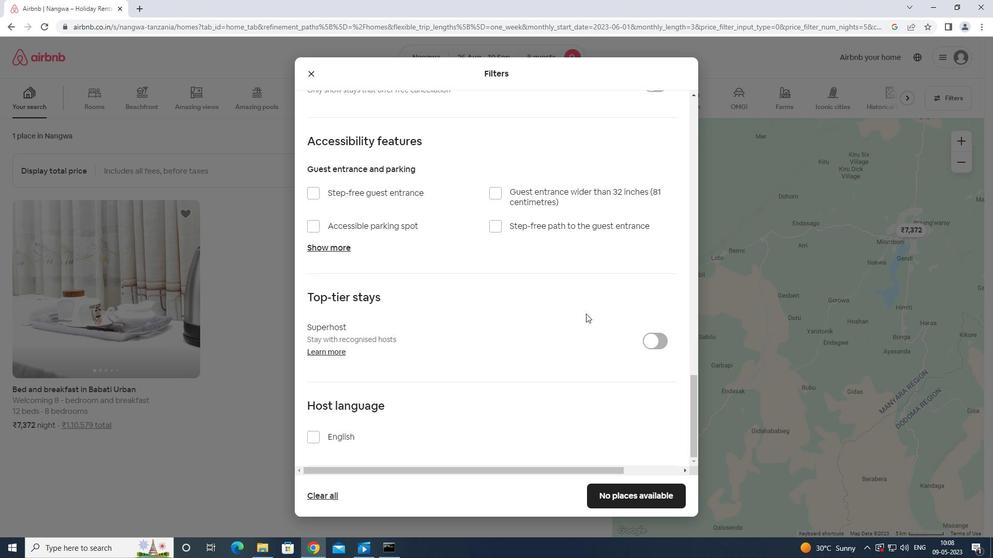 
Action: Mouse moved to (313, 437)
Screenshot: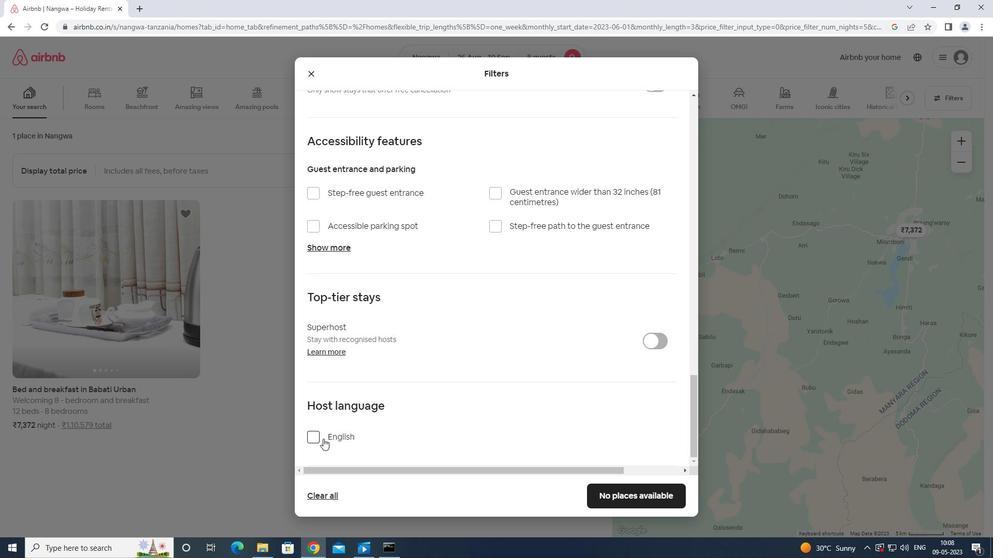 
Action: Mouse pressed left at (313, 437)
Screenshot: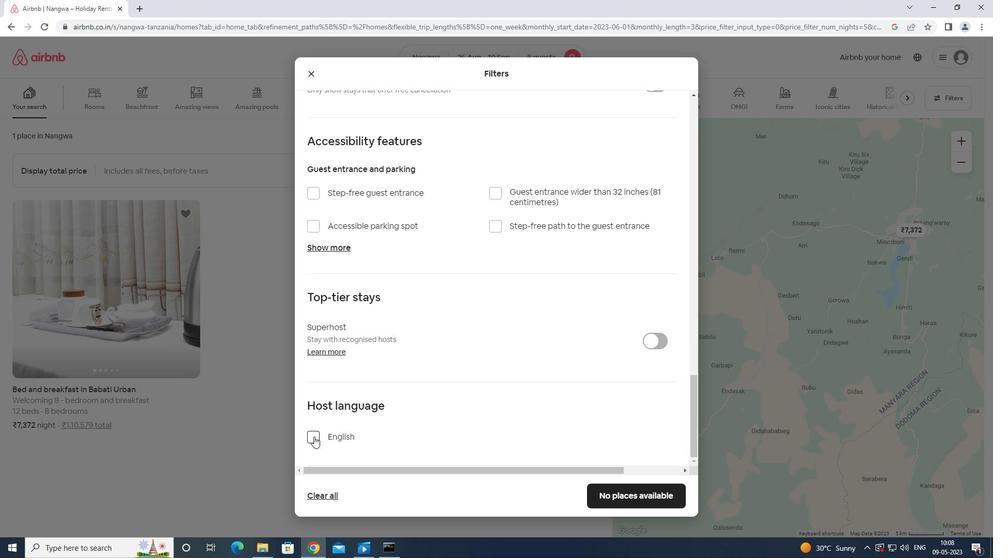 
Action: Mouse moved to (628, 493)
Screenshot: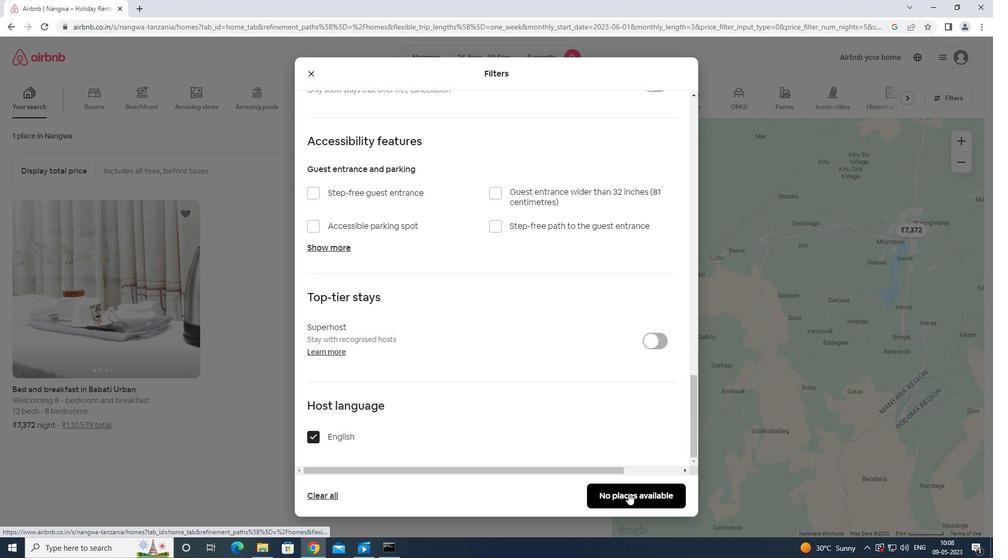 
Action: Mouse pressed left at (628, 493)
Screenshot: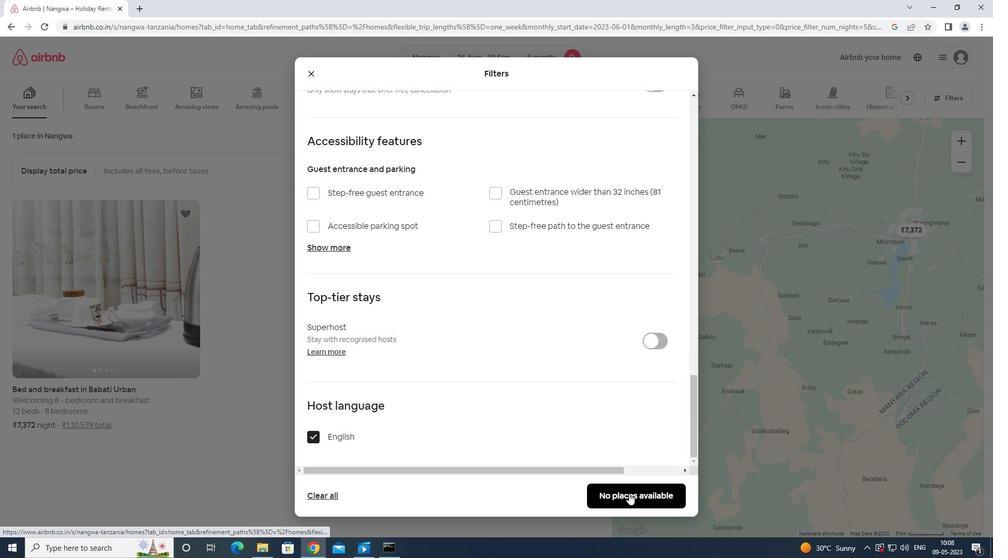 
Action: Mouse moved to (631, 492)
Screenshot: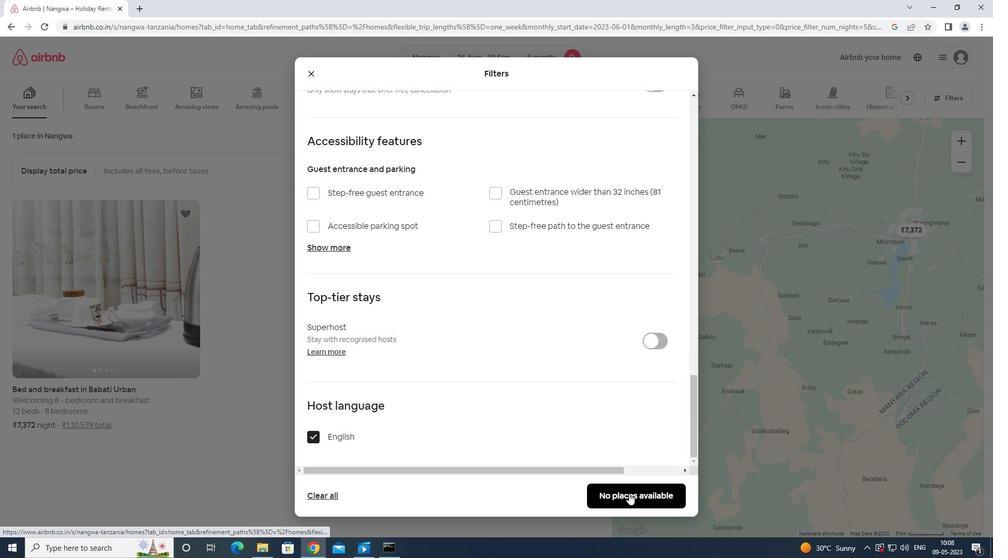
